 Task: Add an event with the title Second Interview with IrvinI, date ''2024/03/03'', time 9:40 AM to 11:40 AMand add a description: Problem-Solving Activities aims to develop the problem-solving capabilities of your team members, enhance collaboration, and foster a culture of innovation within your organization. By immersing themselves in these activities, participants will gain valuable insights, strengthen their problem-solving skills, and develop a shared sense of purpose and accomplishment.Select event color  Flamingo . Add location for the event as: 123 Santorini Beaches, Santorini, Greece, logged in from the account softage.10@softage.netand send the event invitation to softage.8@softage.net and softage.9@softage.net. Set a reminder for the event Every weekday(Monday to Friday)
Action: Mouse moved to (88, 128)
Screenshot: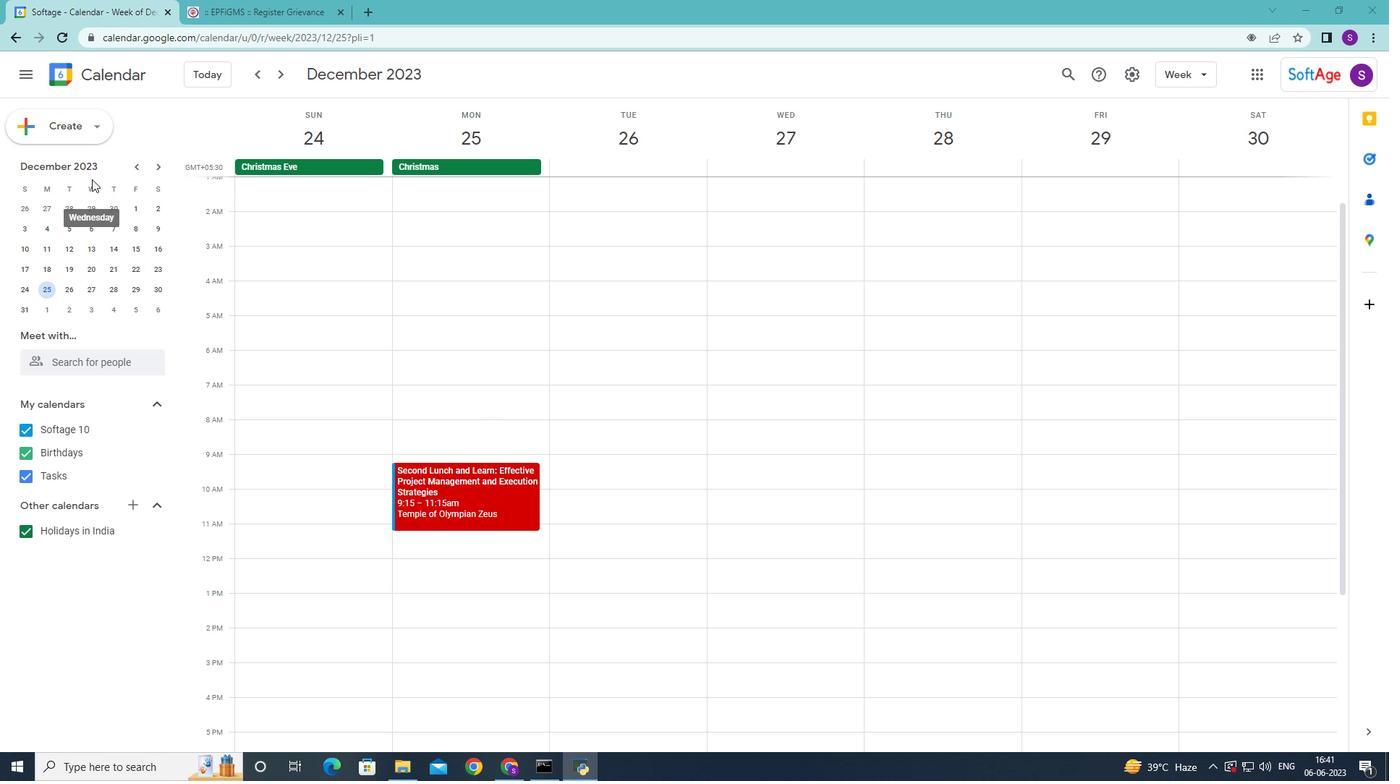 
Action: Mouse pressed left at (88, 128)
Screenshot: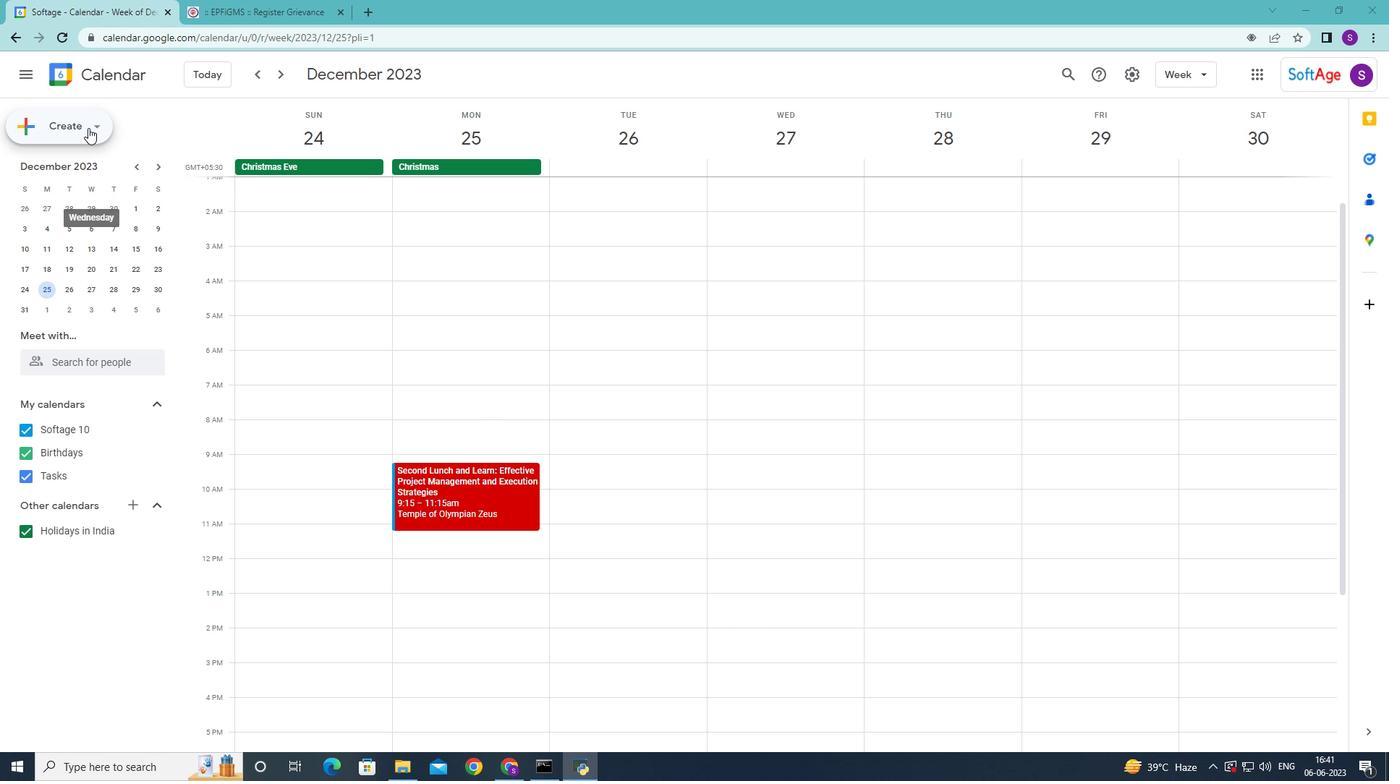 
Action: Mouse moved to (84, 171)
Screenshot: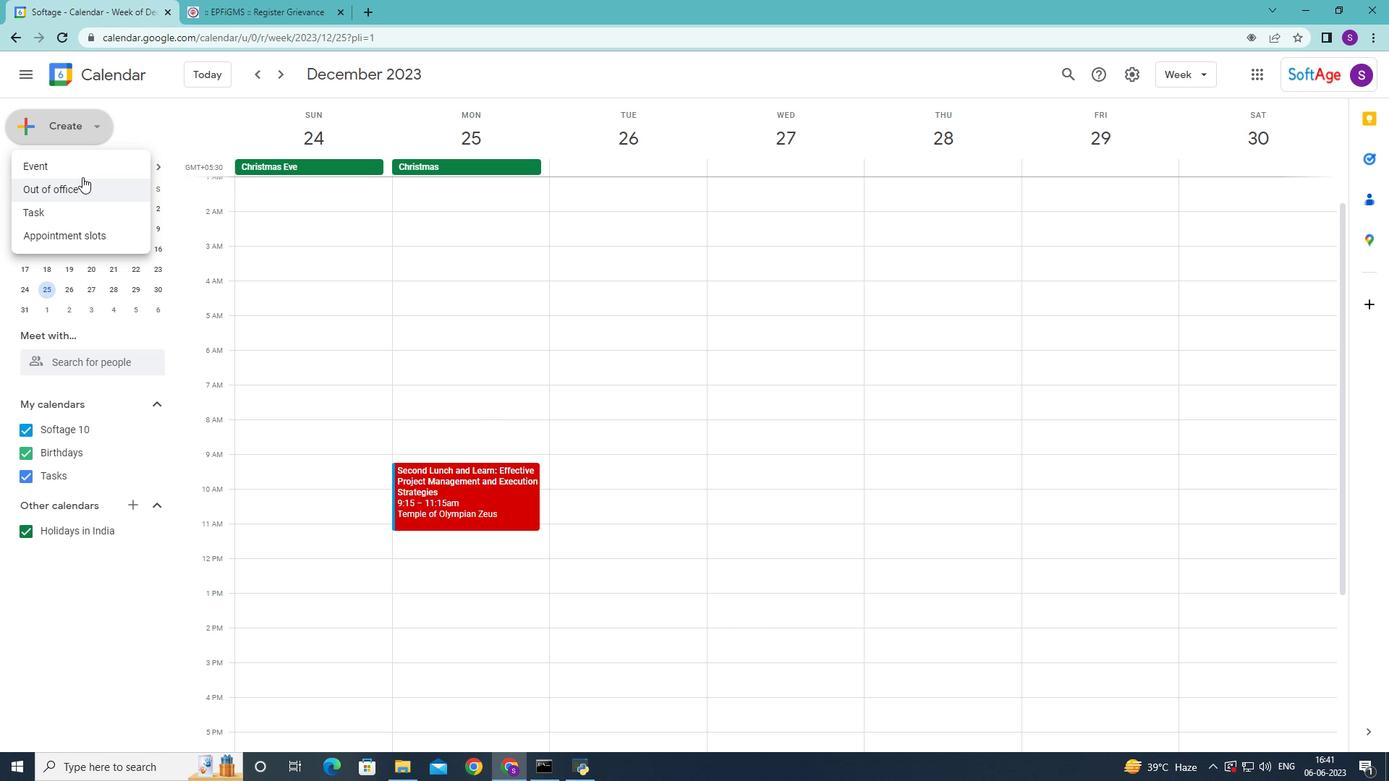 
Action: Mouse pressed left at (84, 171)
Screenshot: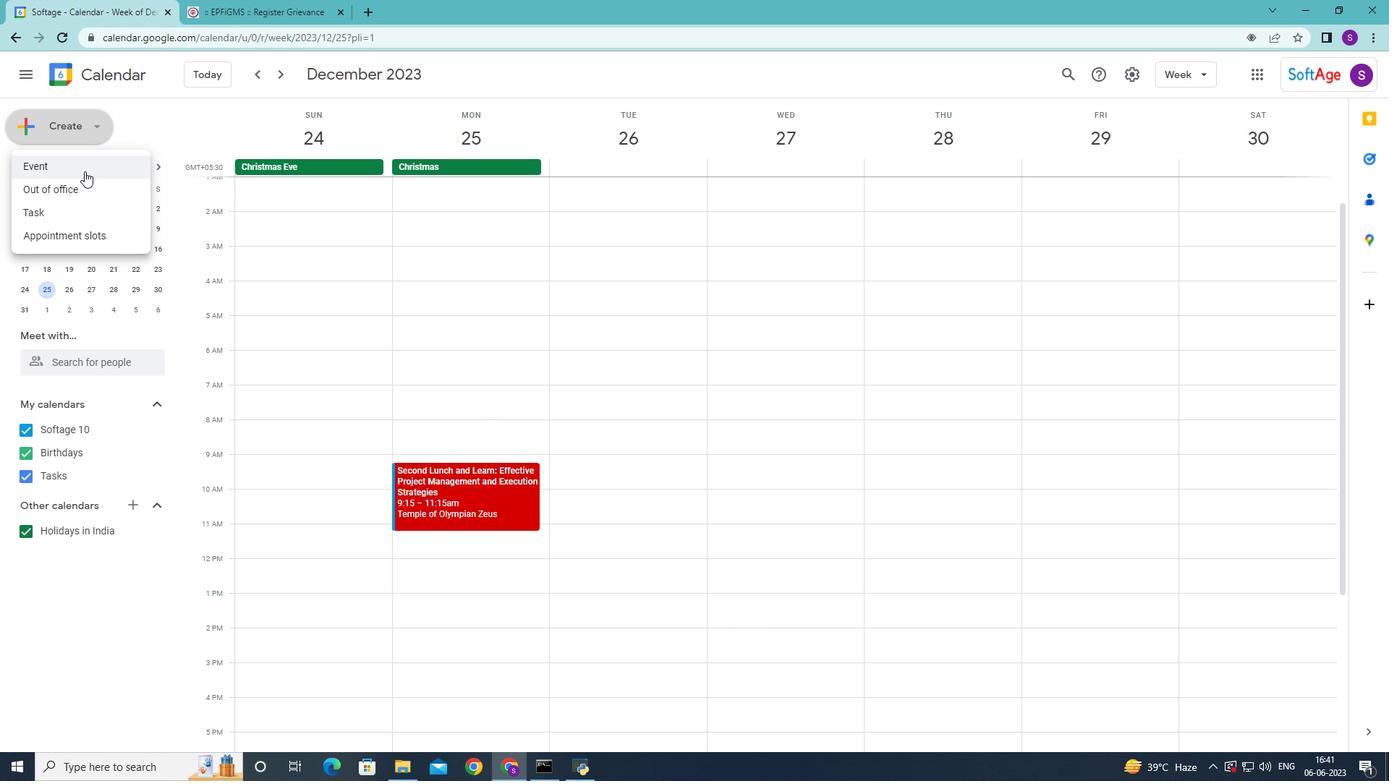 
Action: Mouse moved to (229, 401)
Screenshot: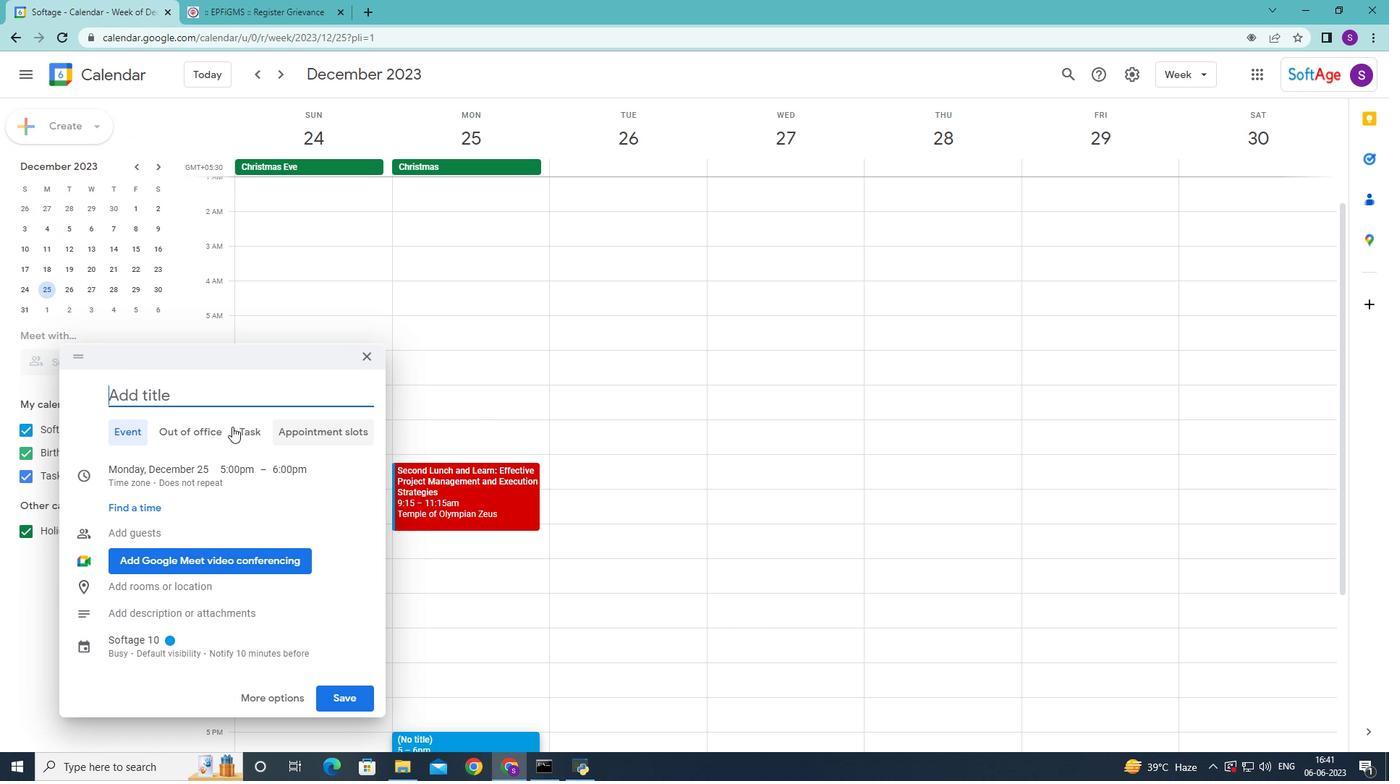 
Action: Mouse pressed left at (229, 401)
Screenshot: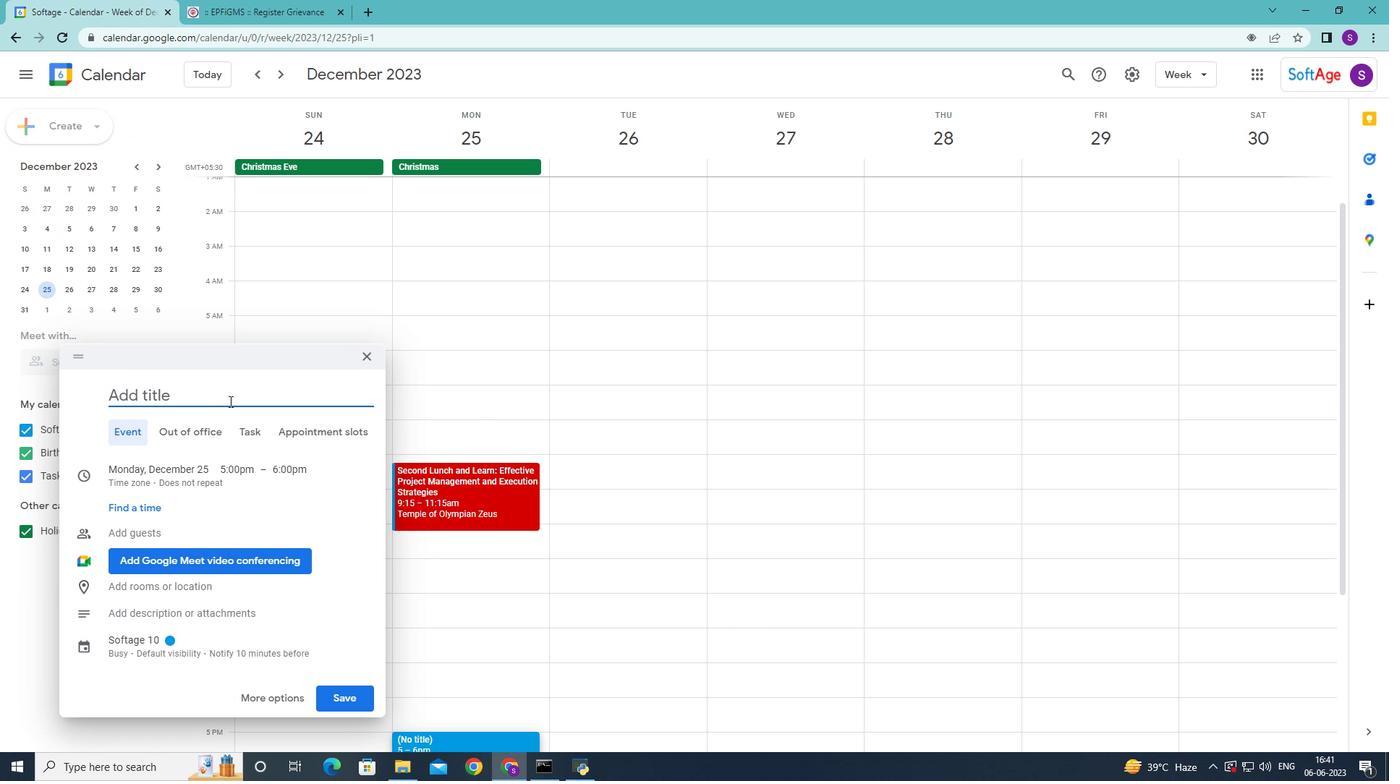 
Action: Mouse moved to (229, 401)
Screenshot: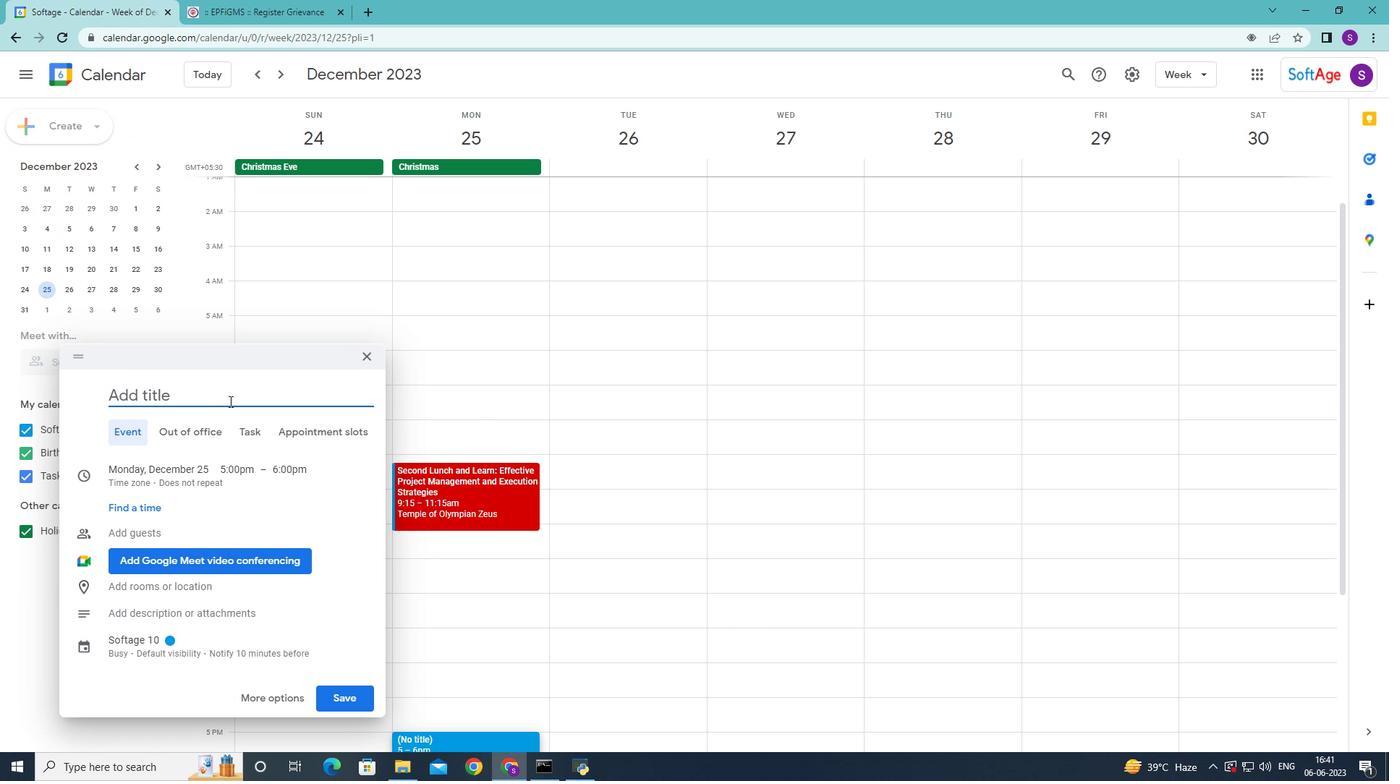 
Action: Key pressed <Key.shift>Second<Key.space><Key.shift>Interview<Key.space>with<Key.space><Key.shift><Key.shift><Key.shift>Irvini
Screenshot: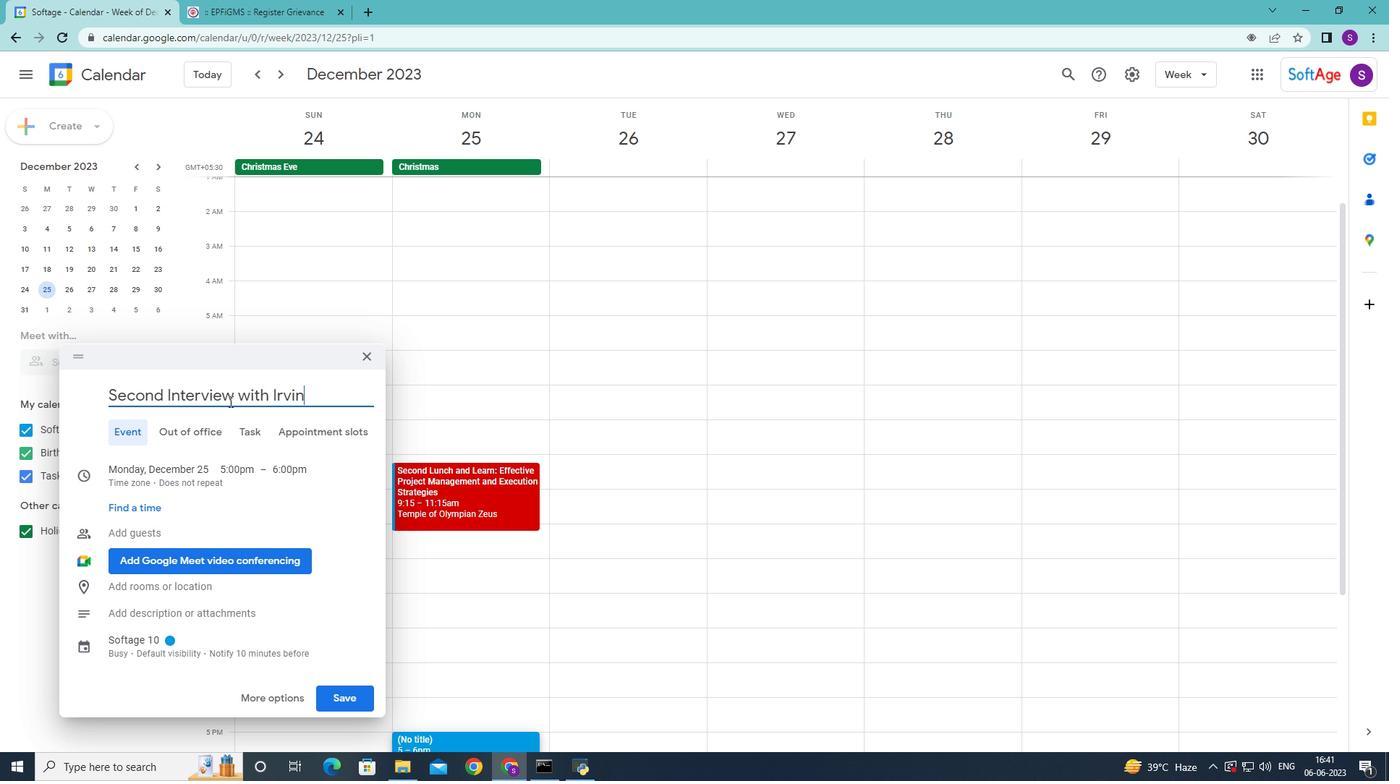 
Action: Mouse moved to (191, 471)
Screenshot: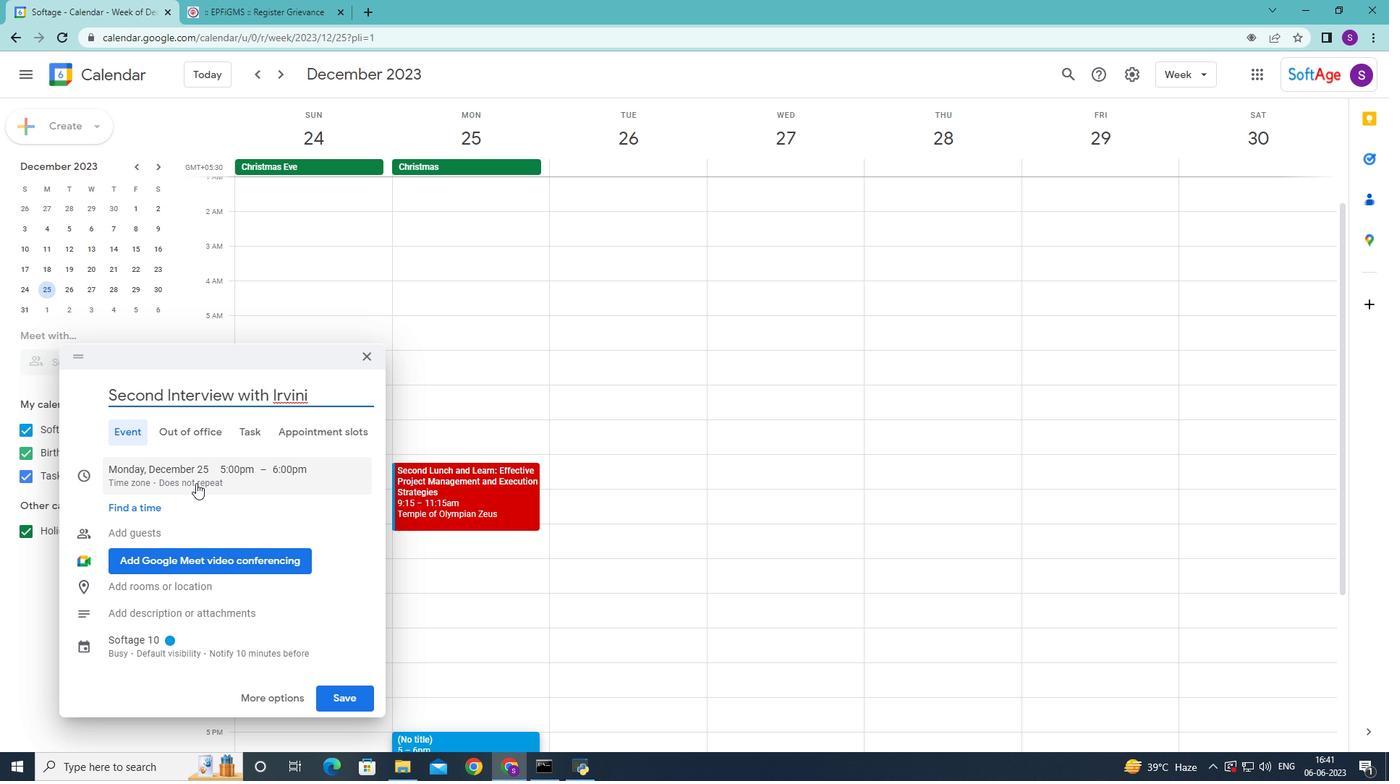 
Action: Mouse pressed left at (191, 471)
Screenshot: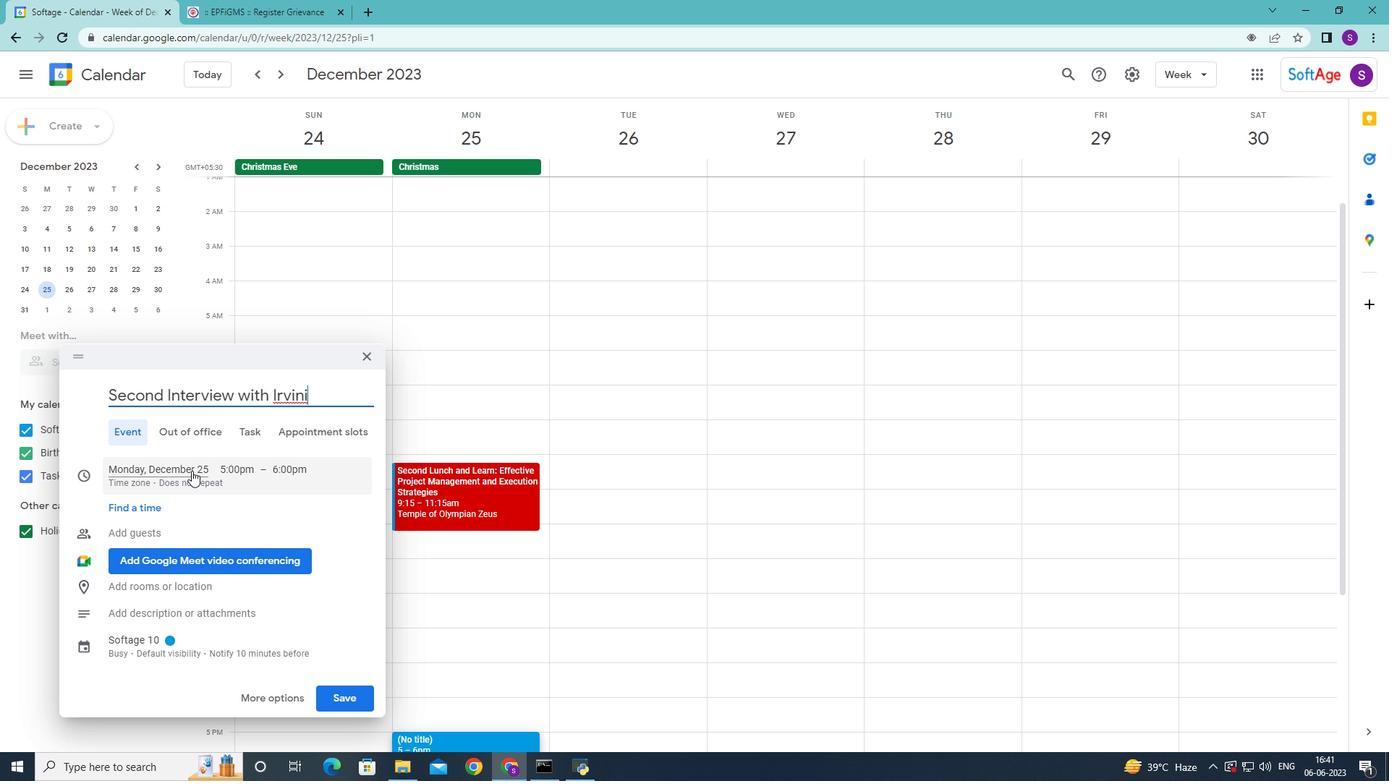 
Action: Mouse moved to (286, 462)
Screenshot: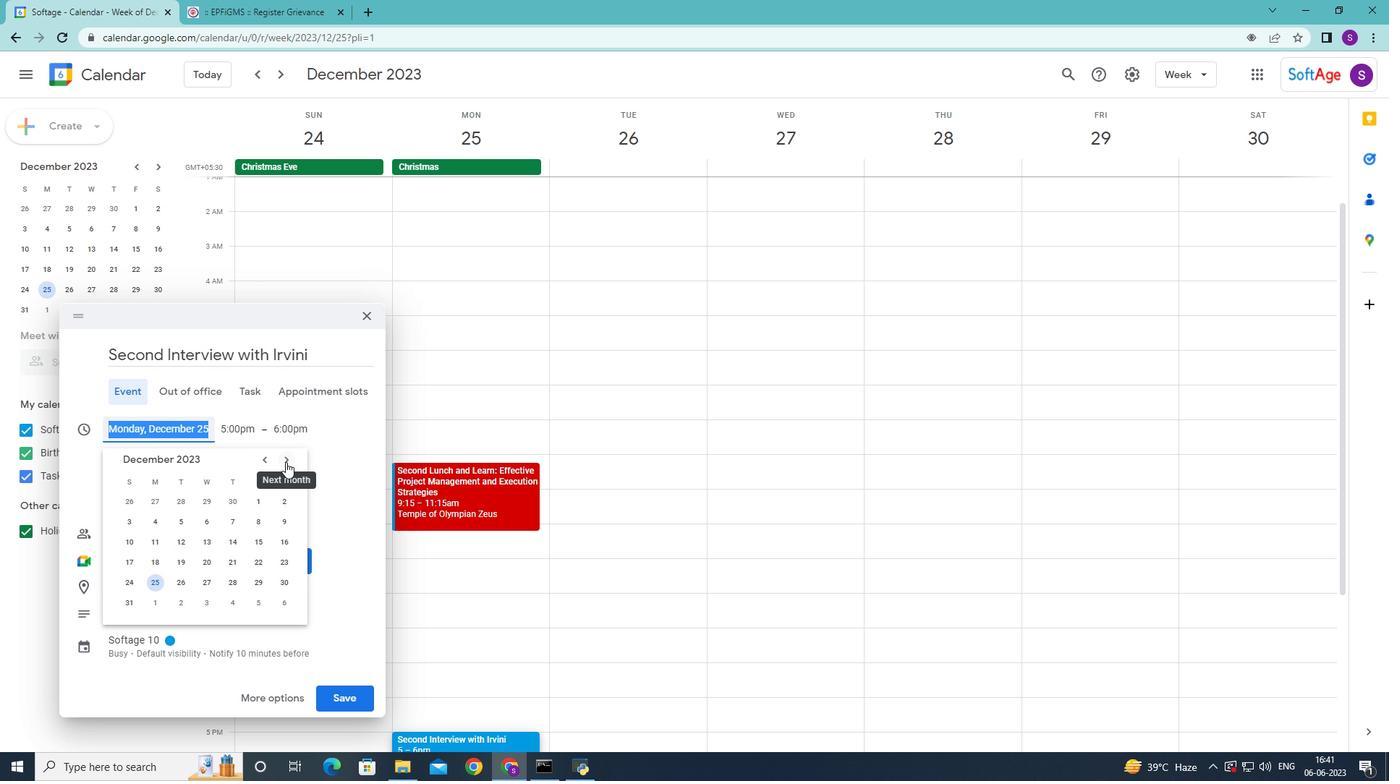 
Action: Mouse pressed left at (286, 462)
Screenshot: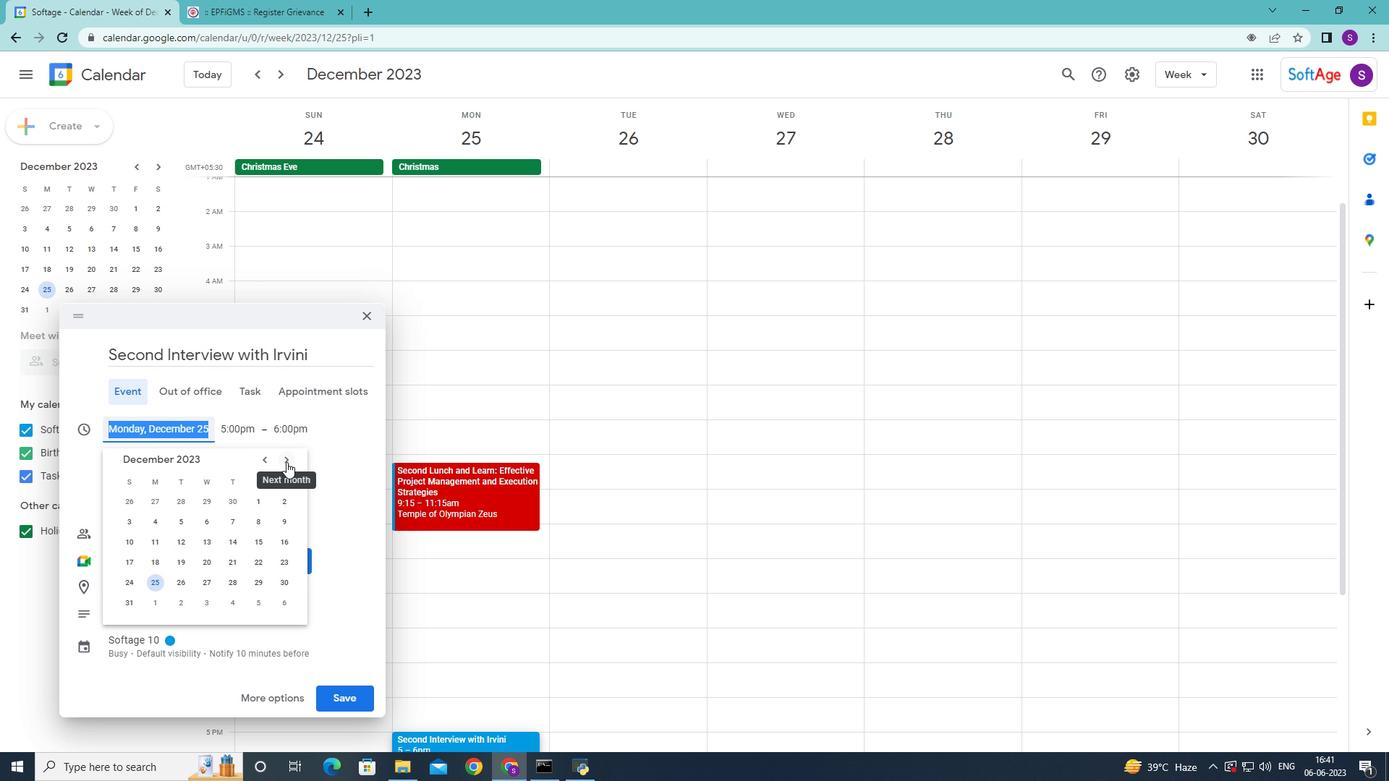 
Action: Mouse pressed left at (286, 462)
Screenshot: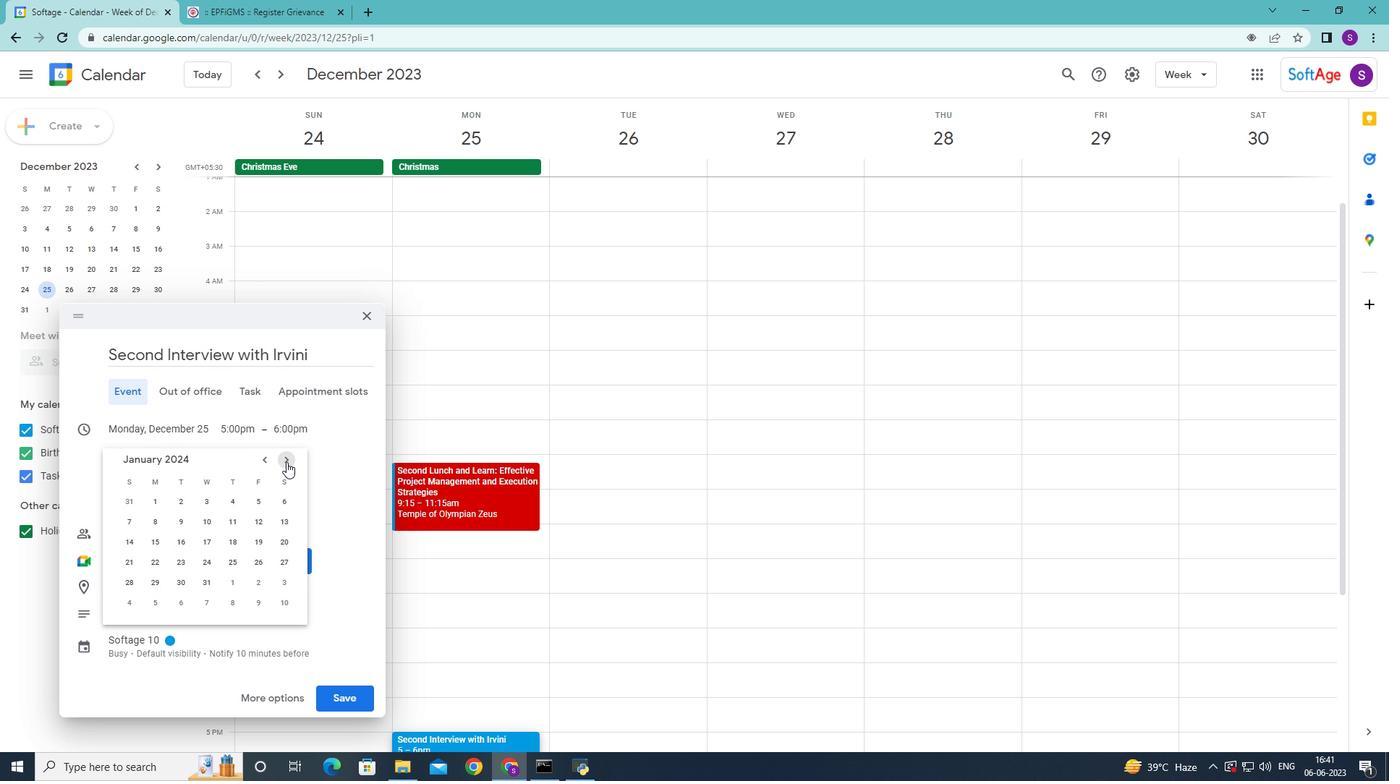 
Action: Mouse pressed left at (286, 462)
Screenshot: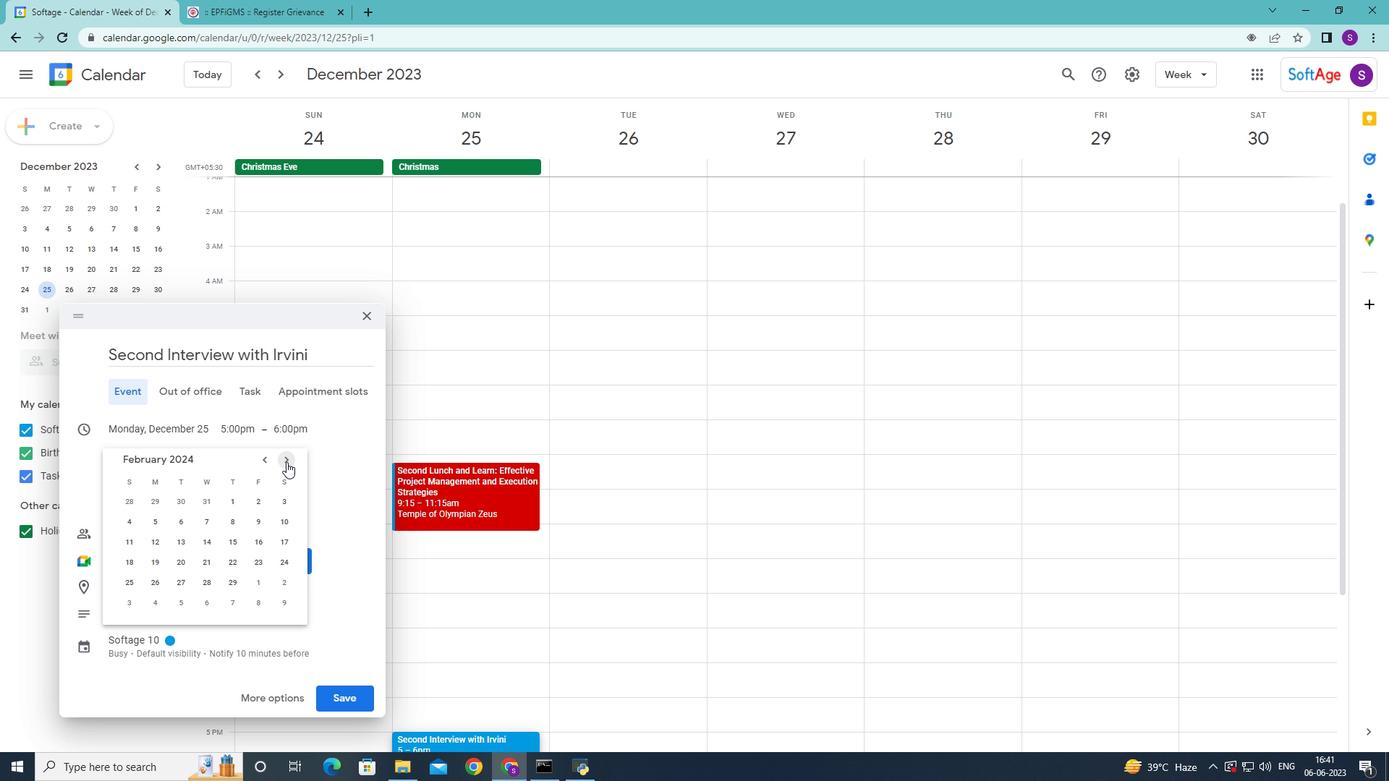 
Action: Mouse moved to (125, 528)
Screenshot: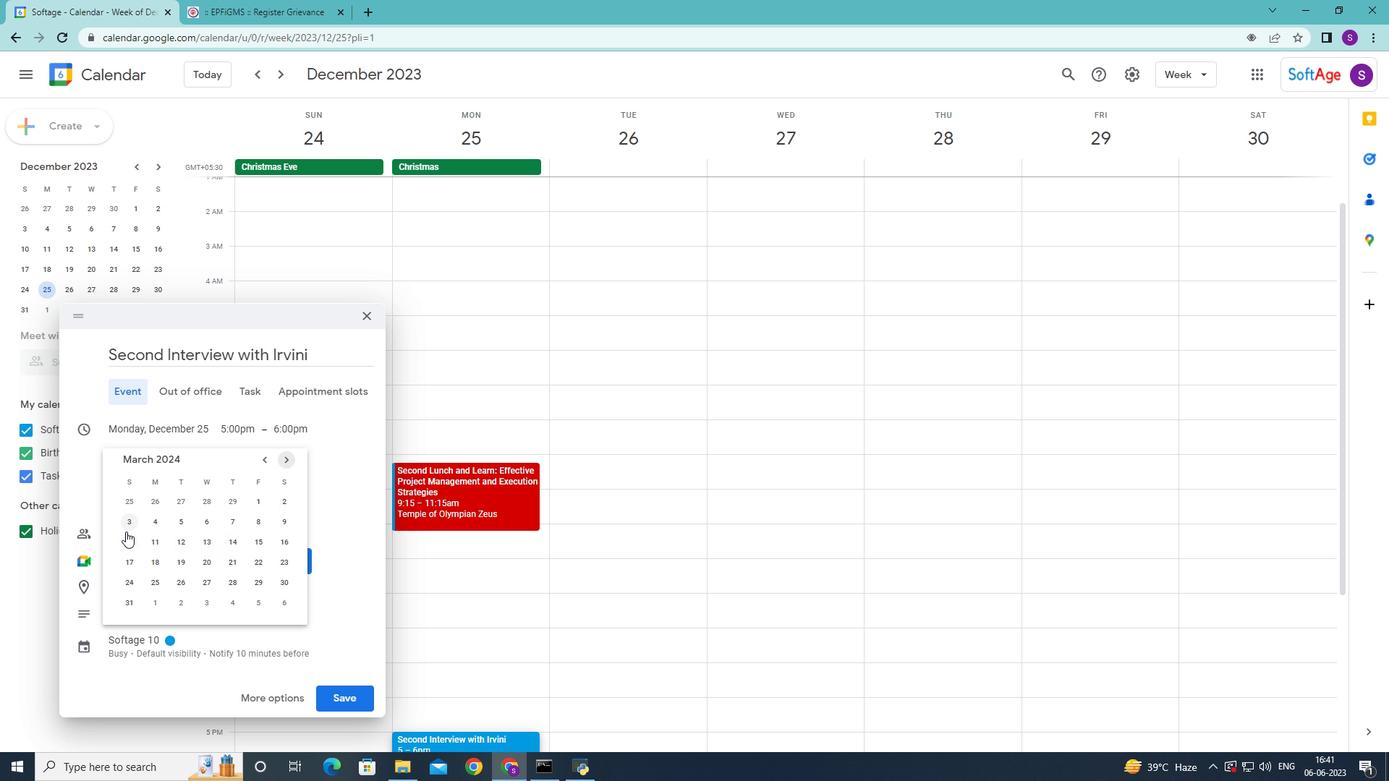 
Action: Mouse pressed left at (125, 528)
Screenshot: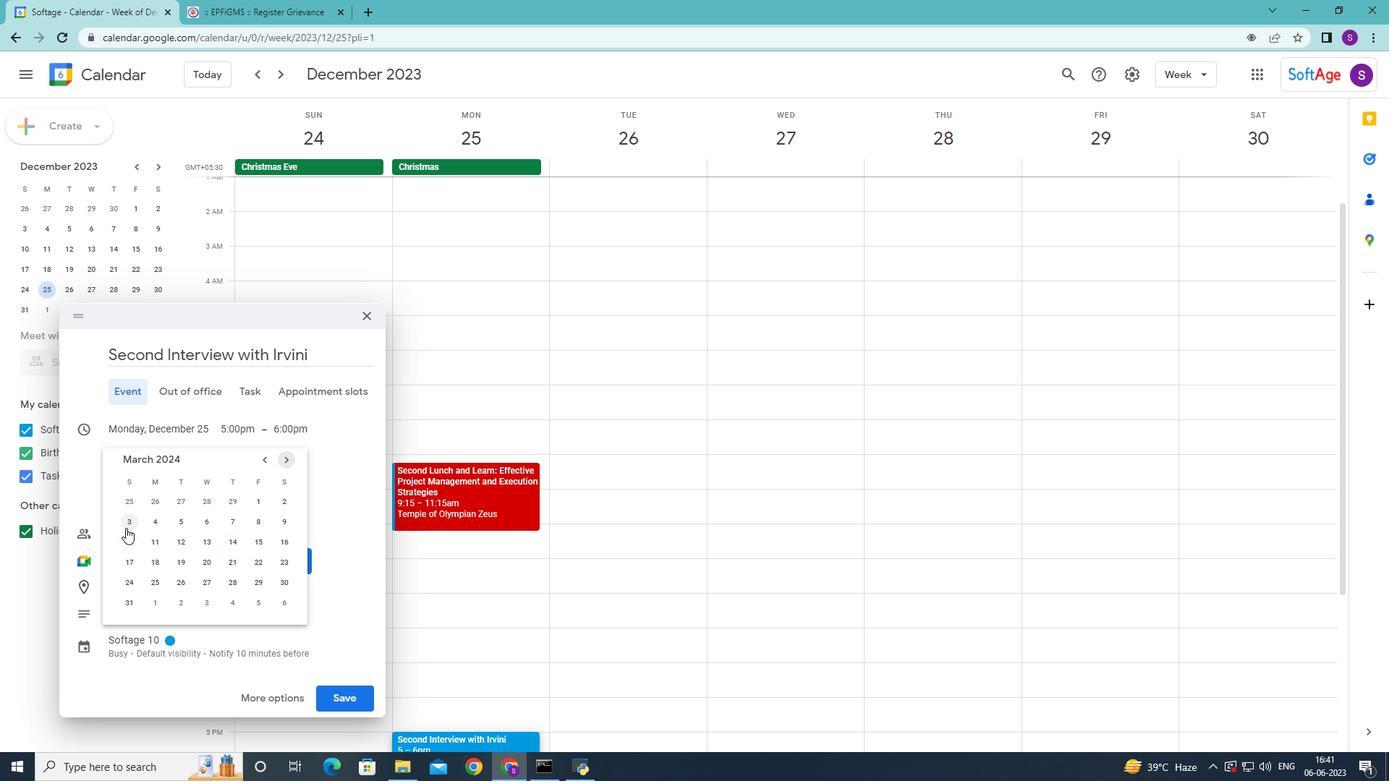 
Action: Mouse moved to (569, 434)
Screenshot: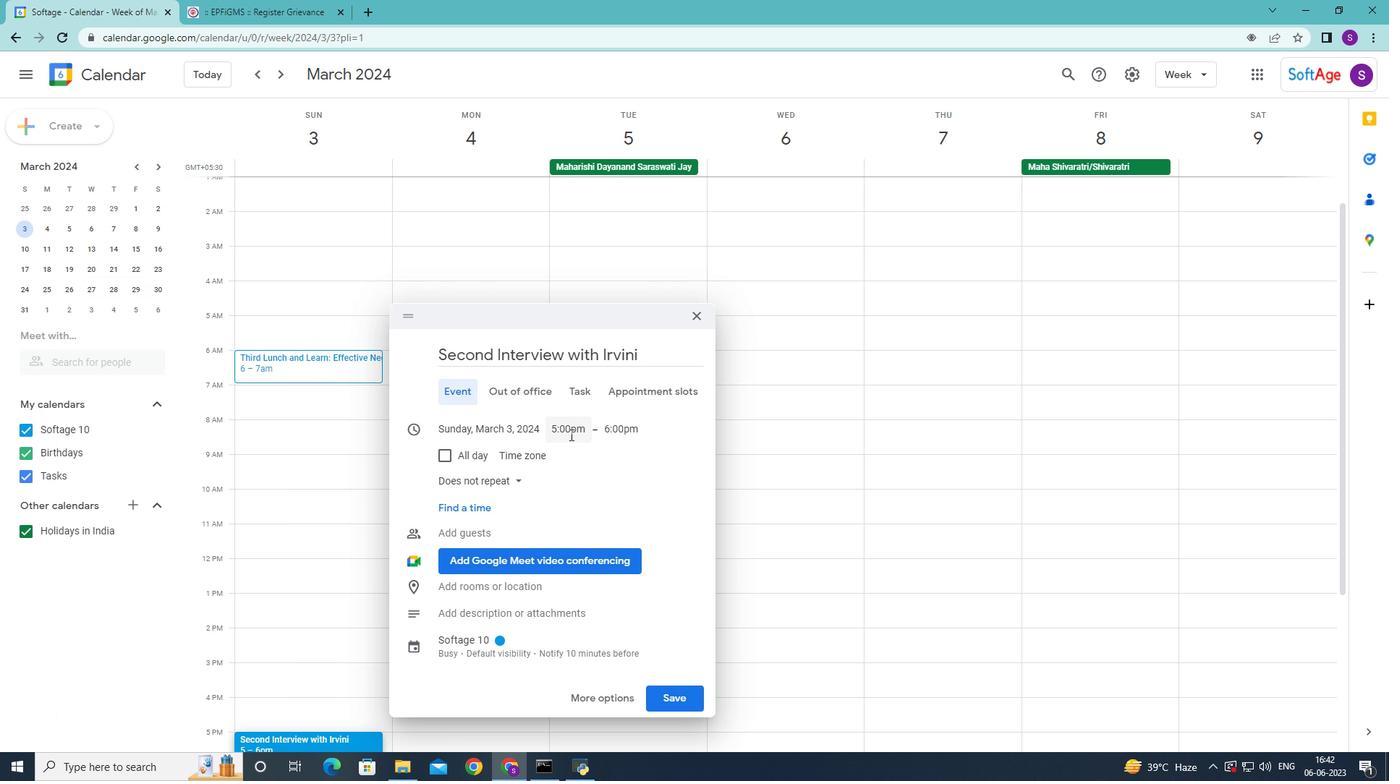 
Action: Mouse pressed left at (569, 434)
Screenshot: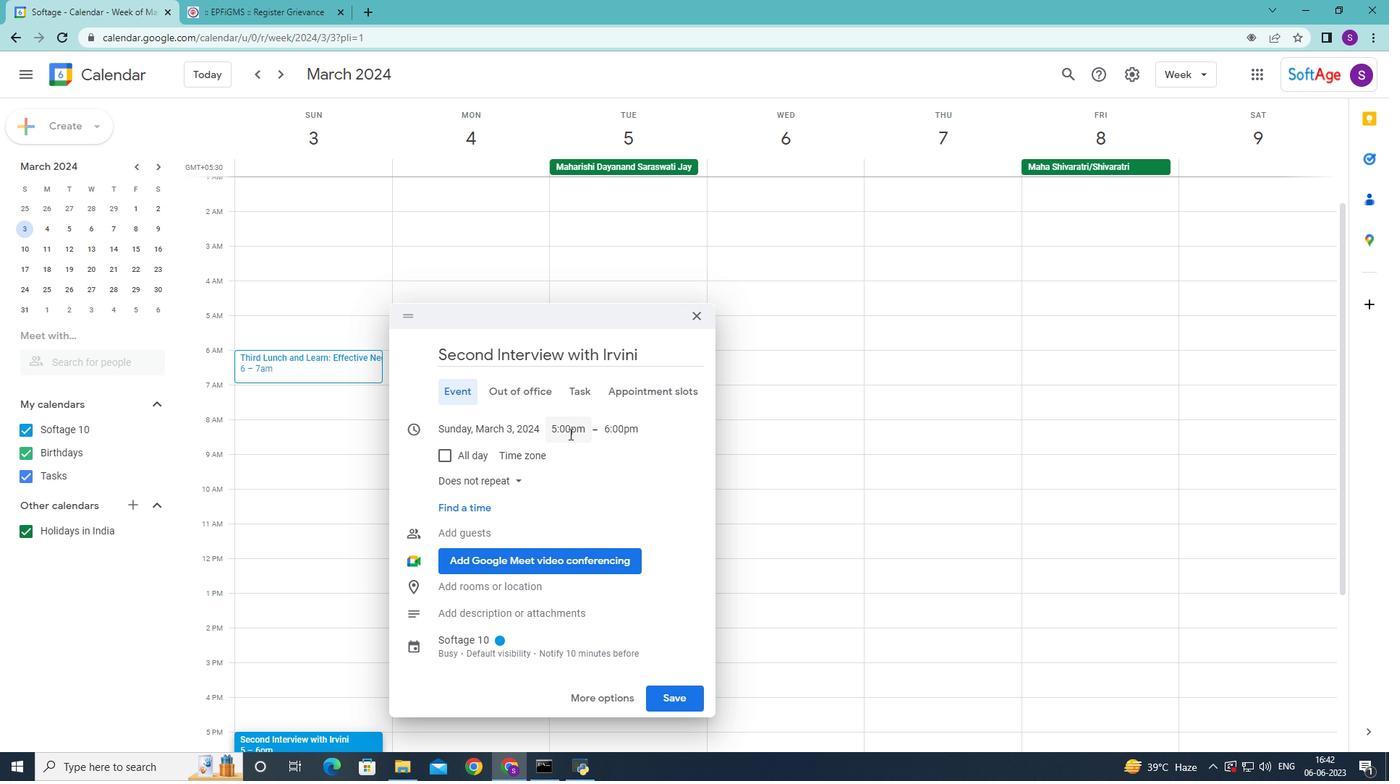 
Action: Mouse moved to (600, 537)
Screenshot: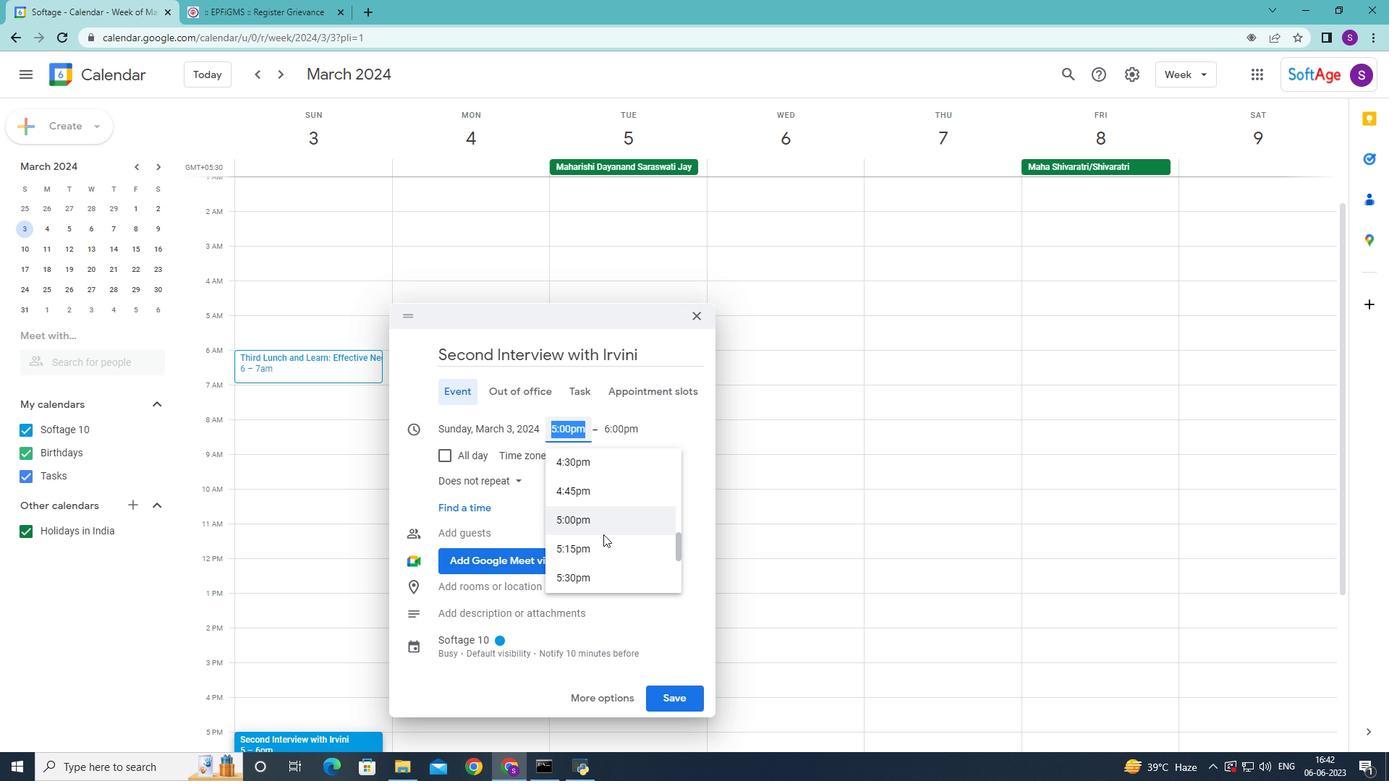 
Action: Mouse scrolled (600, 537) with delta (0, 0)
Screenshot: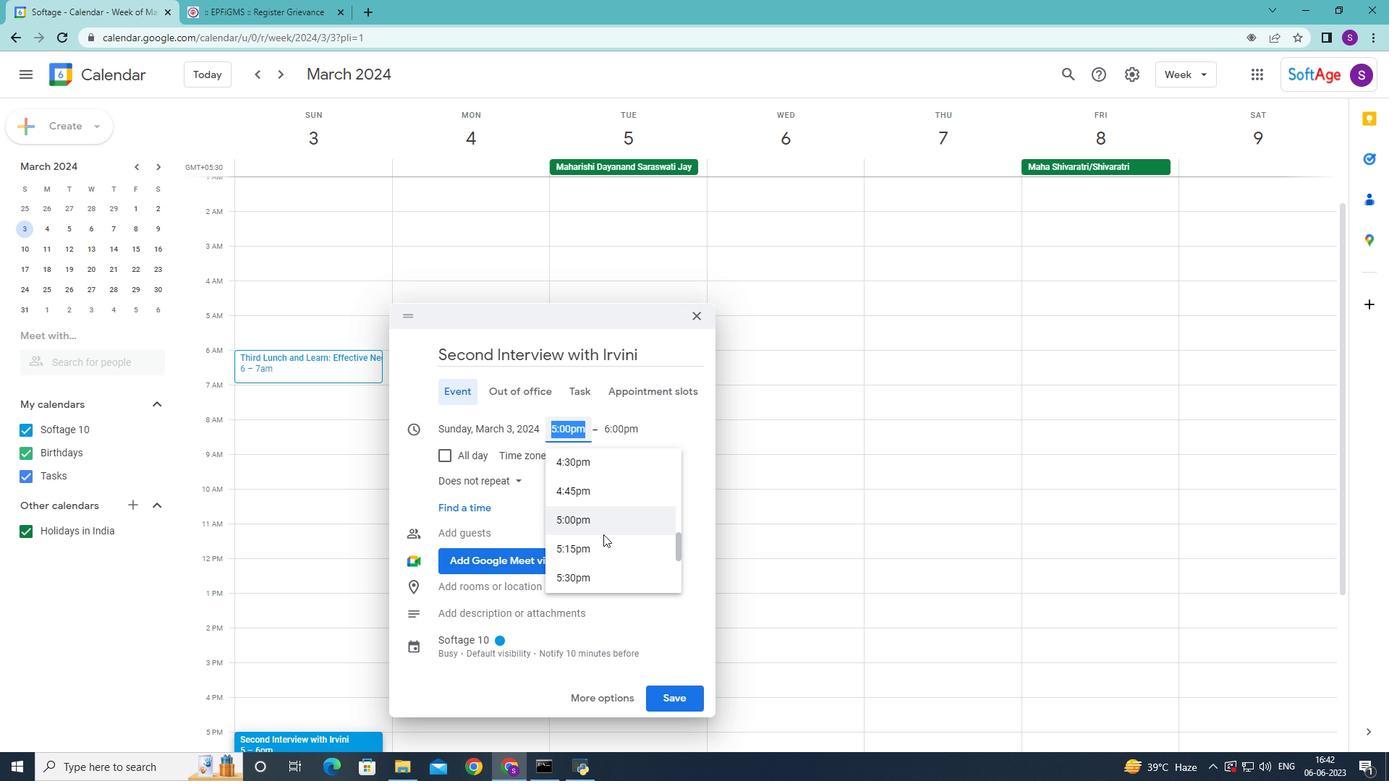 
Action: Mouse scrolled (600, 537) with delta (0, 0)
Screenshot: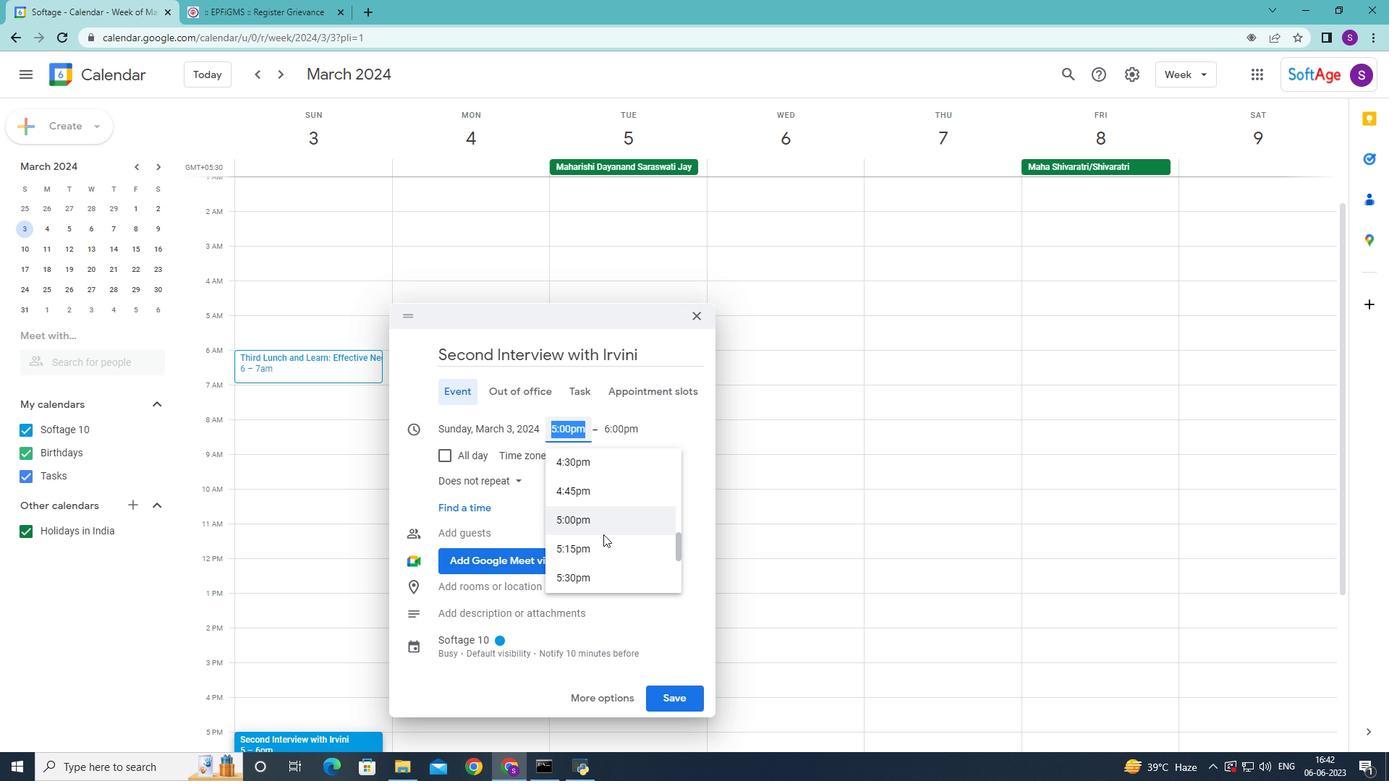 
Action: Mouse scrolled (600, 537) with delta (0, 0)
Screenshot: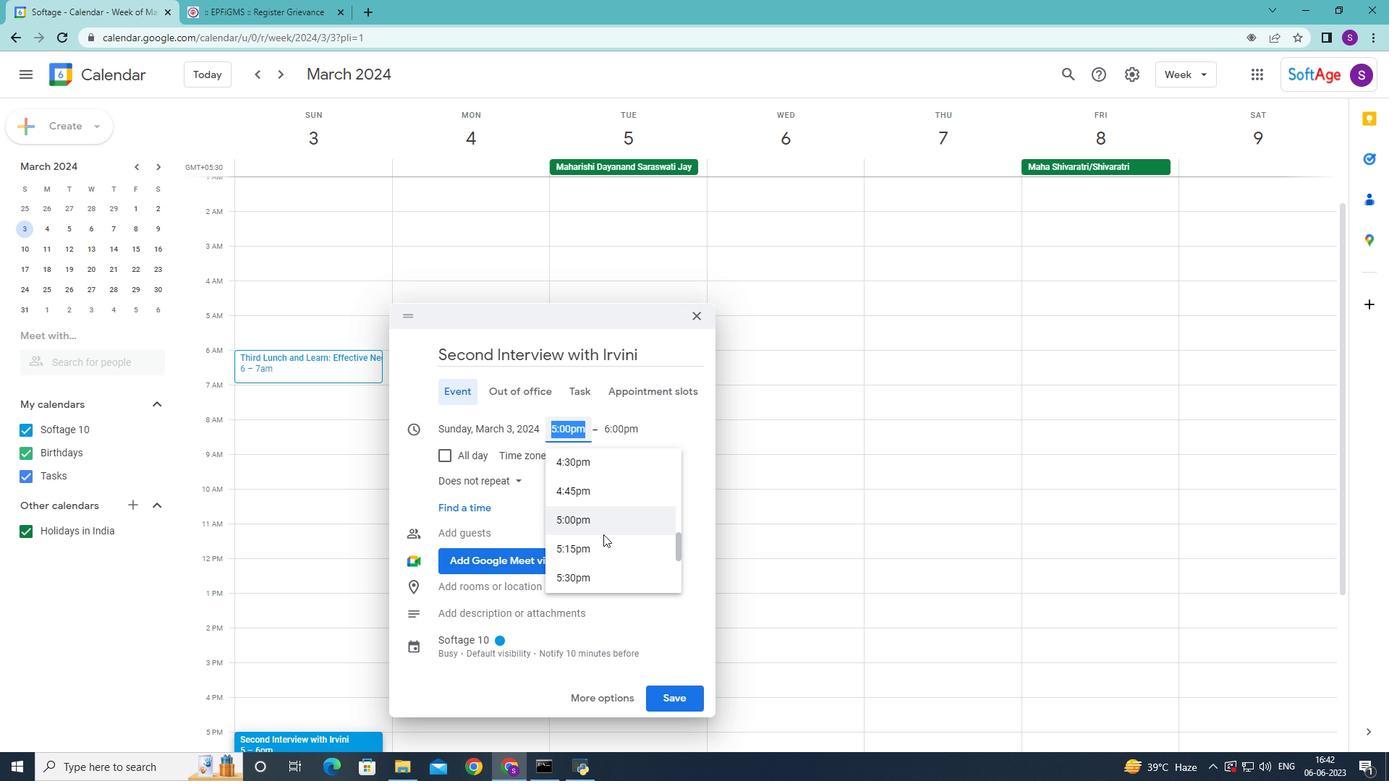 
Action: Mouse scrolled (600, 537) with delta (0, 0)
Screenshot: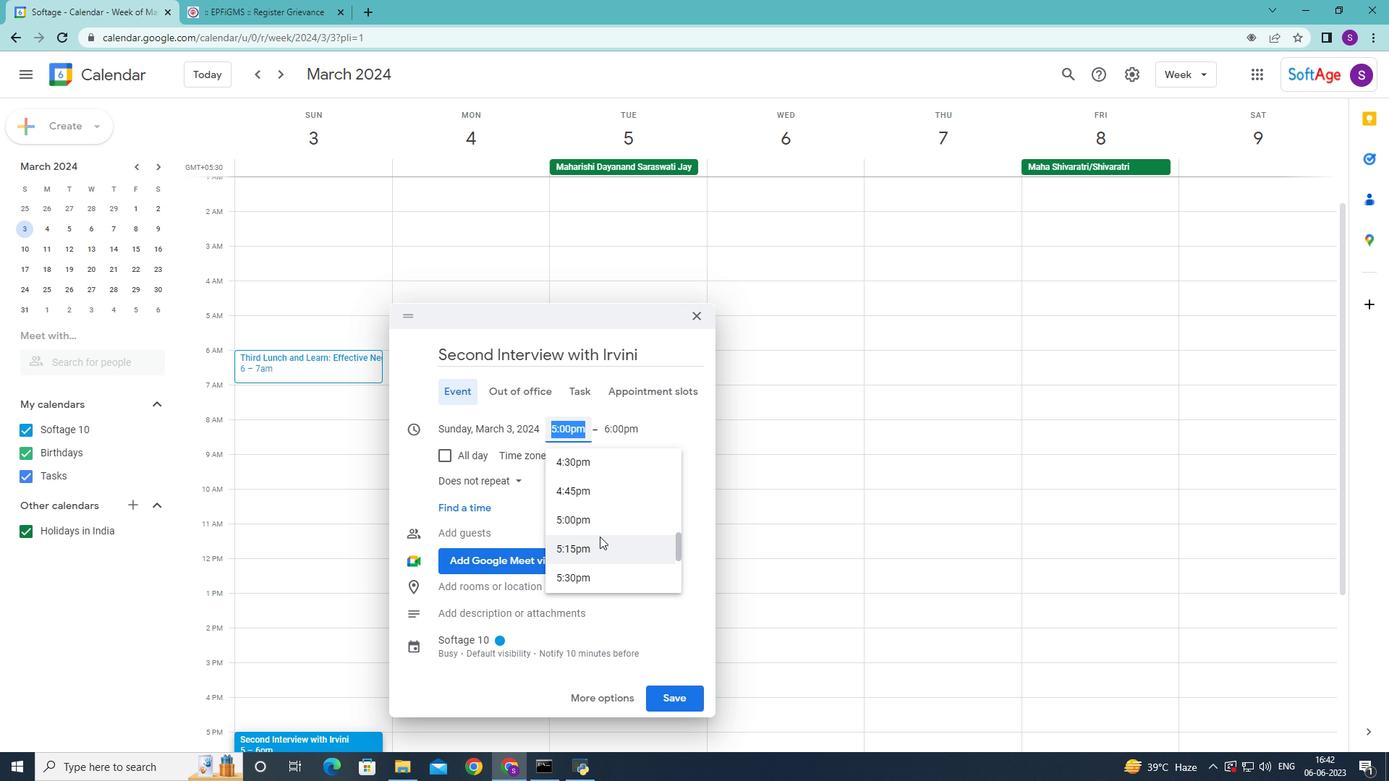 
Action: Mouse moved to (600, 537)
Screenshot: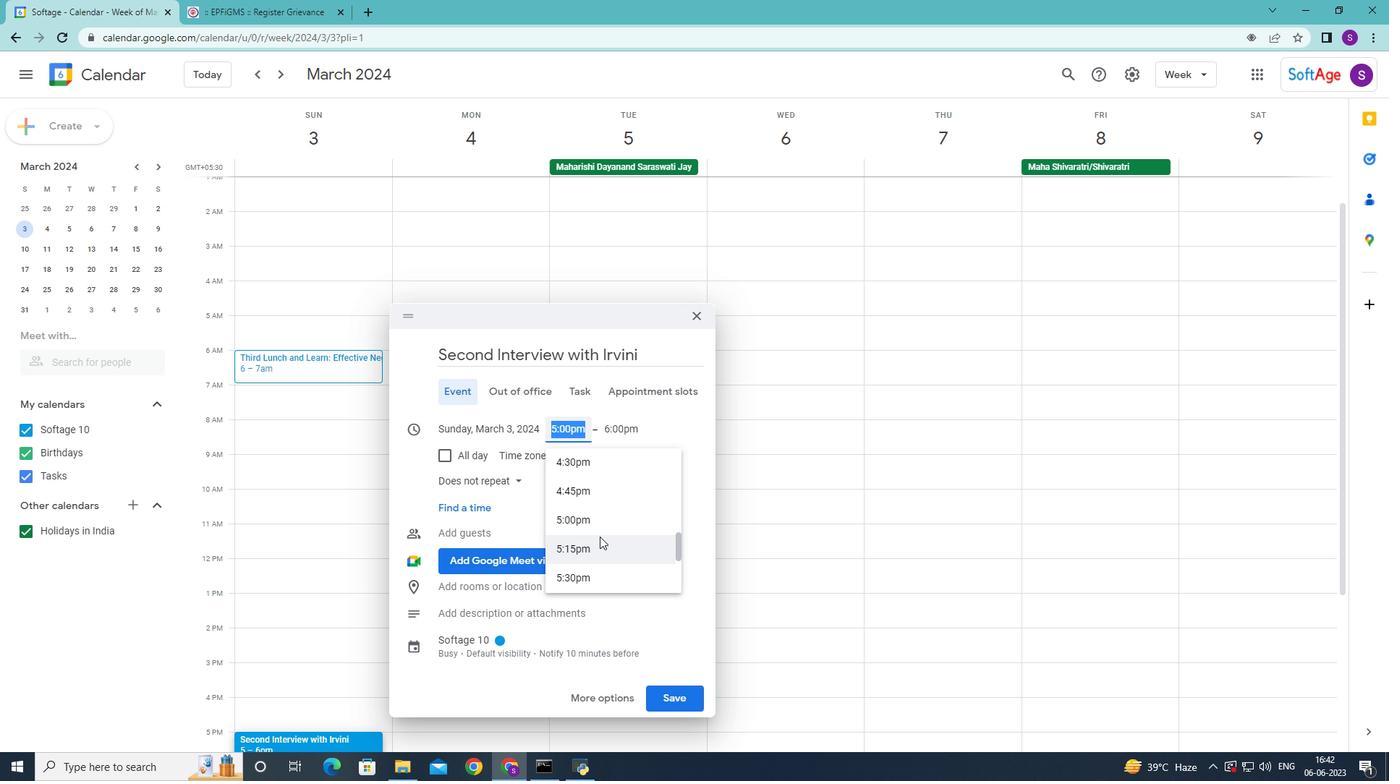 
Action: Mouse scrolled (600, 537) with delta (0, 0)
Screenshot: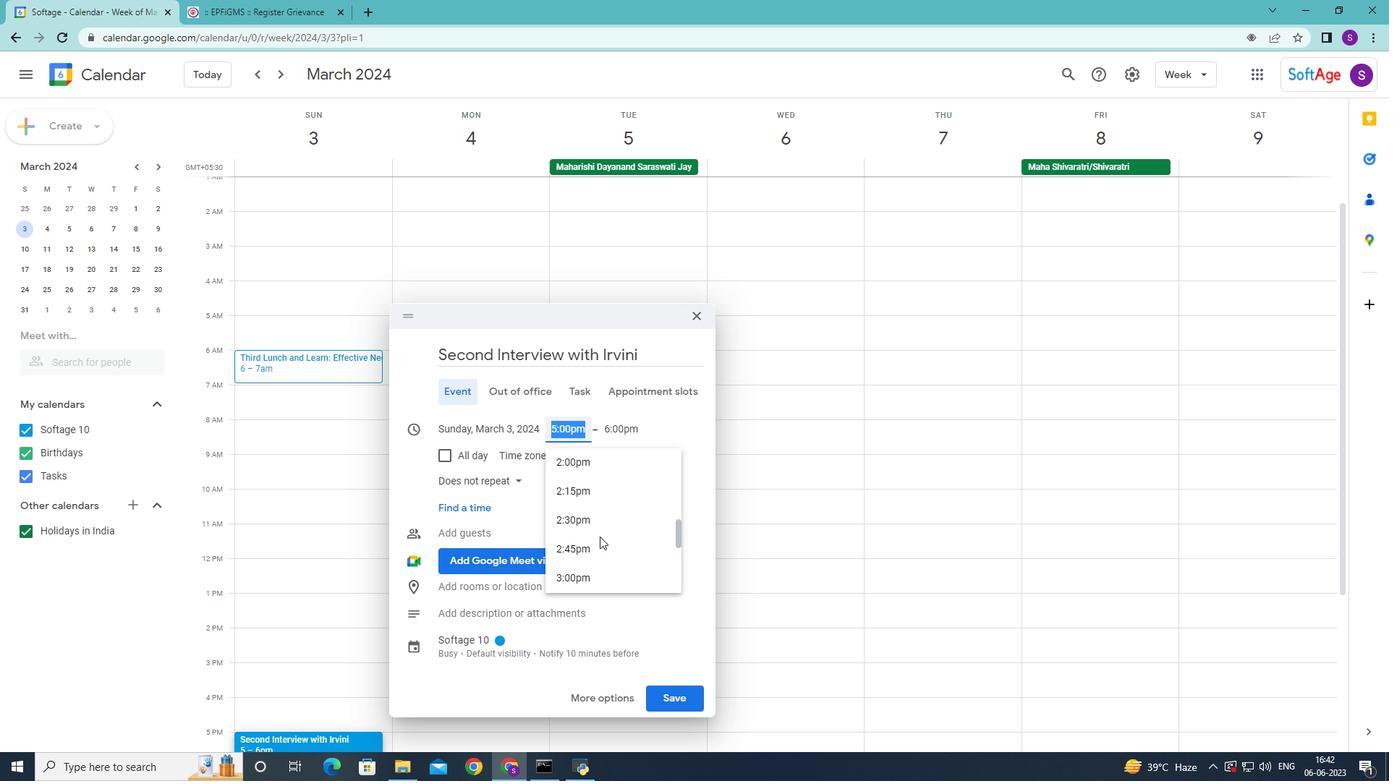 
Action: Mouse scrolled (600, 537) with delta (0, 0)
Screenshot: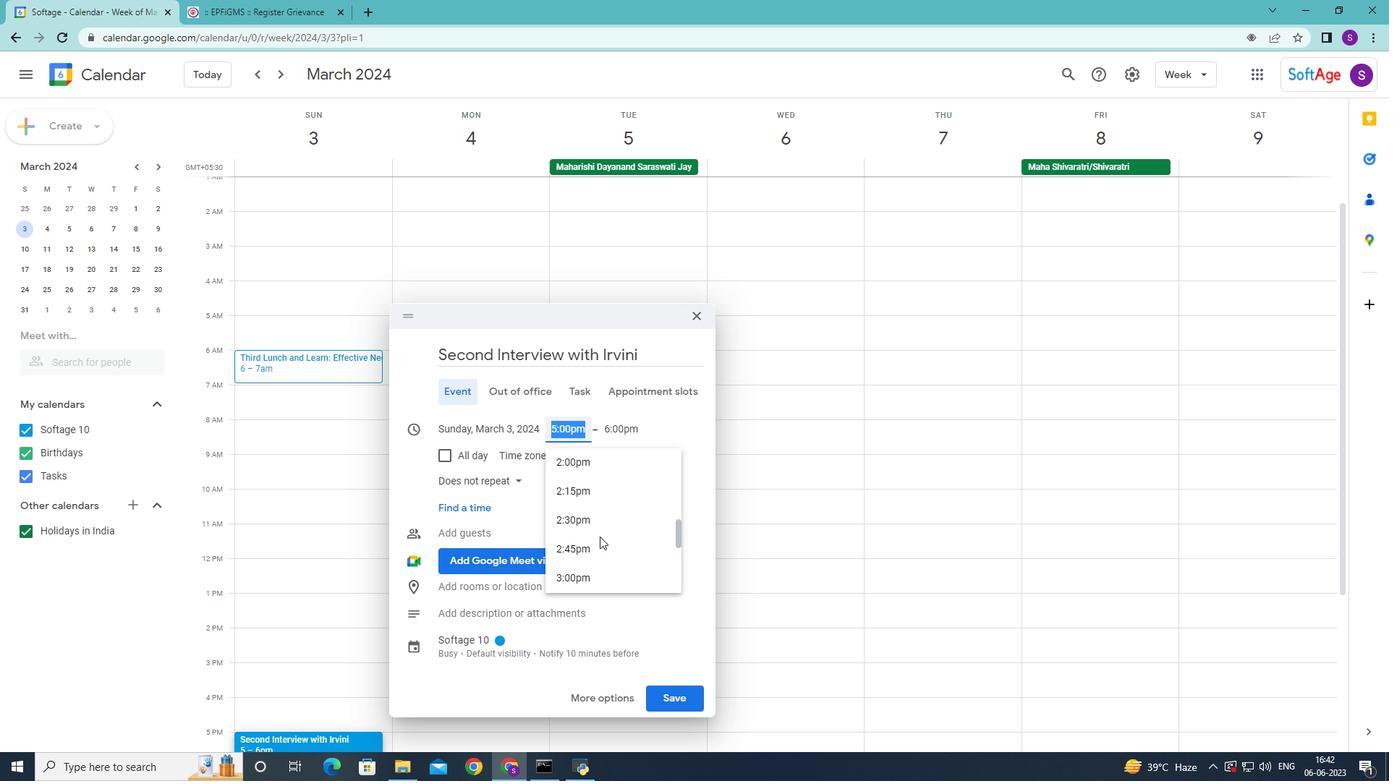 
Action: Mouse scrolled (600, 537) with delta (0, 0)
Screenshot: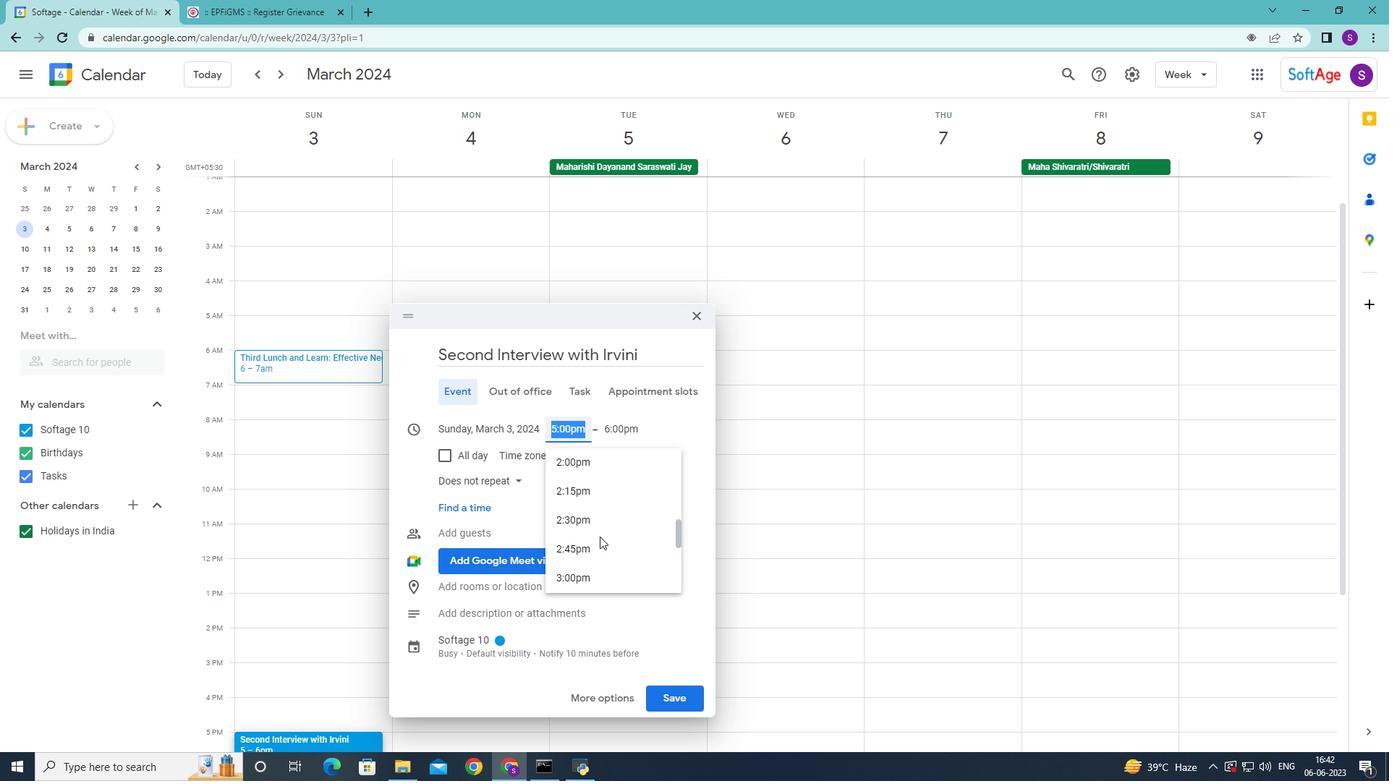 
Action: Mouse scrolled (600, 537) with delta (0, 0)
Screenshot: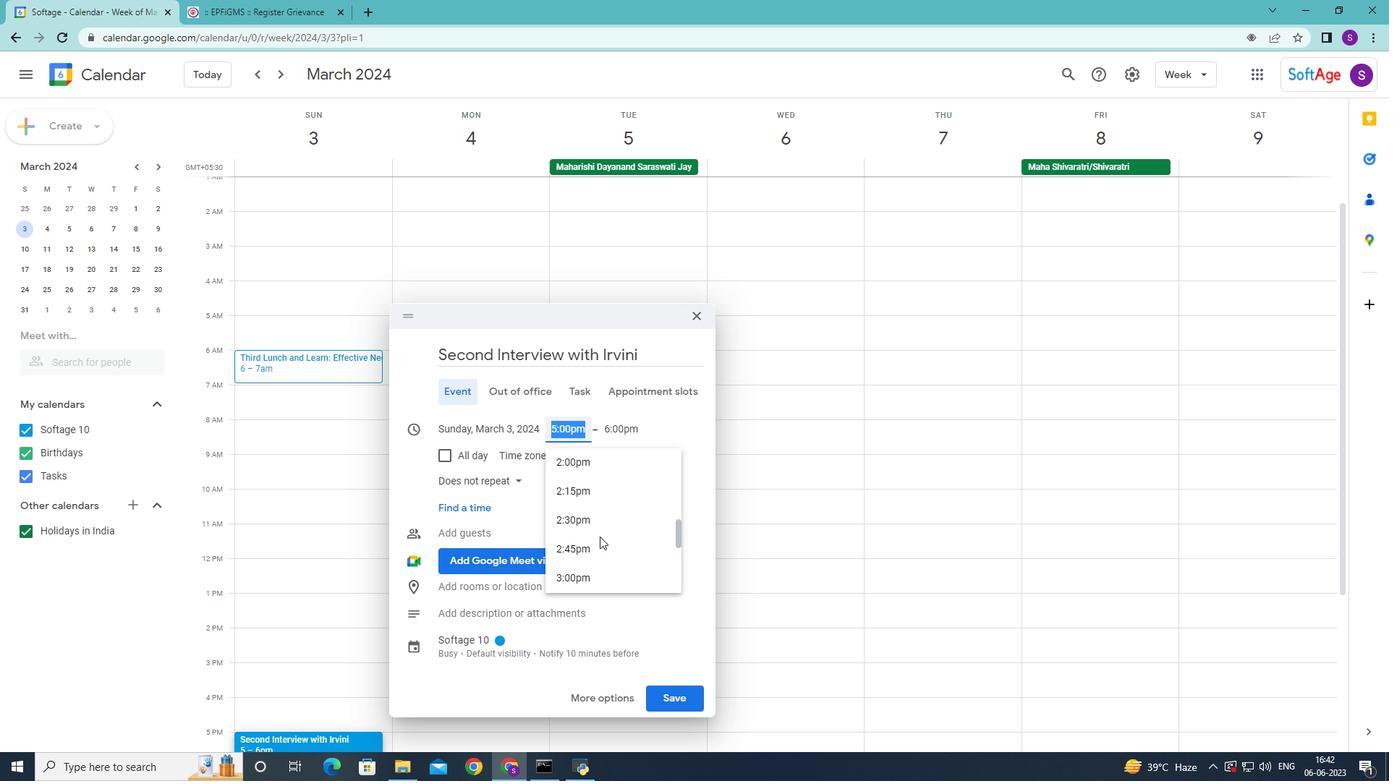 
Action: Mouse scrolled (600, 537) with delta (0, 0)
Screenshot: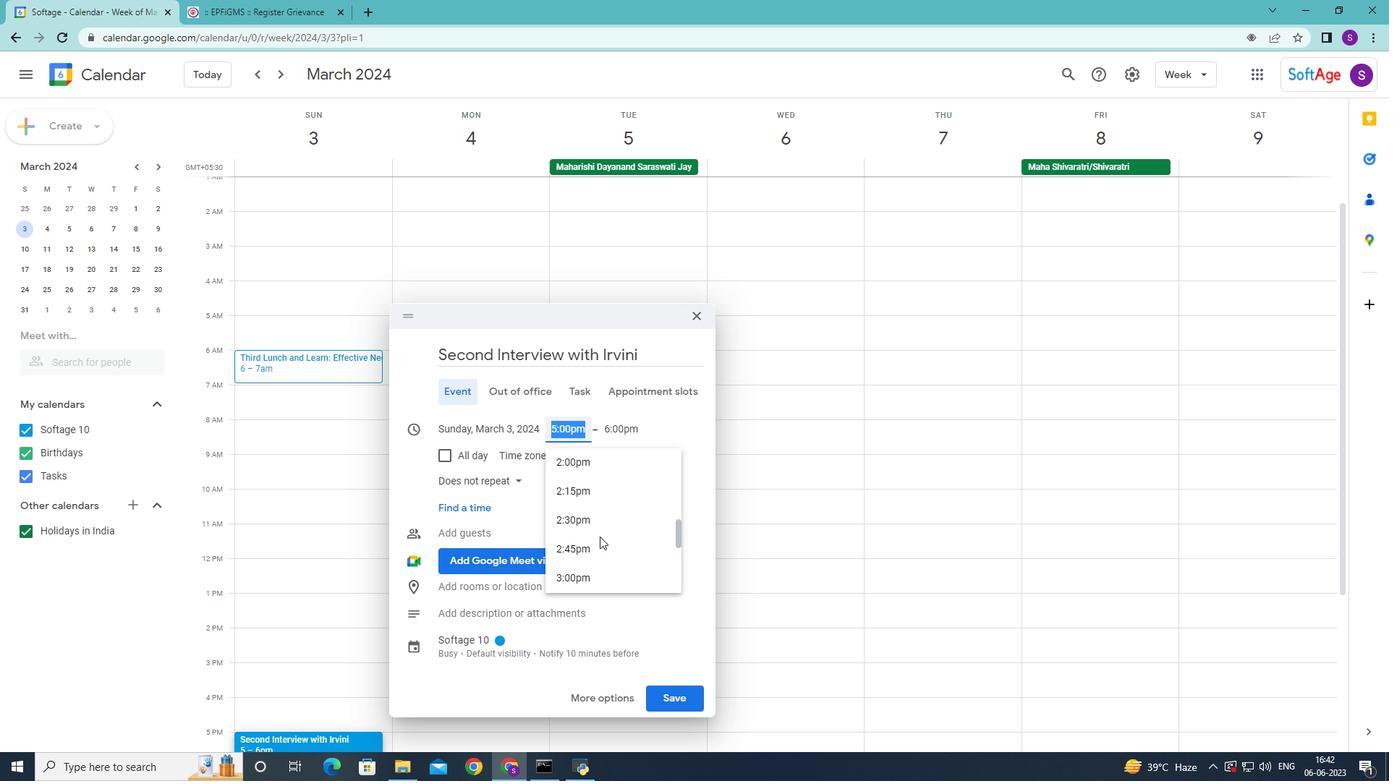 
Action: Mouse moved to (600, 537)
Screenshot: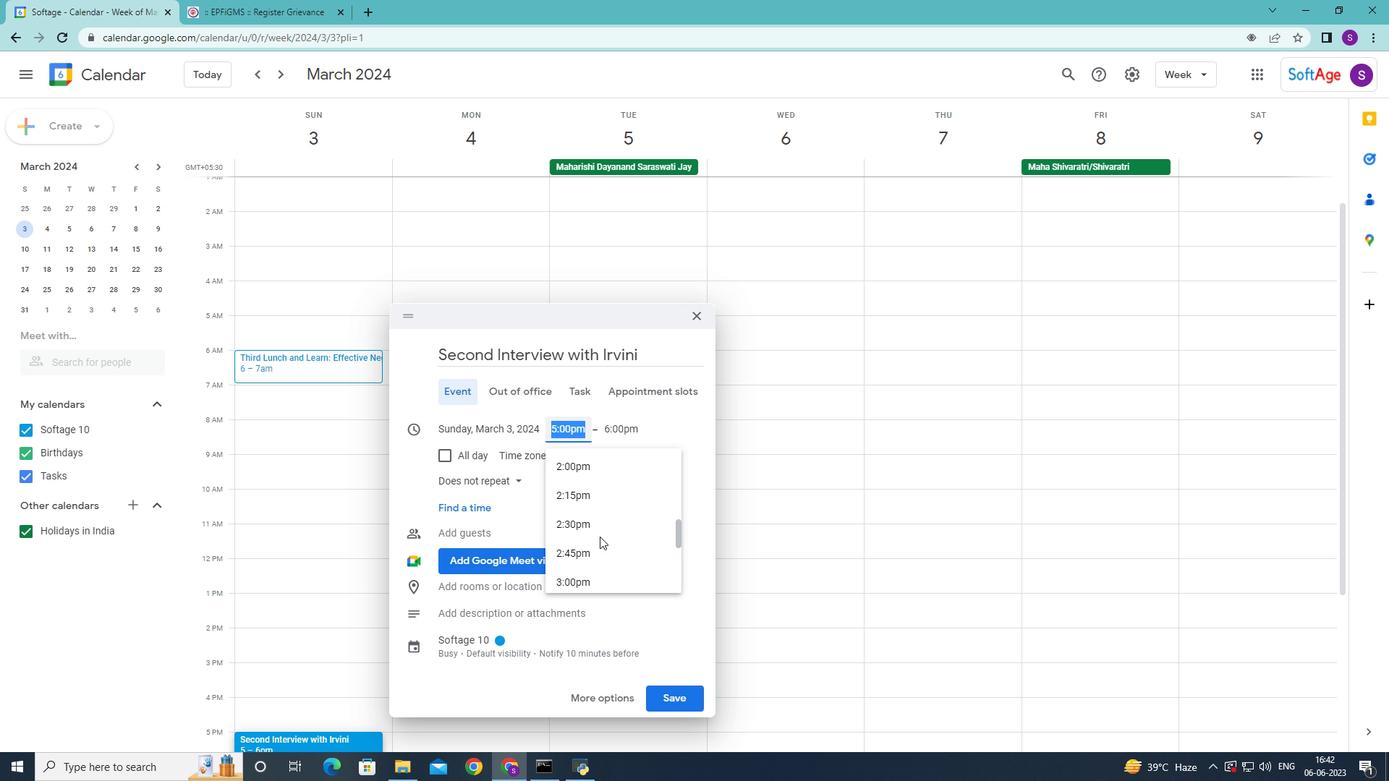 
Action: Mouse scrolled (600, 537) with delta (0, 0)
Screenshot: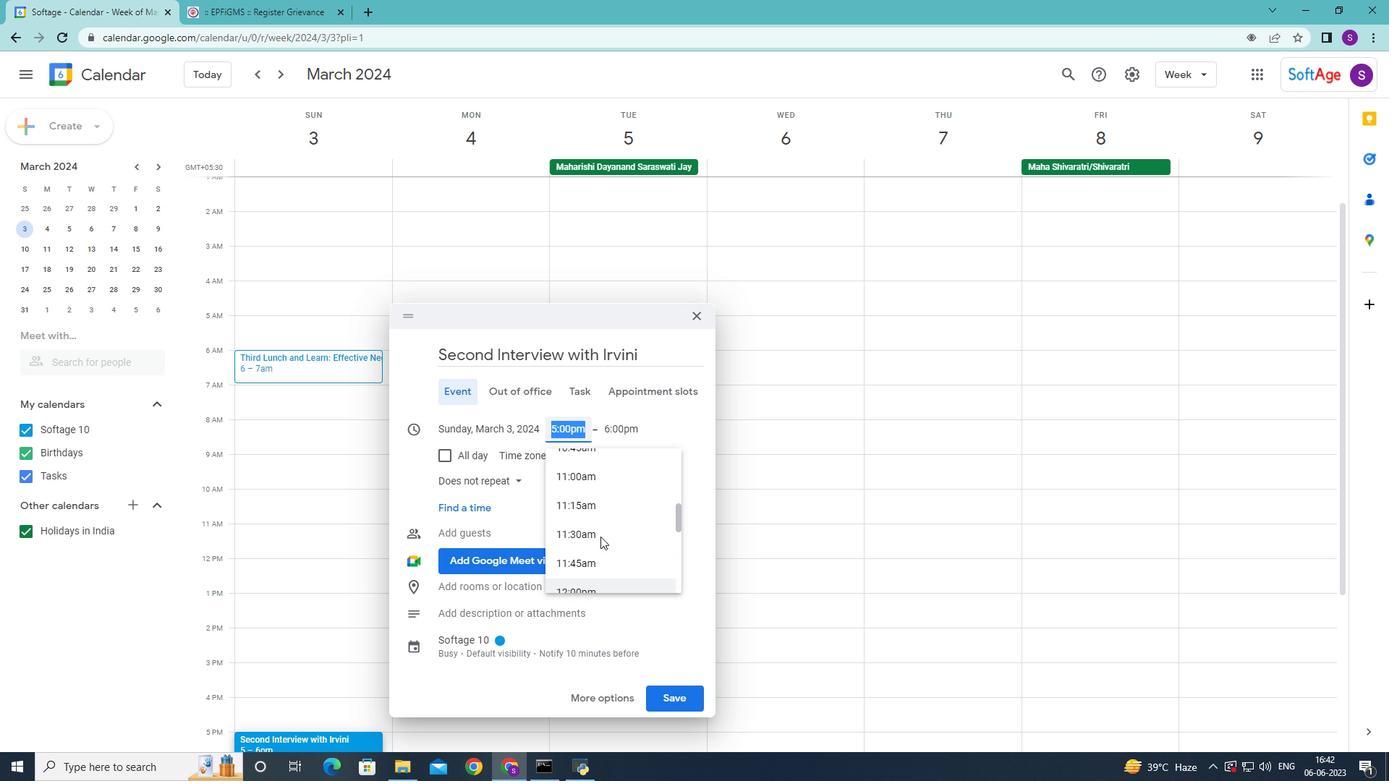 
Action: Mouse scrolled (600, 537) with delta (0, 0)
Screenshot: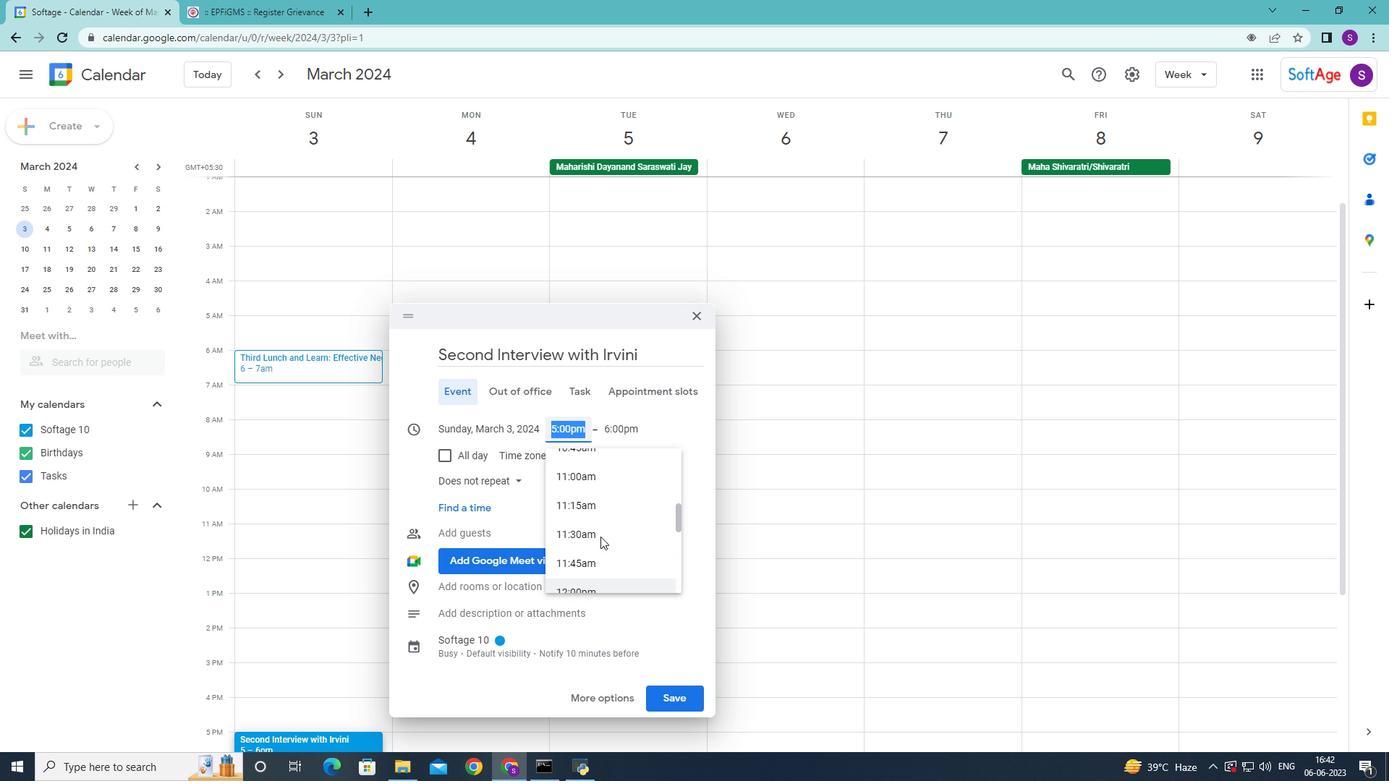 
Action: Mouse scrolled (600, 537) with delta (0, 0)
Screenshot: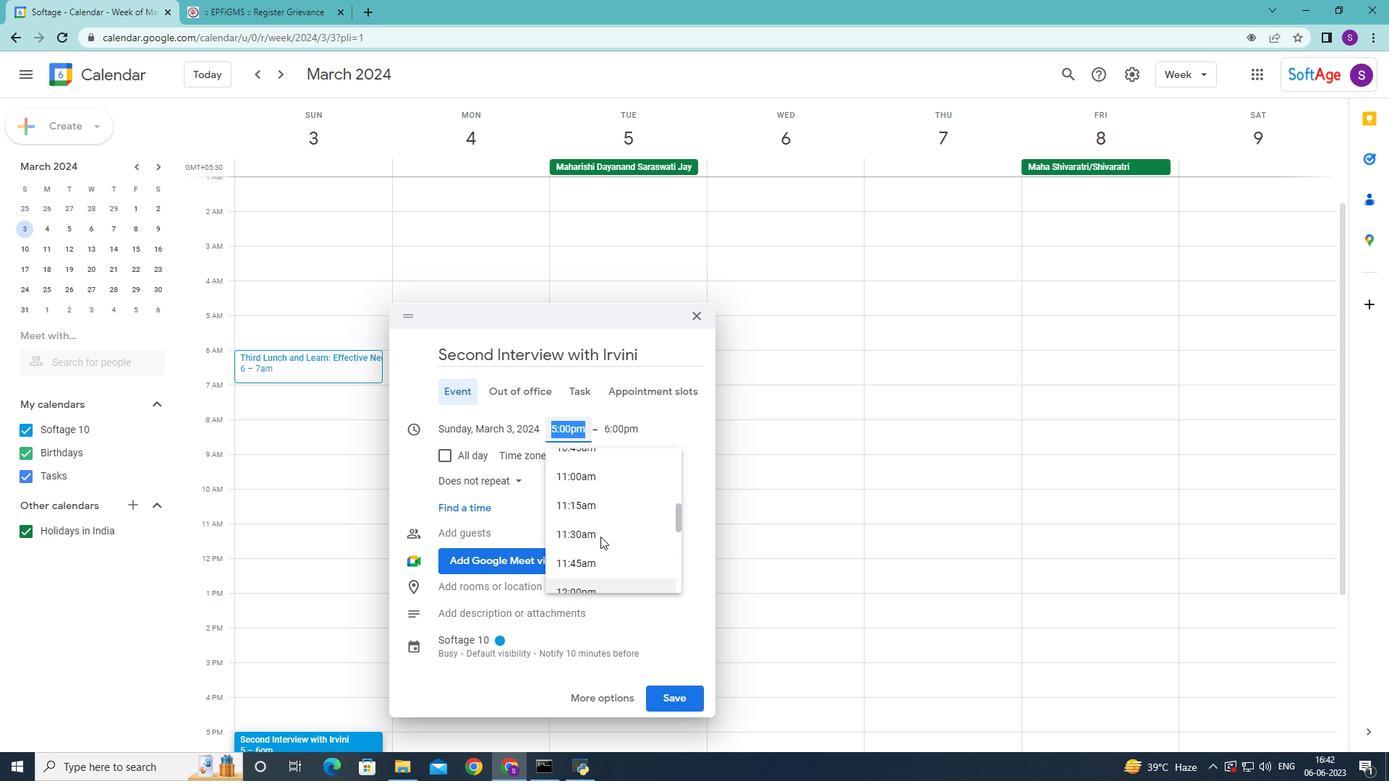 
Action: Mouse moved to (601, 537)
Screenshot: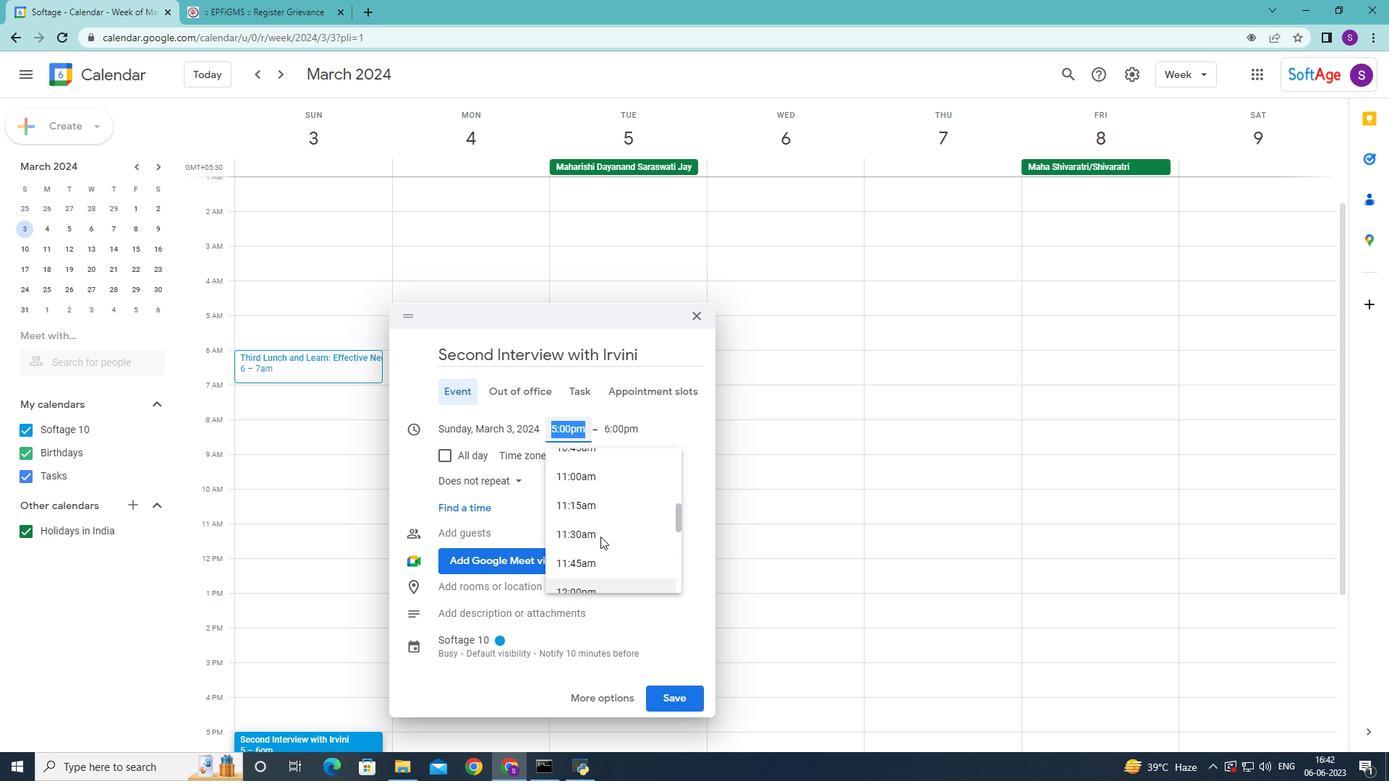 
Action: Mouse scrolled (600, 537) with delta (0, 0)
Screenshot: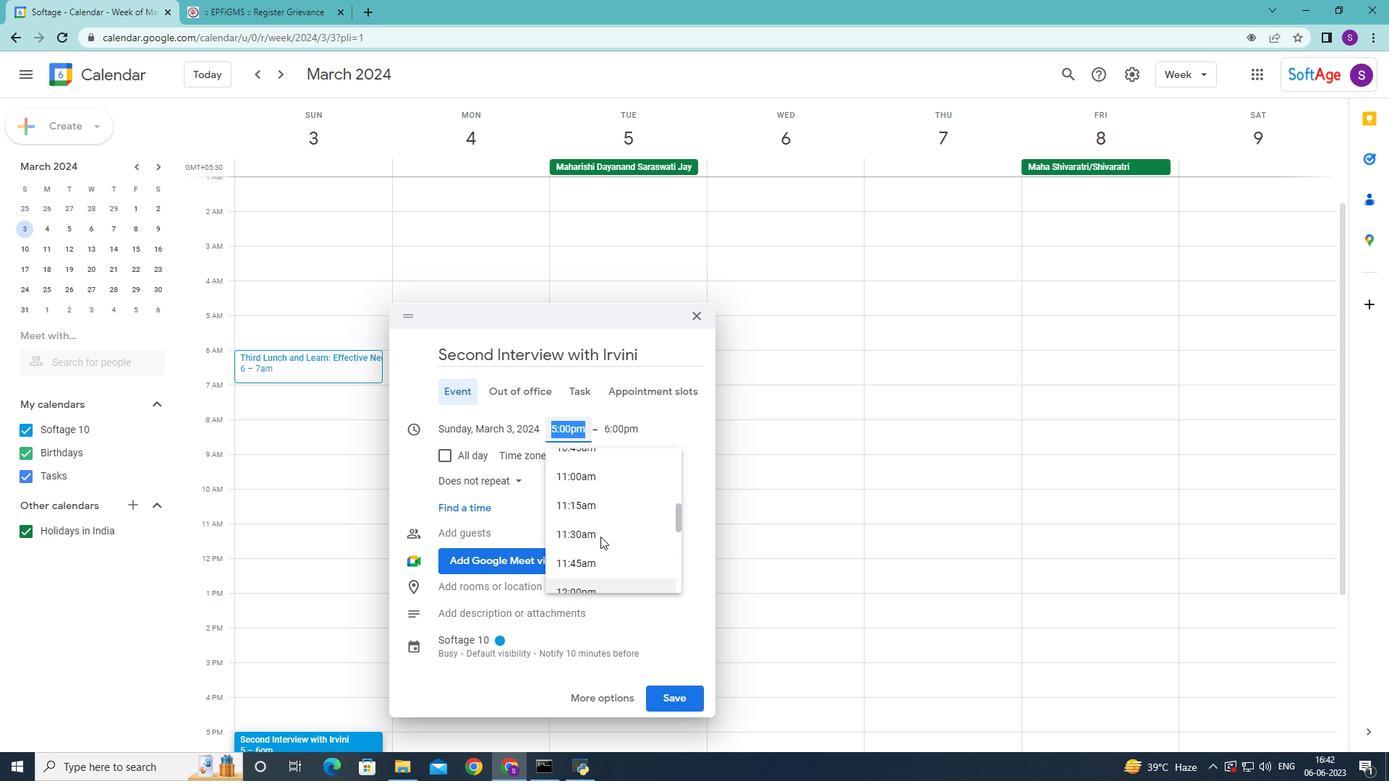 
Action: Mouse scrolled (601, 537) with delta (0, 0)
Screenshot: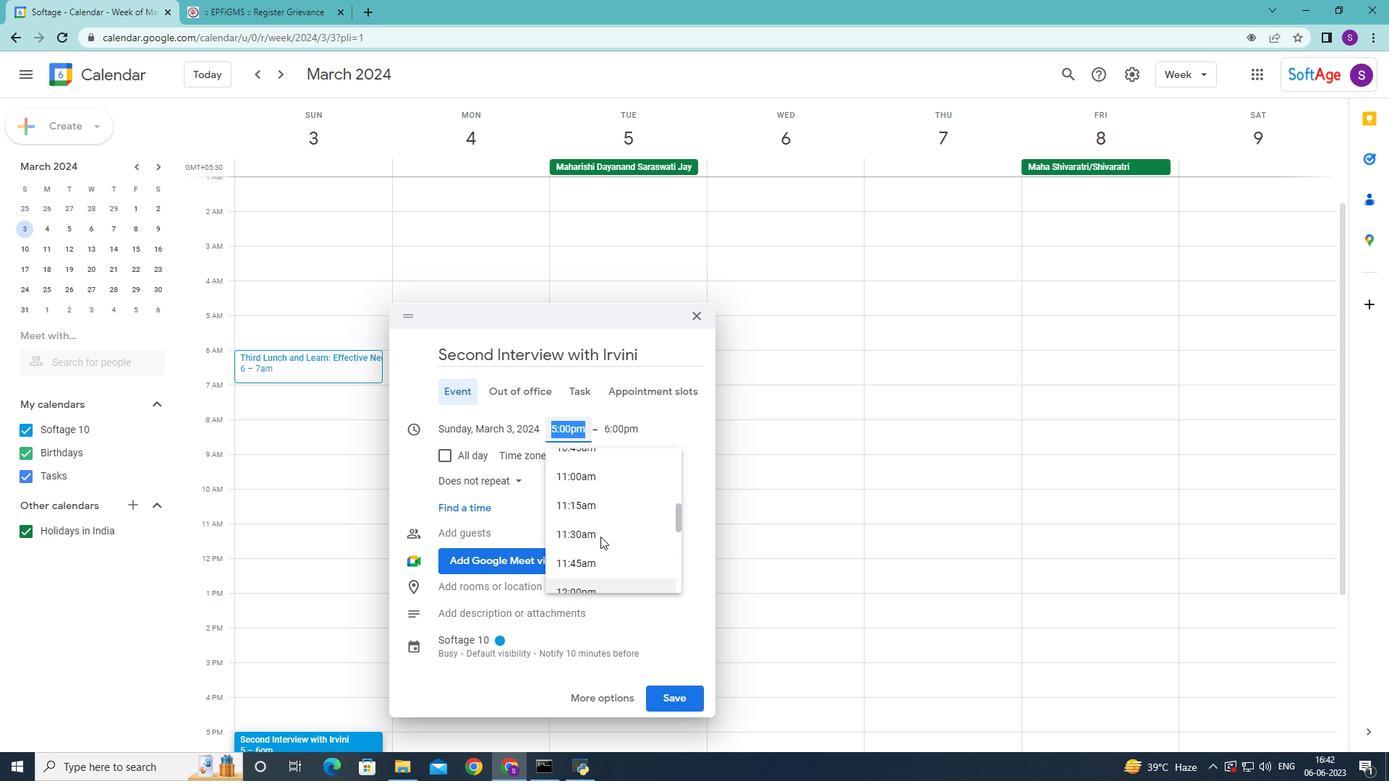 
Action: Mouse scrolled (601, 537) with delta (0, 0)
Screenshot: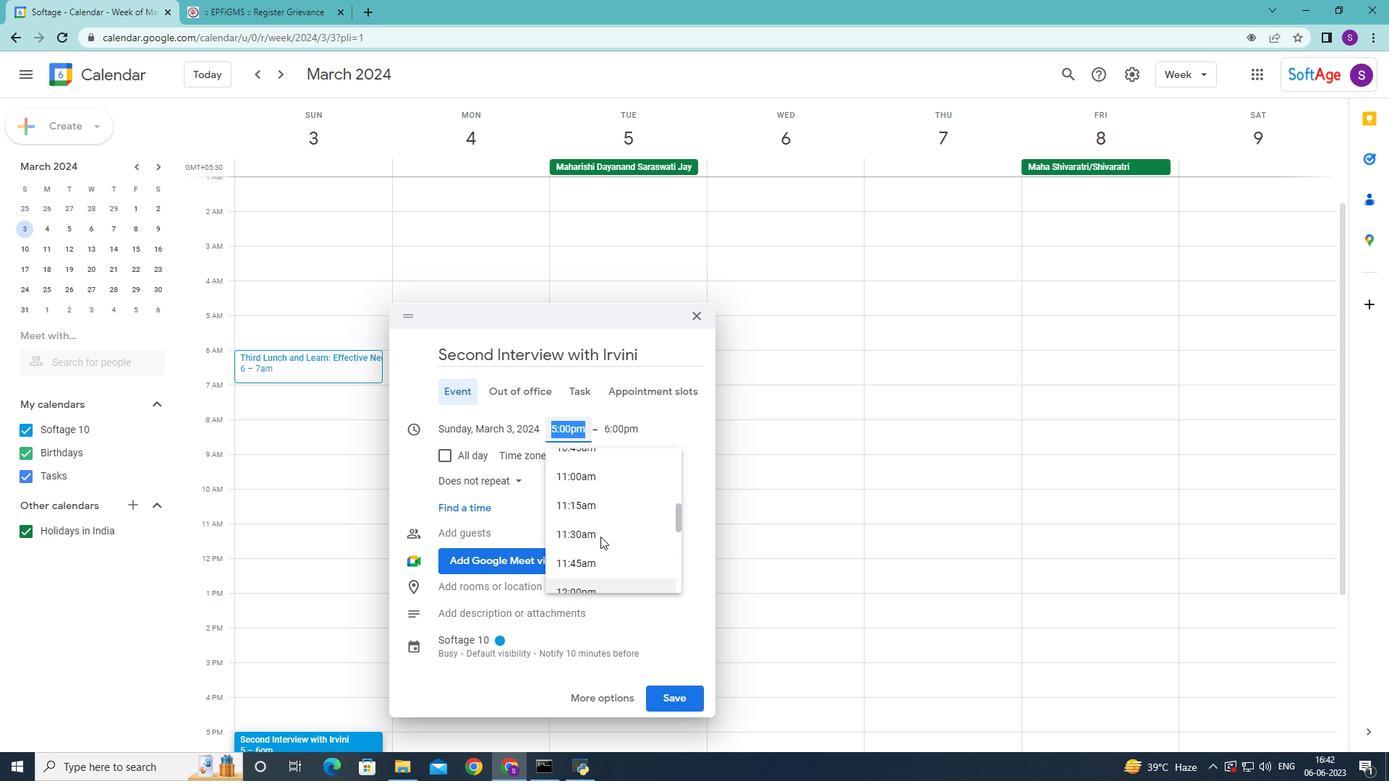 
Action: Mouse moved to (603, 537)
Screenshot: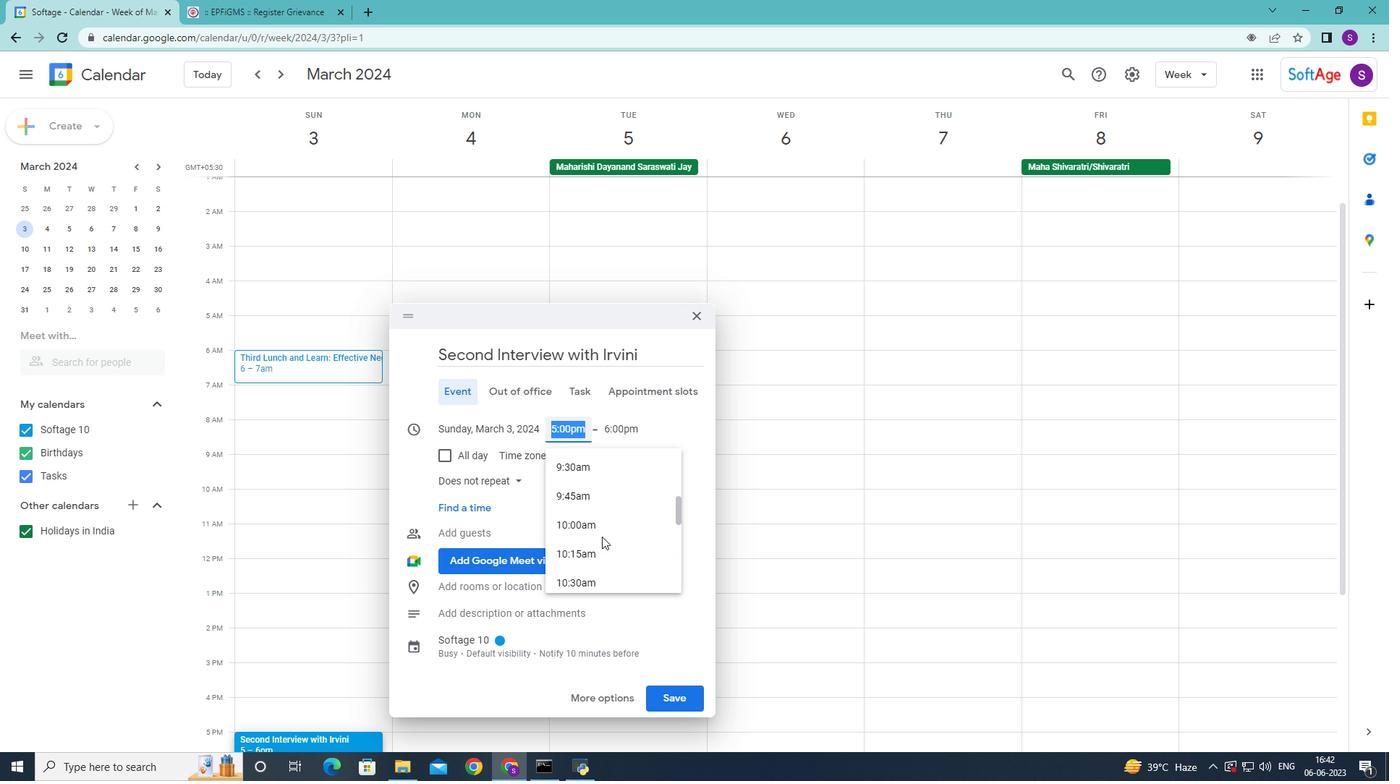 
Action: Mouse scrolled (603, 537) with delta (0, 0)
Screenshot: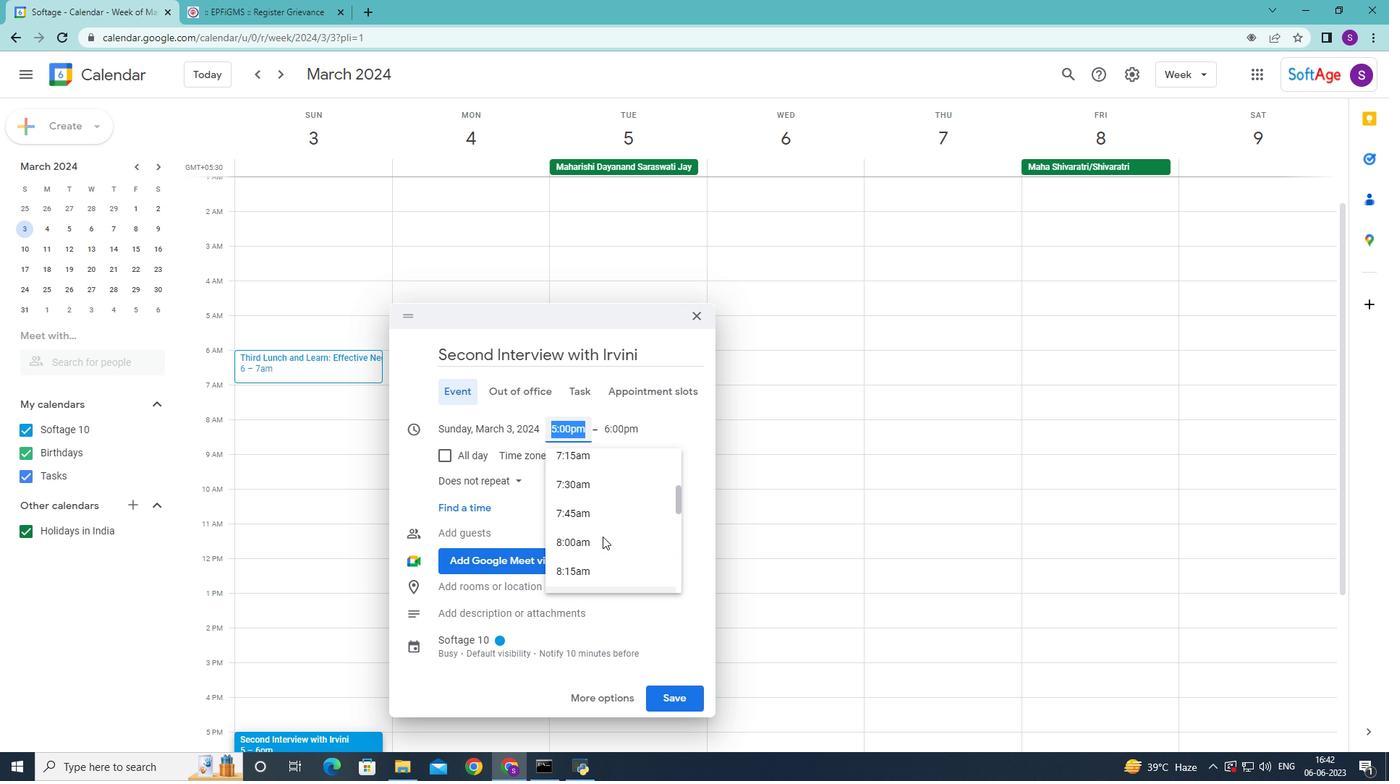 
Action: Mouse moved to (604, 536)
Screenshot: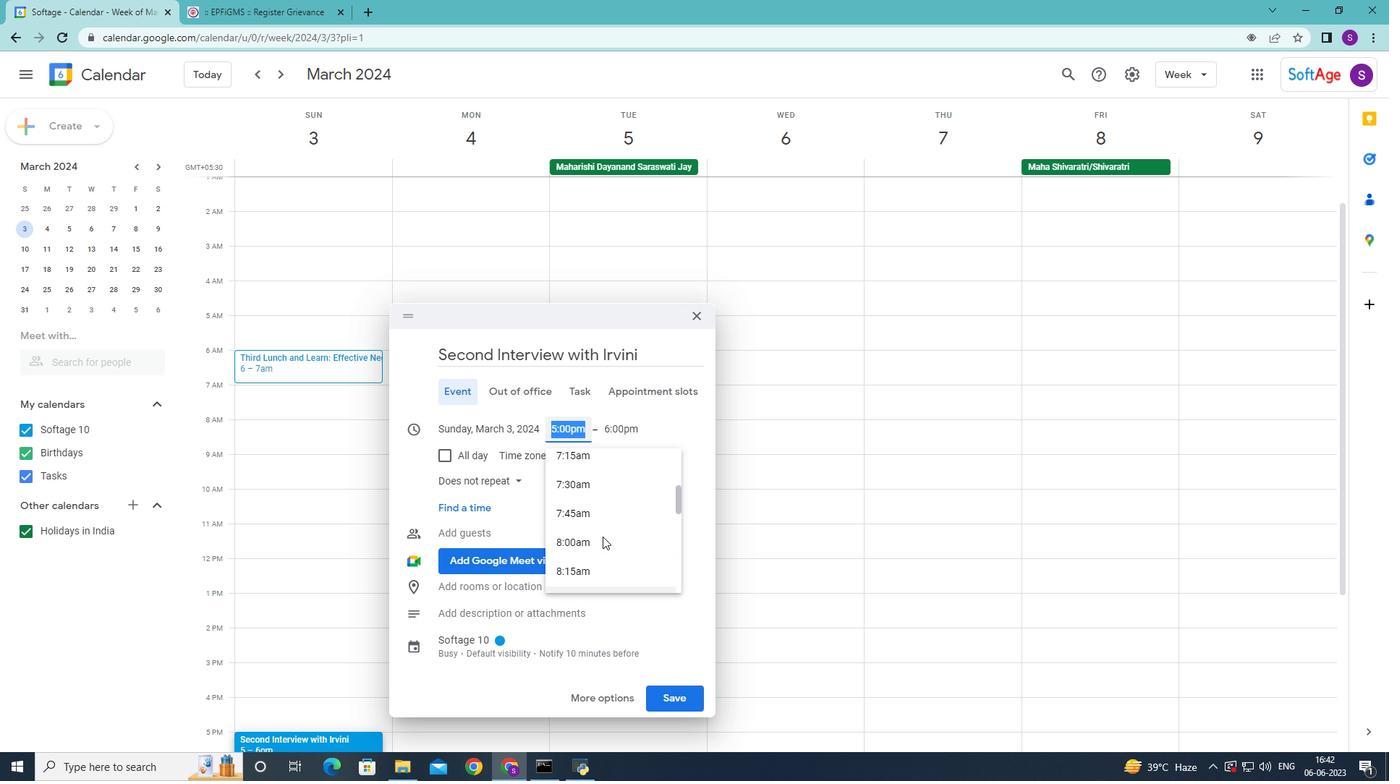 
Action: Mouse scrolled (604, 537) with delta (0, 0)
Screenshot: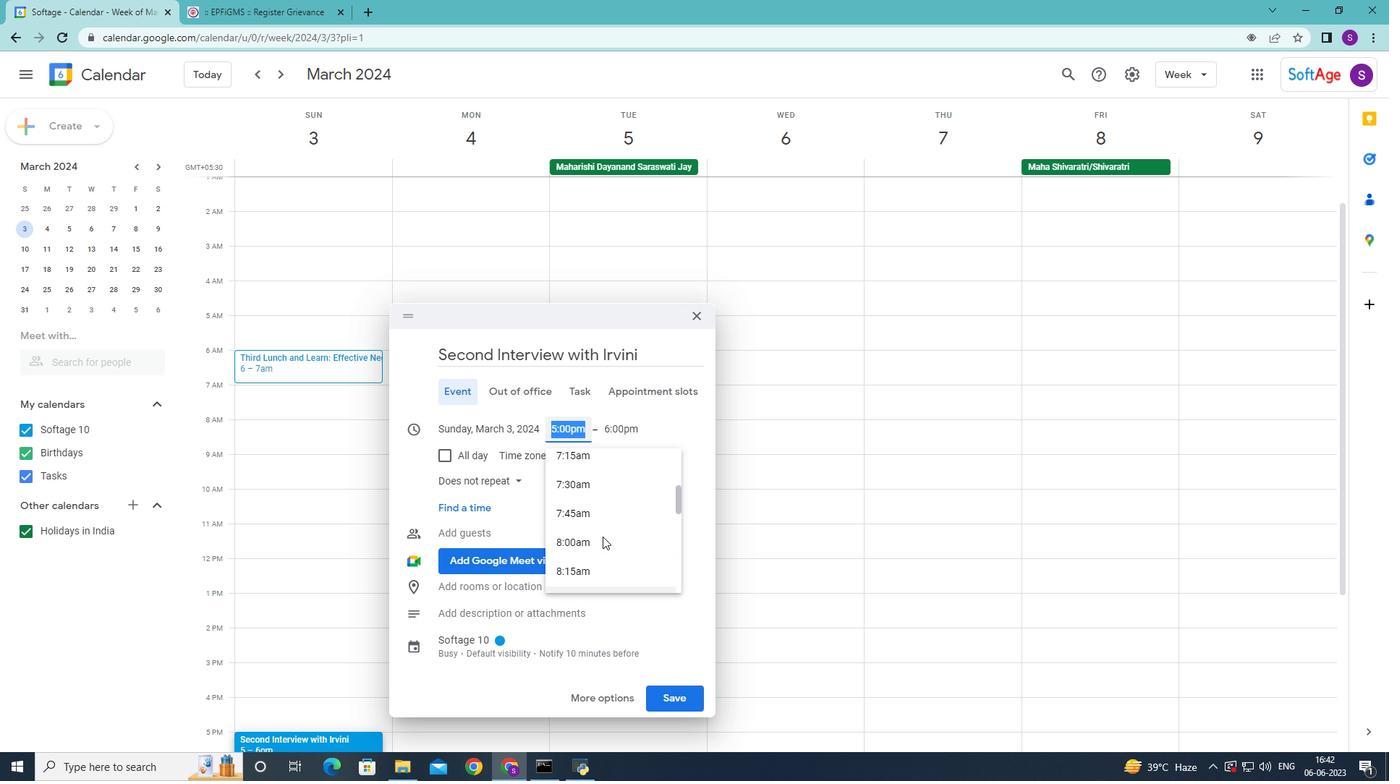 
Action: Mouse scrolled (604, 537) with delta (0, 0)
Screenshot: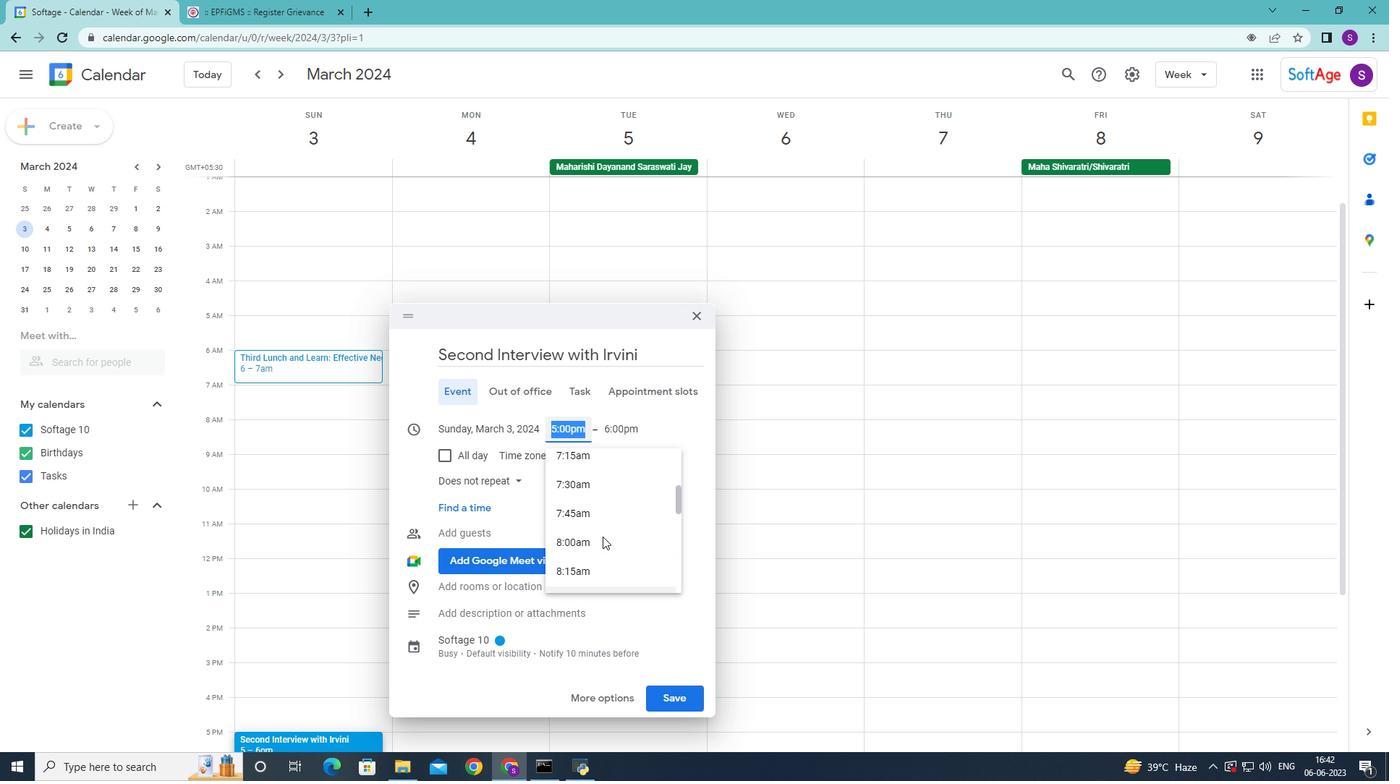 
Action: Mouse scrolled (604, 537) with delta (0, 0)
Screenshot: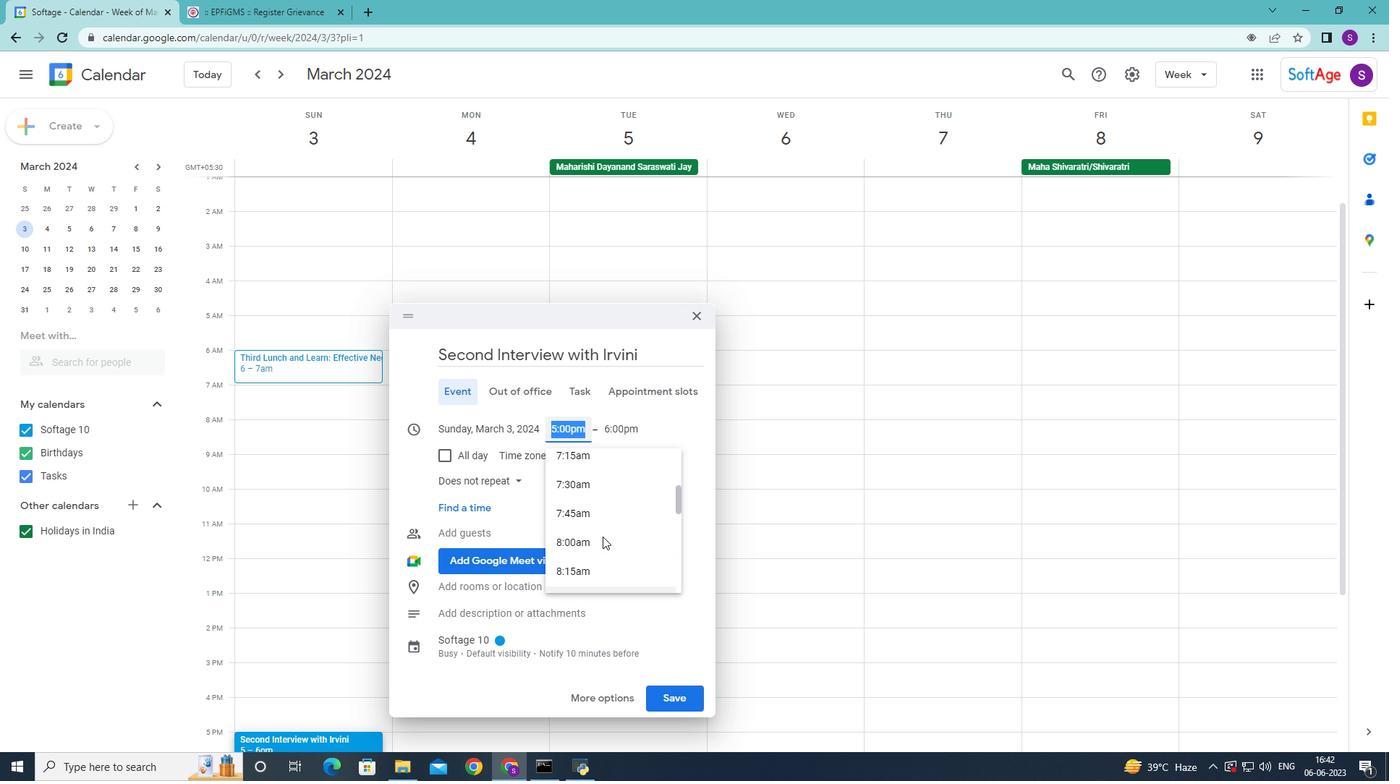 
Action: Mouse scrolled (604, 537) with delta (0, 0)
Screenshot: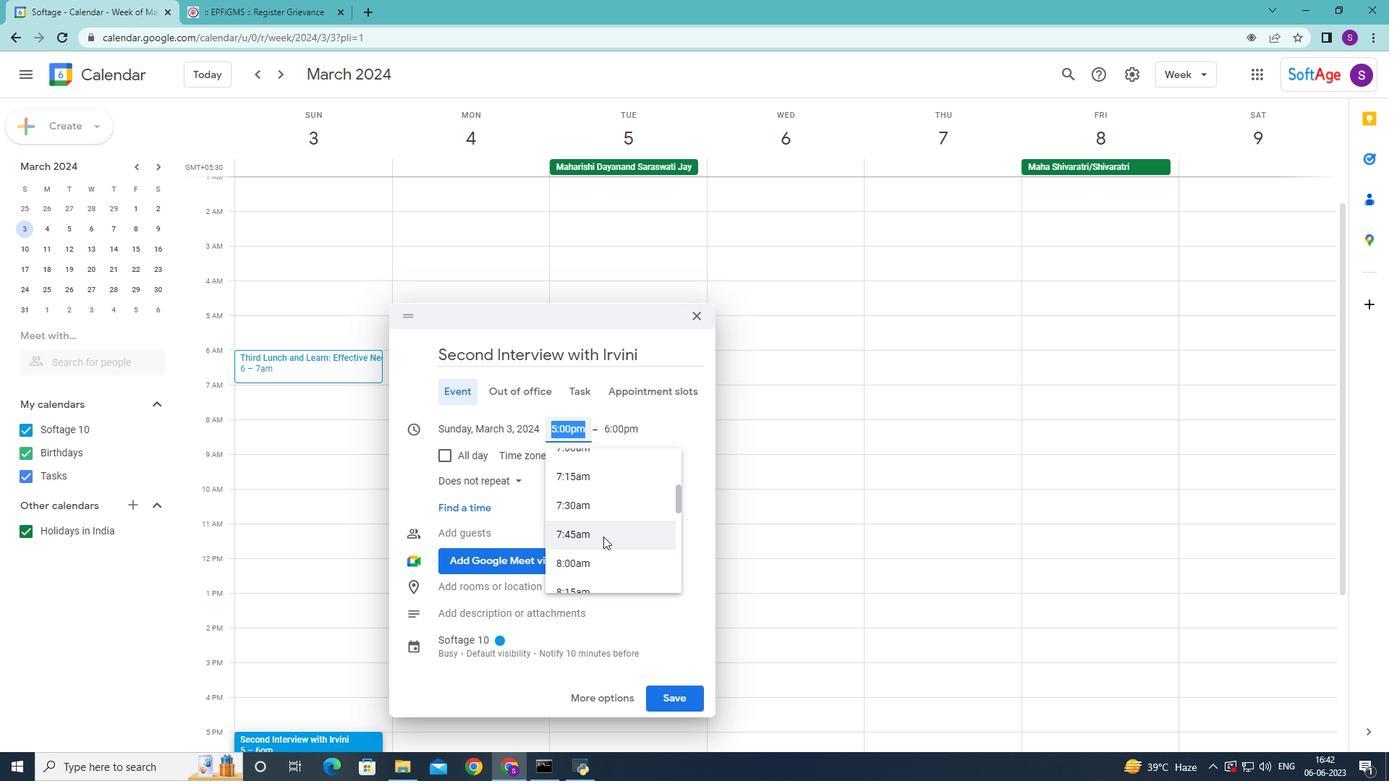 
Action: Mouse scrolled (604, 537) with delta (0, 0)
Screenshot: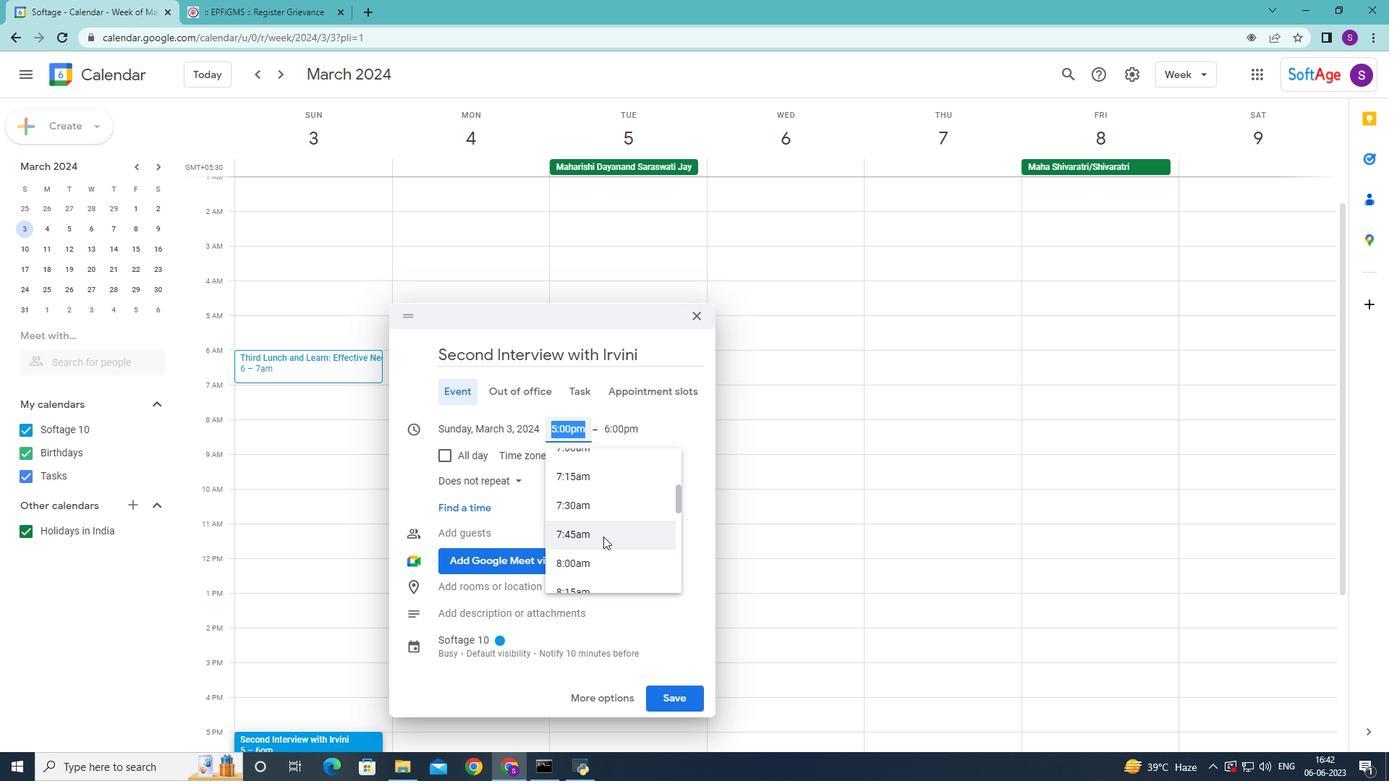 
Action: Mouse scrolled (604, 537) with delta (0, 0)
Screenshot: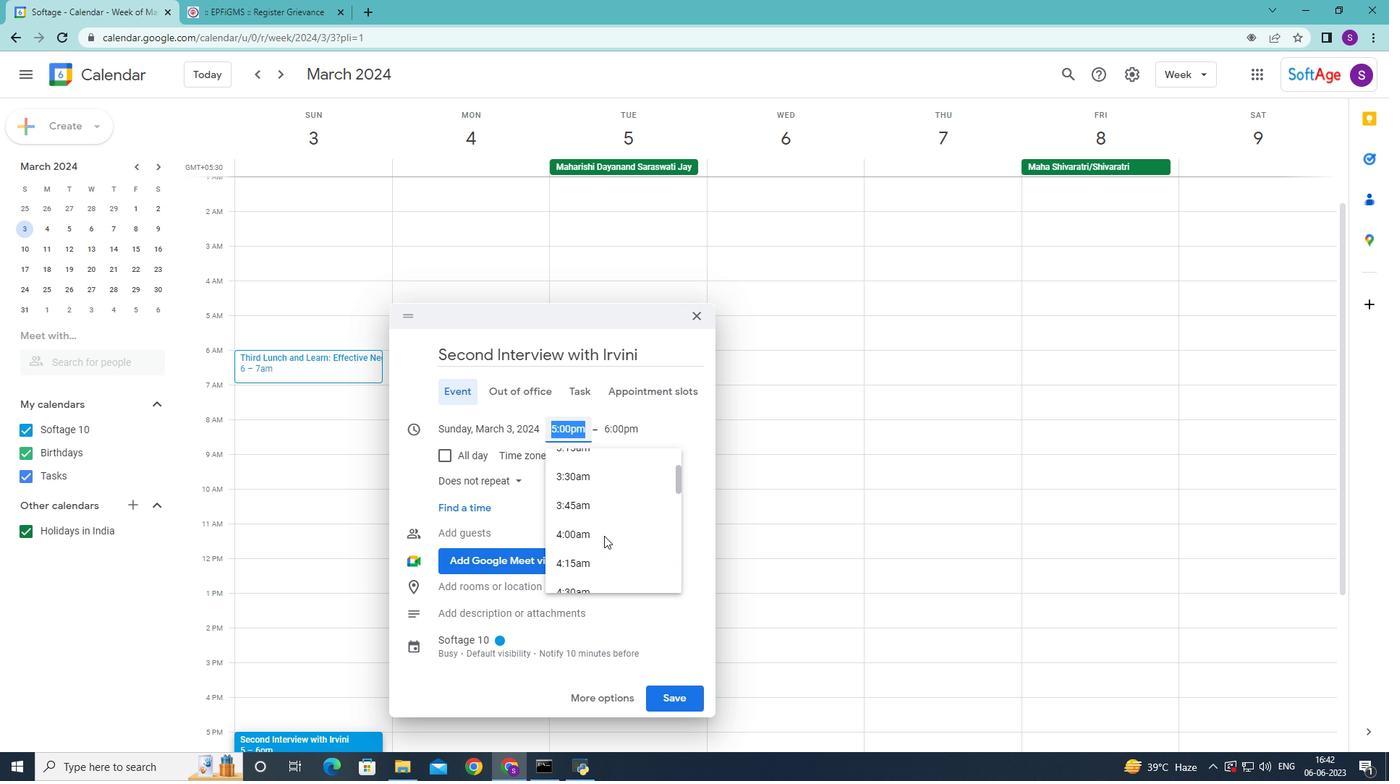 
Action: Mouse scrolled (604, 537) with delta (0, 0)
Screenshot: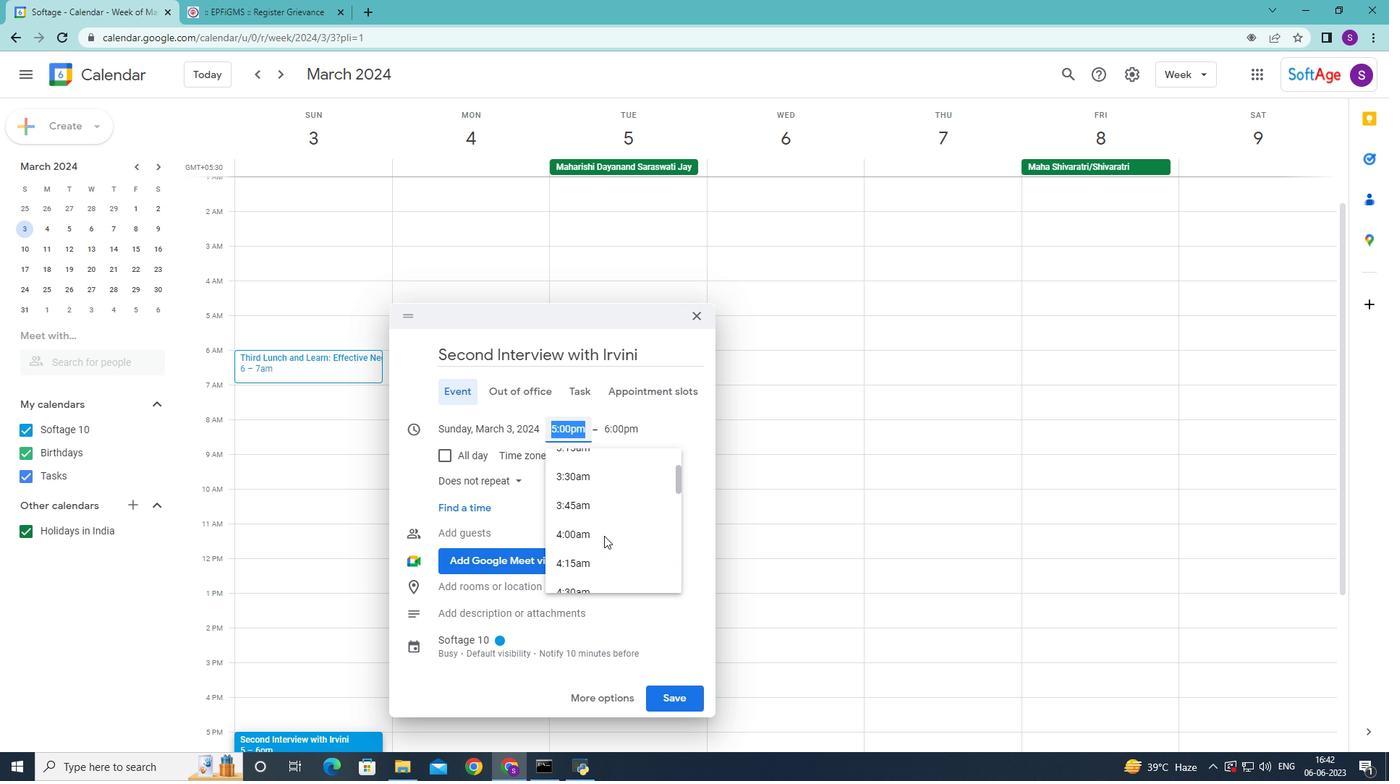 
Action: Mouse scrolled (604, 537) with delta (0, 0)
Screenshot: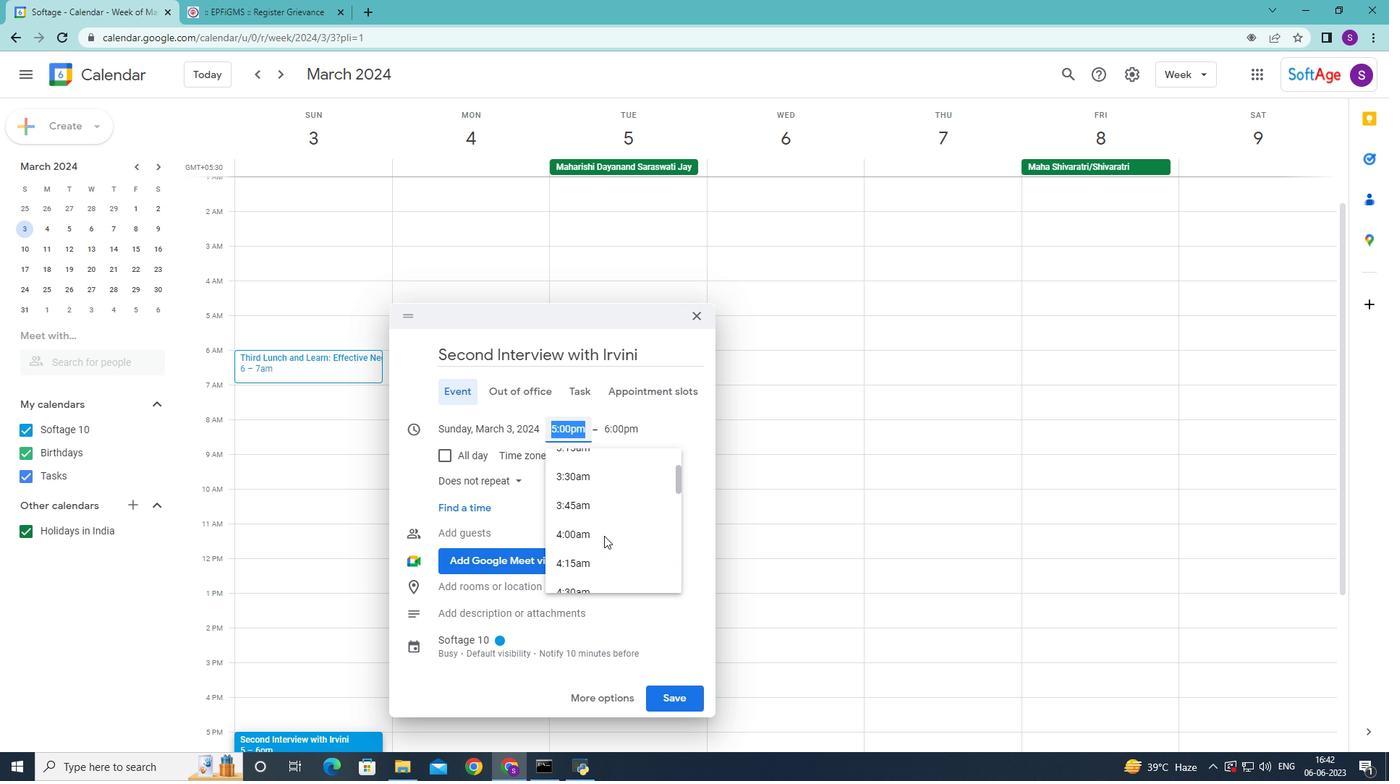 
Action: Mouse scrolled (604, 537) with delta (0, 0)
Screenshot: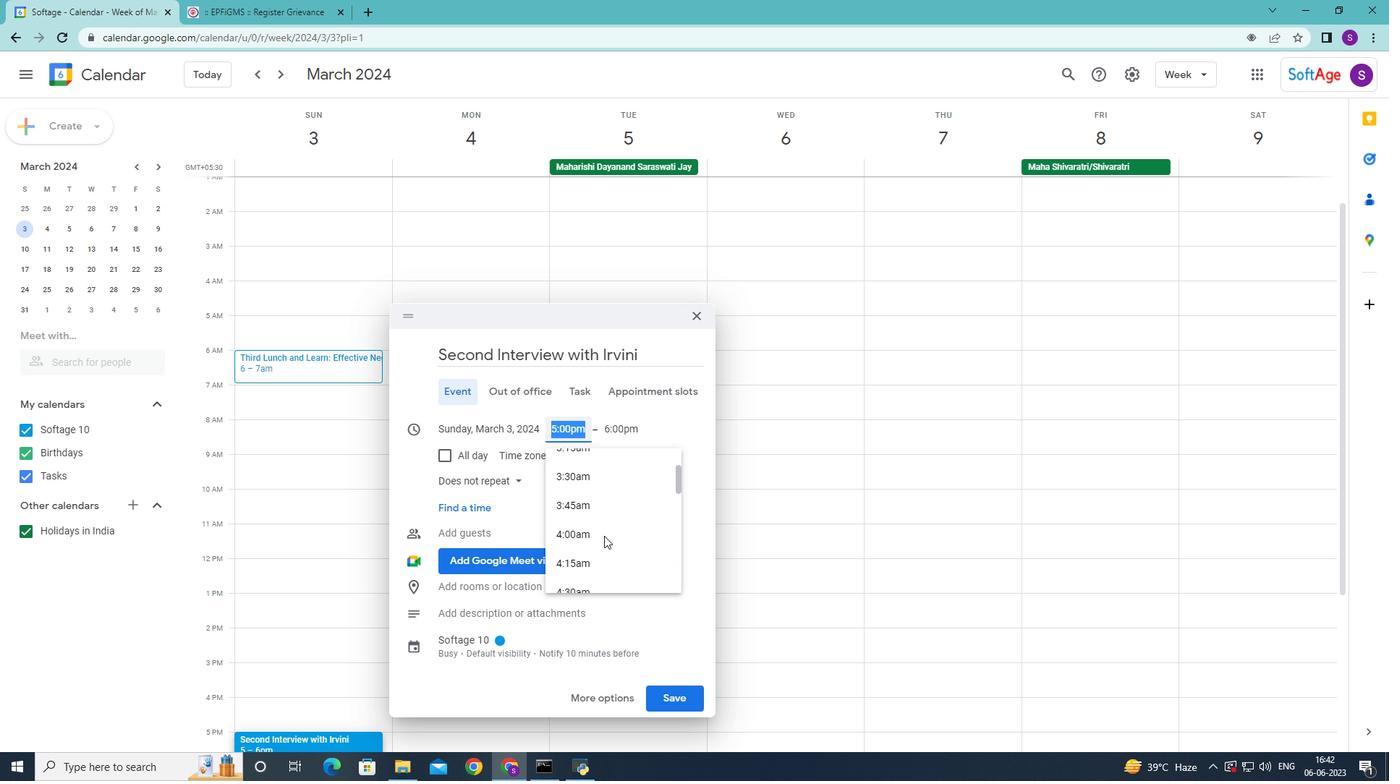 
Action: Mouse scrolled (604, 537) with delta (0, 0)
Screenshot: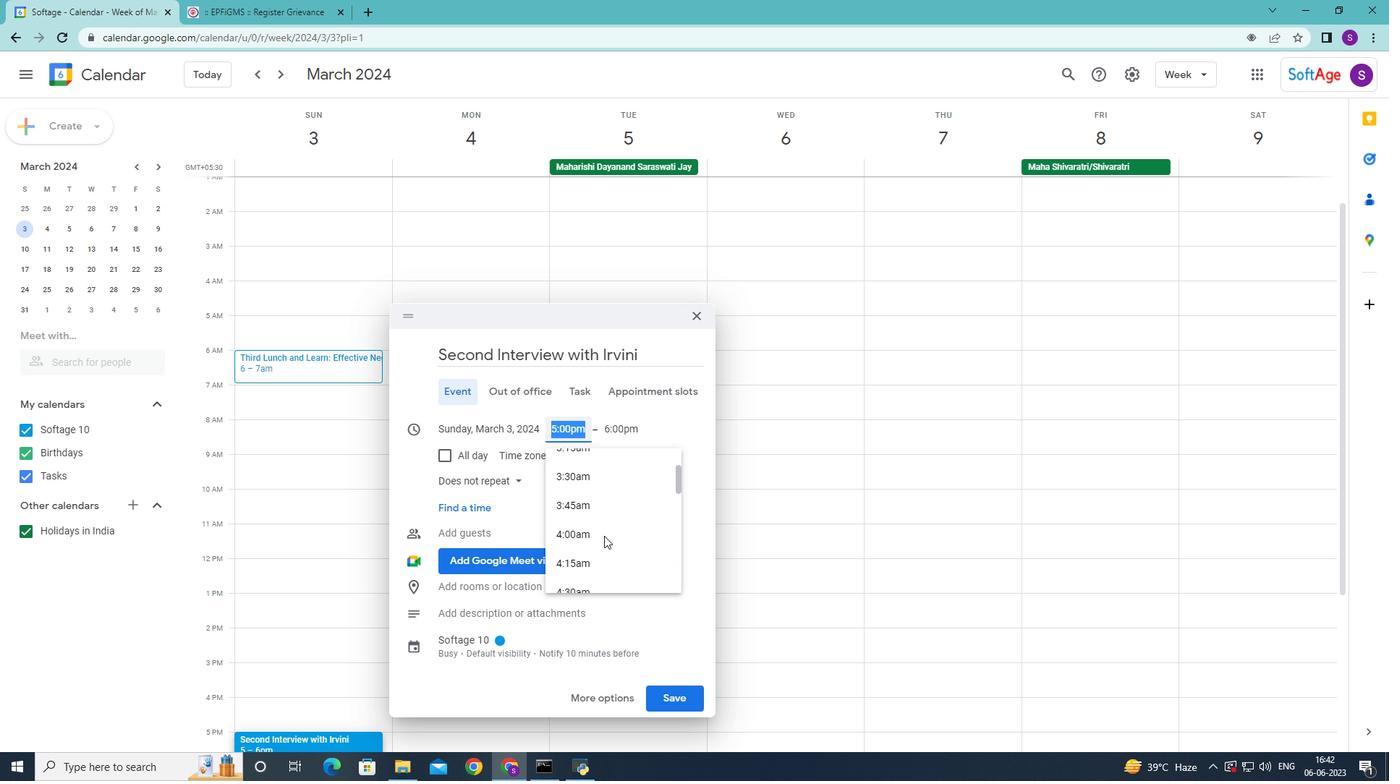 
Action: Mouse scrolled (604, 537) with delta (0, 0)
Screenshot: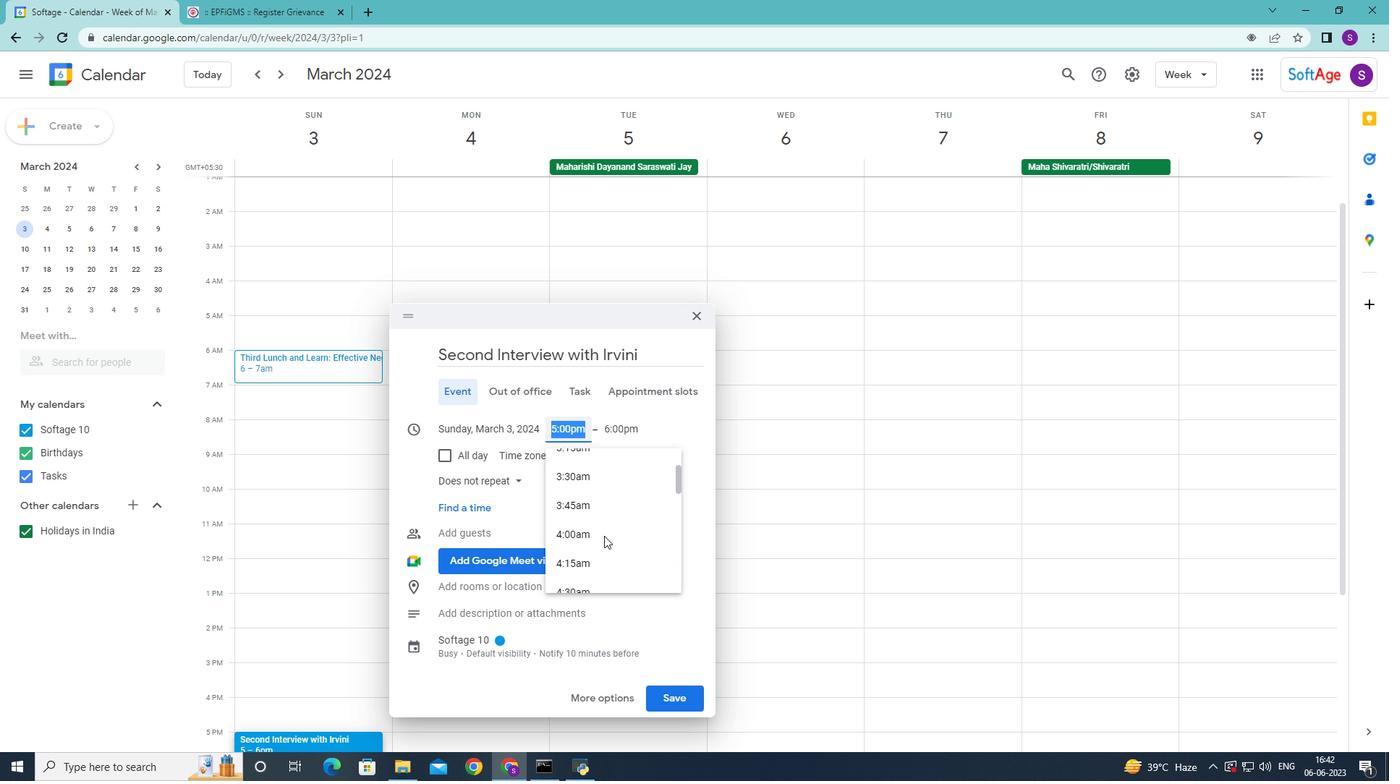 
Action: Mouse scrolled (604, 537) with delta (0, 0)
Screenshot: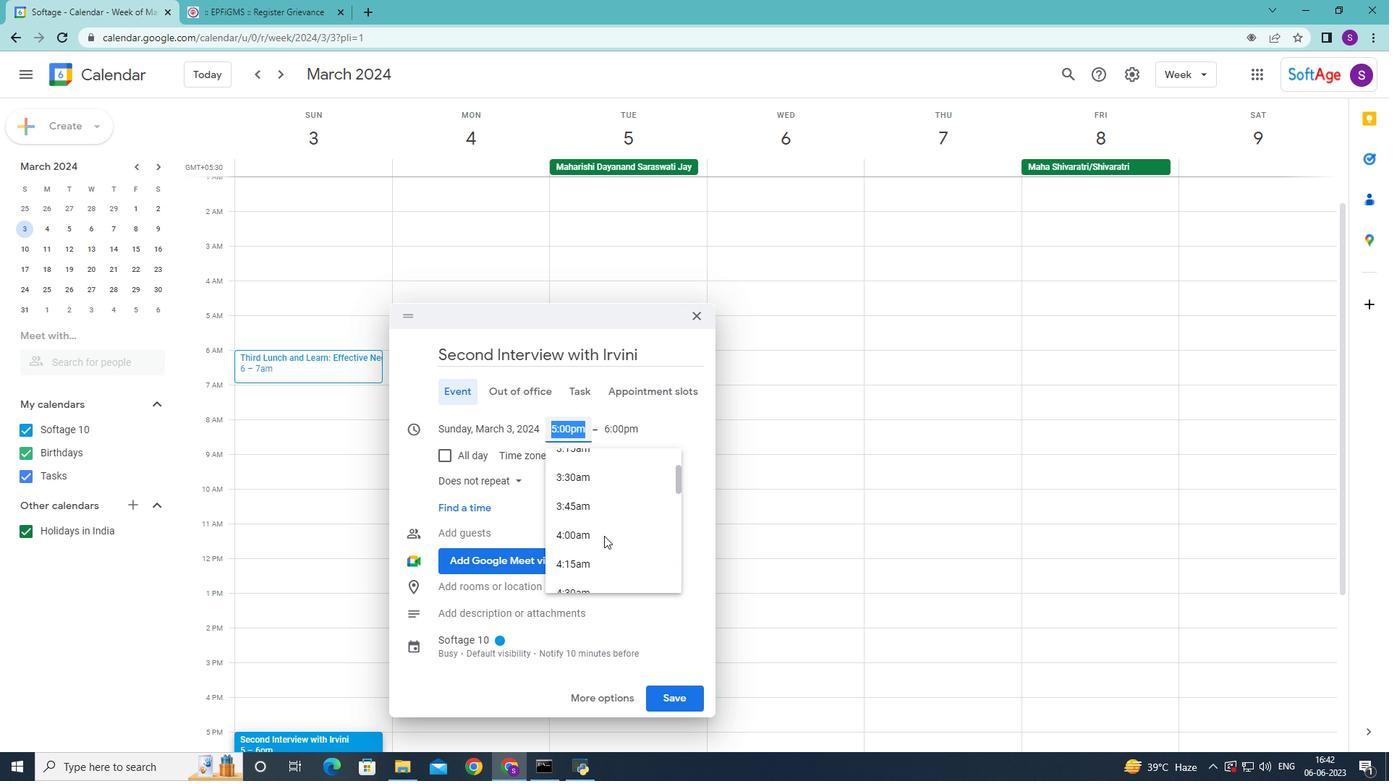 
Action: Mouse scrolled (604, 537) with delta (0, 0)
Screenshot: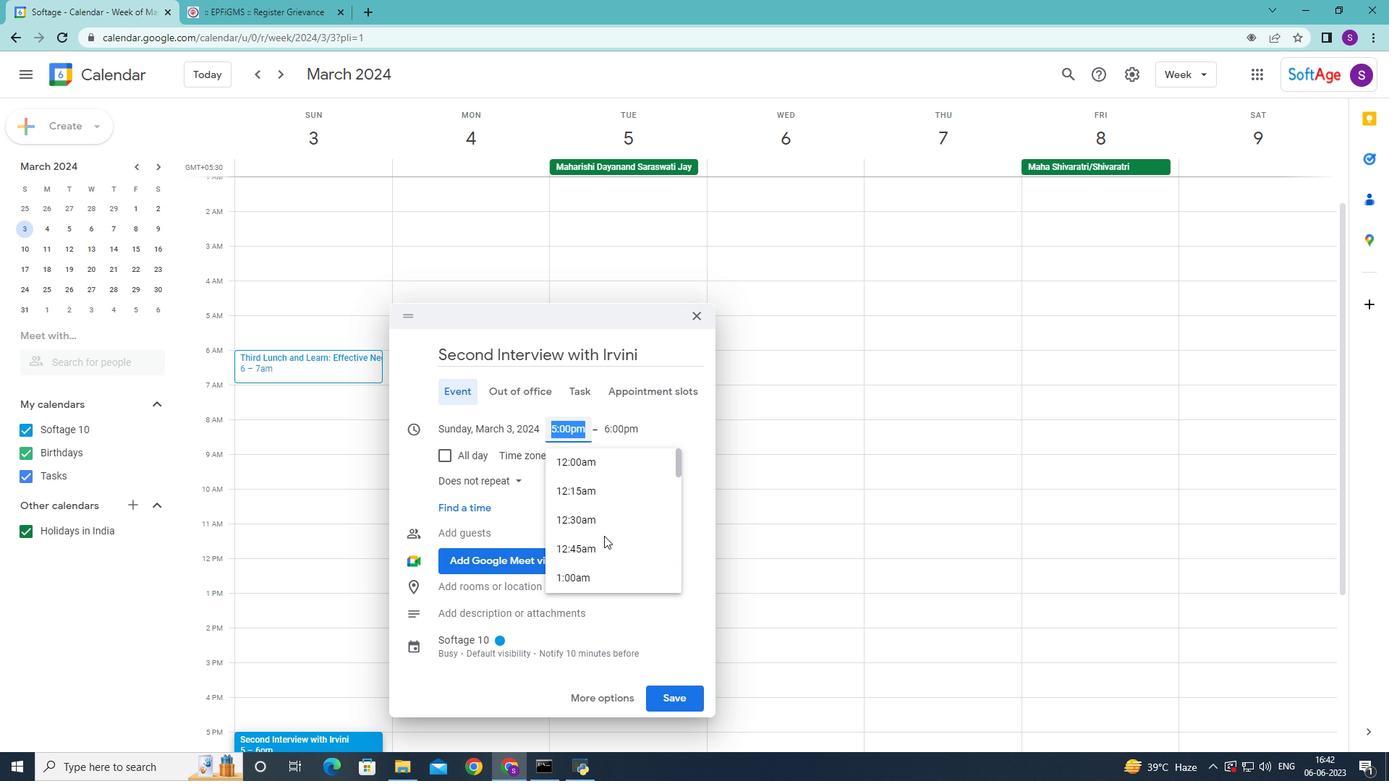 
Action: Mouse scrolled (604, 537) with delta (0, 0)
Screenshot: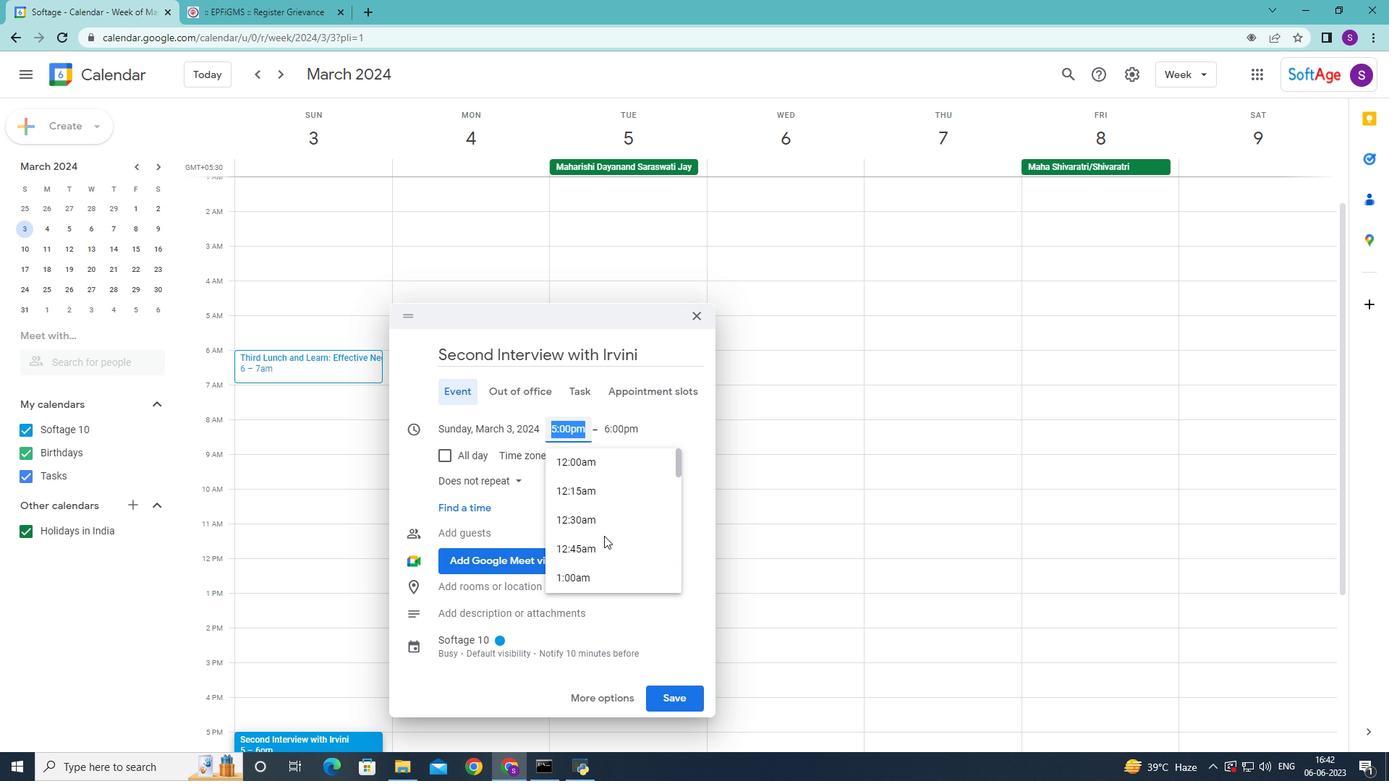 
Action: Mouse scrolled (604, 537) with delta (0, 0)
Screenshot: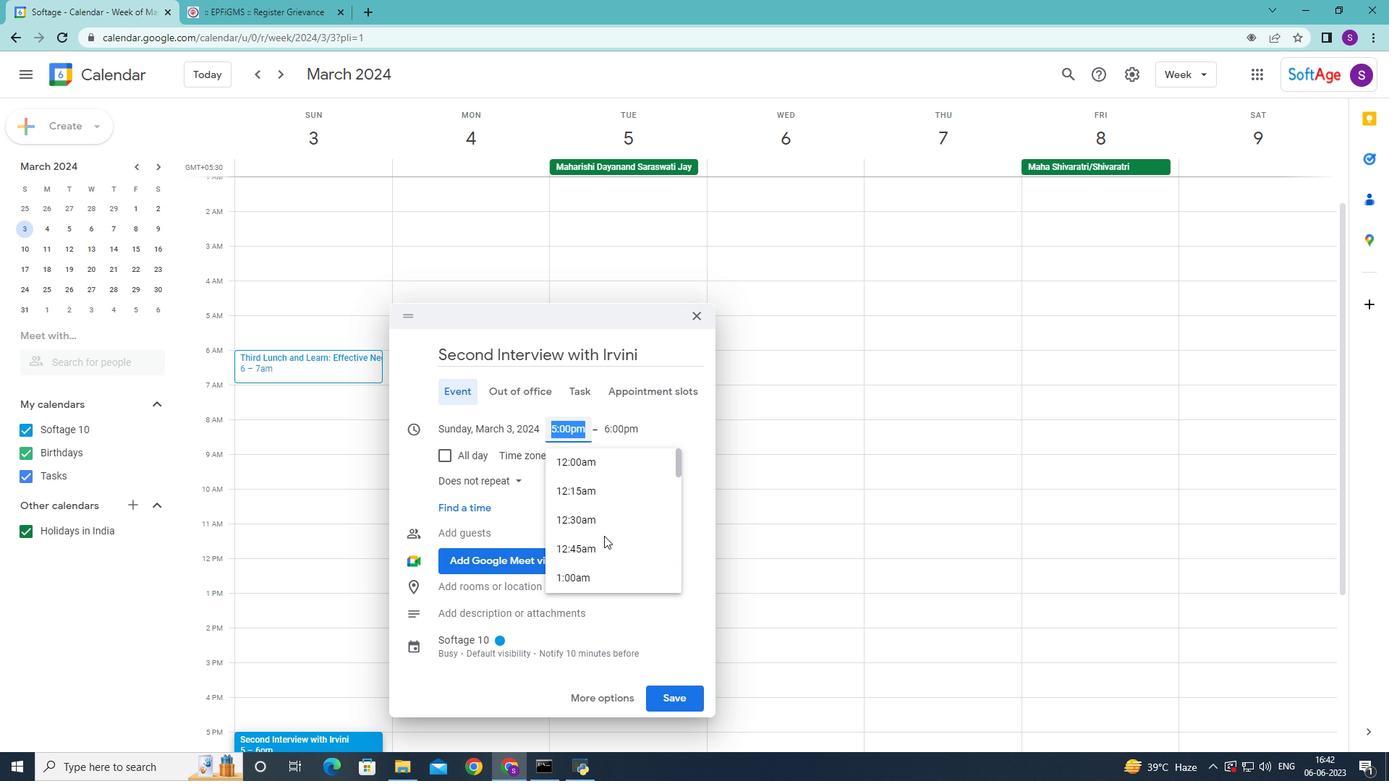 
Action: Mouse scrolled (604, 537) with delta (0, 0)
Screenshot: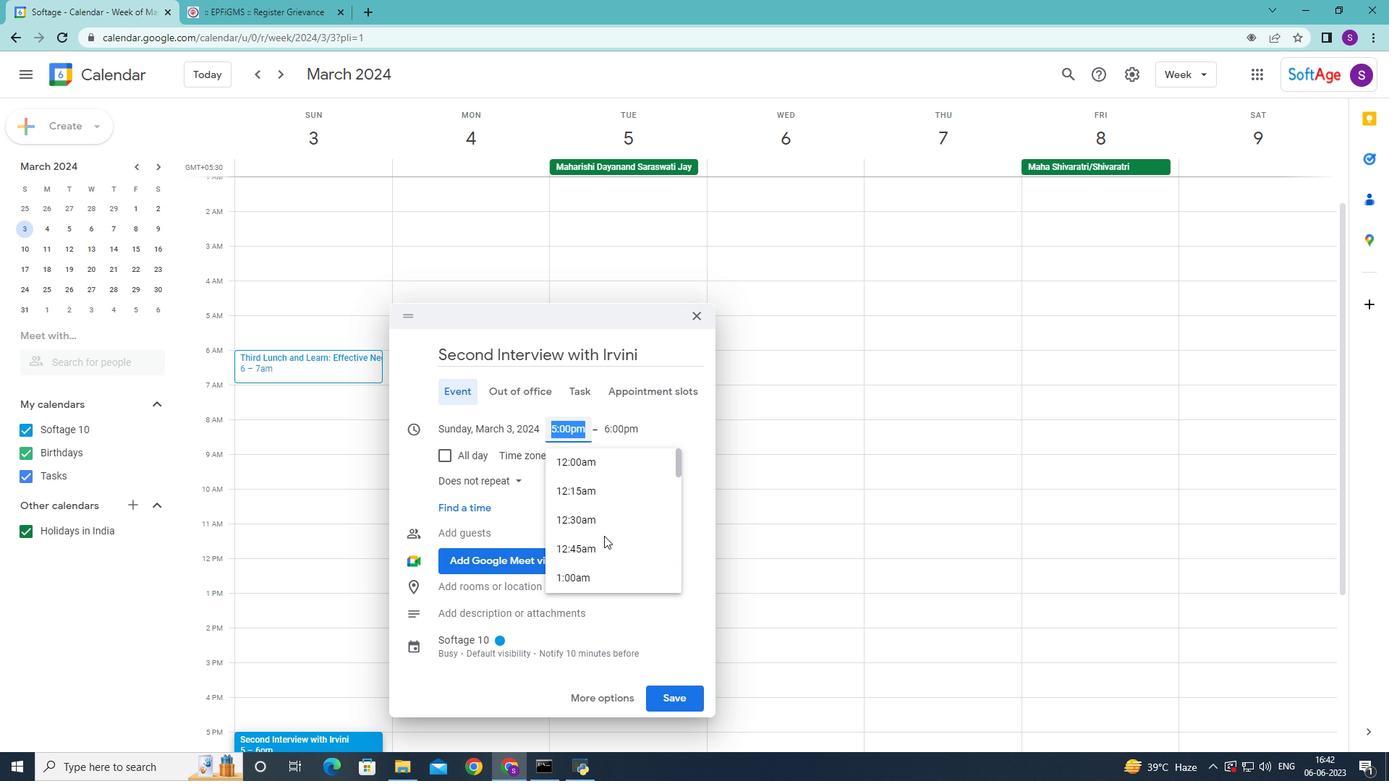 
Action: Mouse scrolled (604, 537) with delta (0, 0)
Screenshot: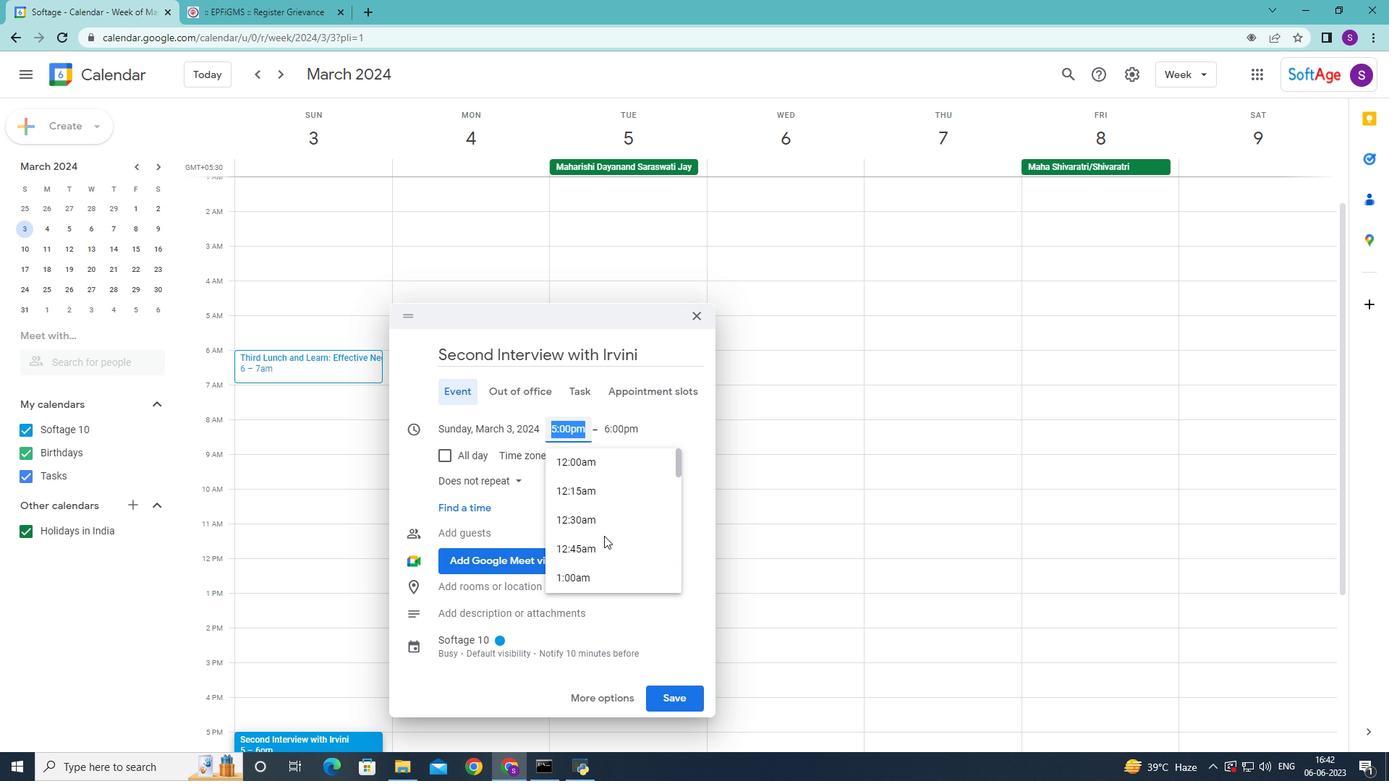 
Action: Mouse scrolled (604, 537) with delta (0, 0)
Screenshot: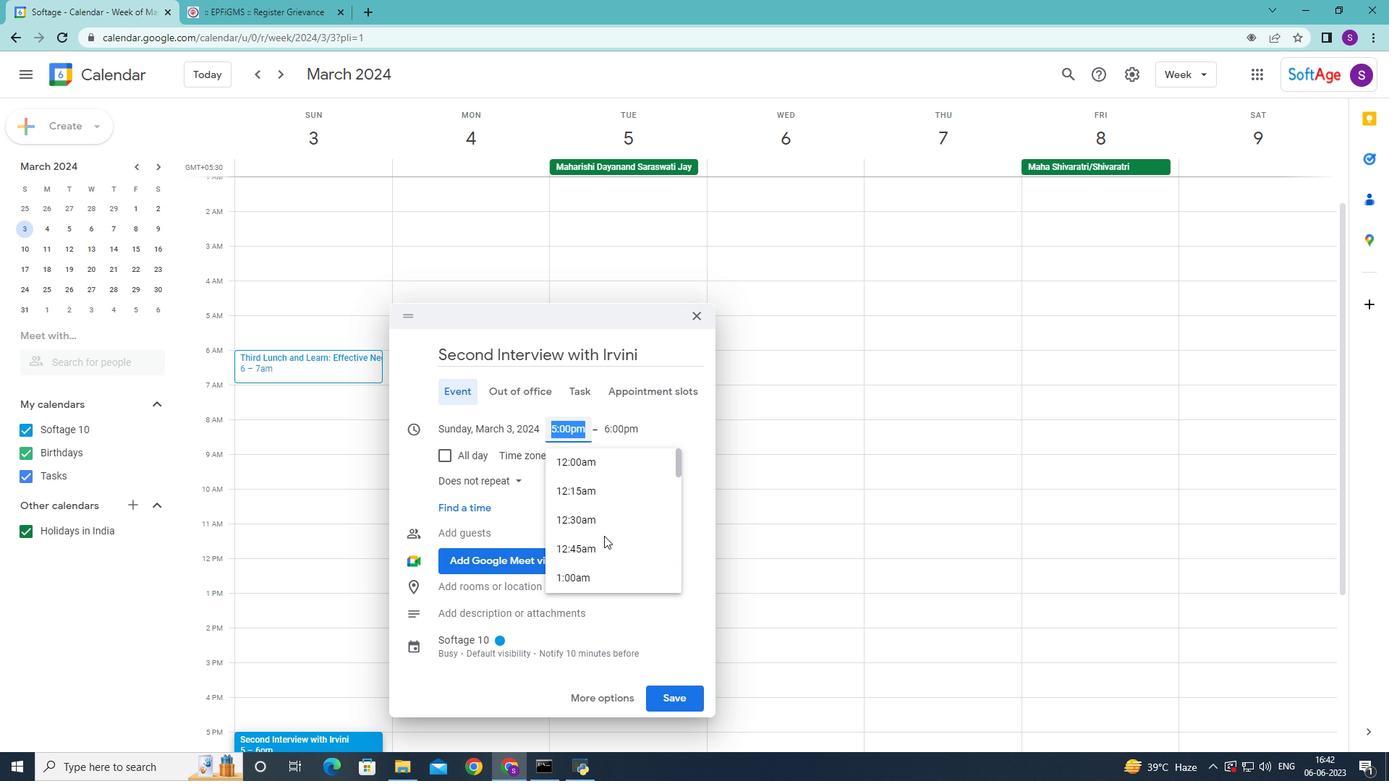 
Action: Mouse scrolled (604, 537) with delta (0, 0)
Screenshot: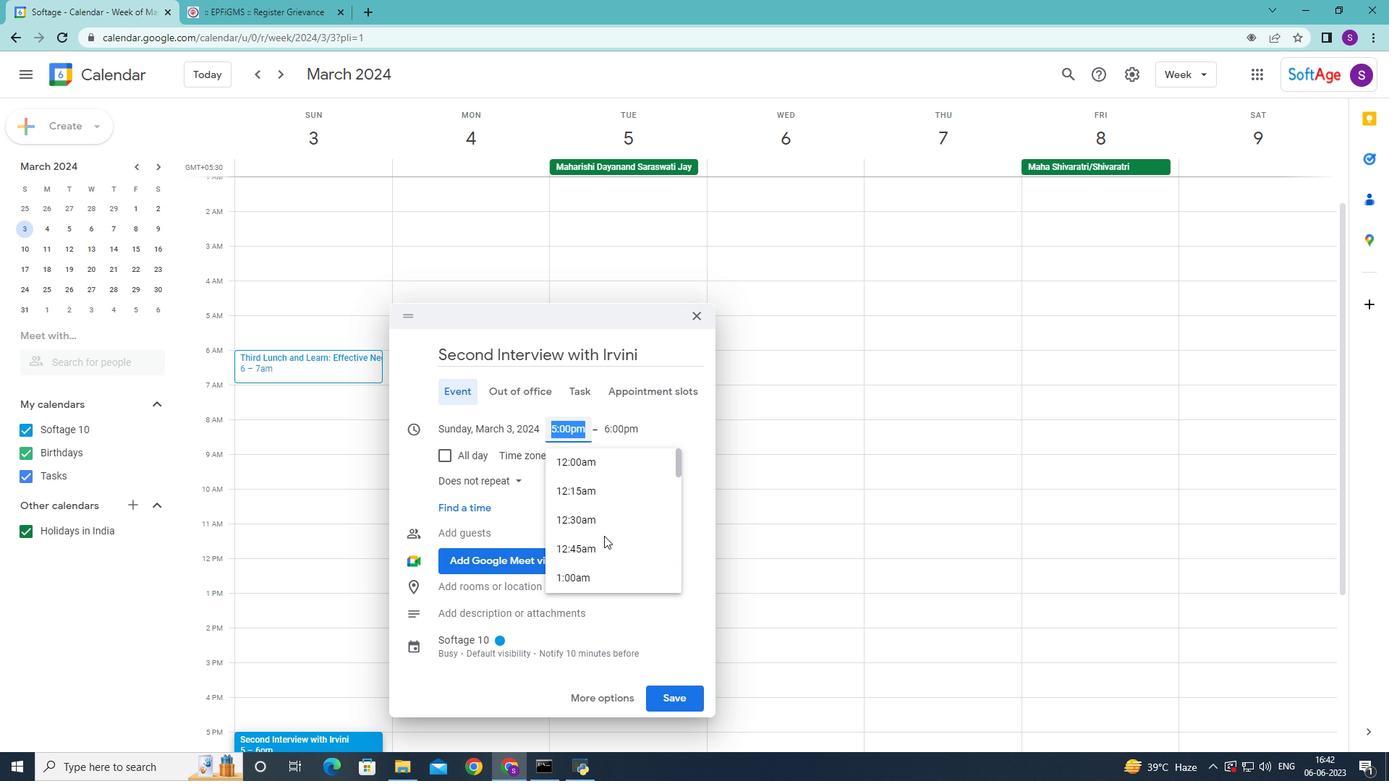 
Action: Mouse scrolled (604, 537) with delta (0, 0)
Screenshot: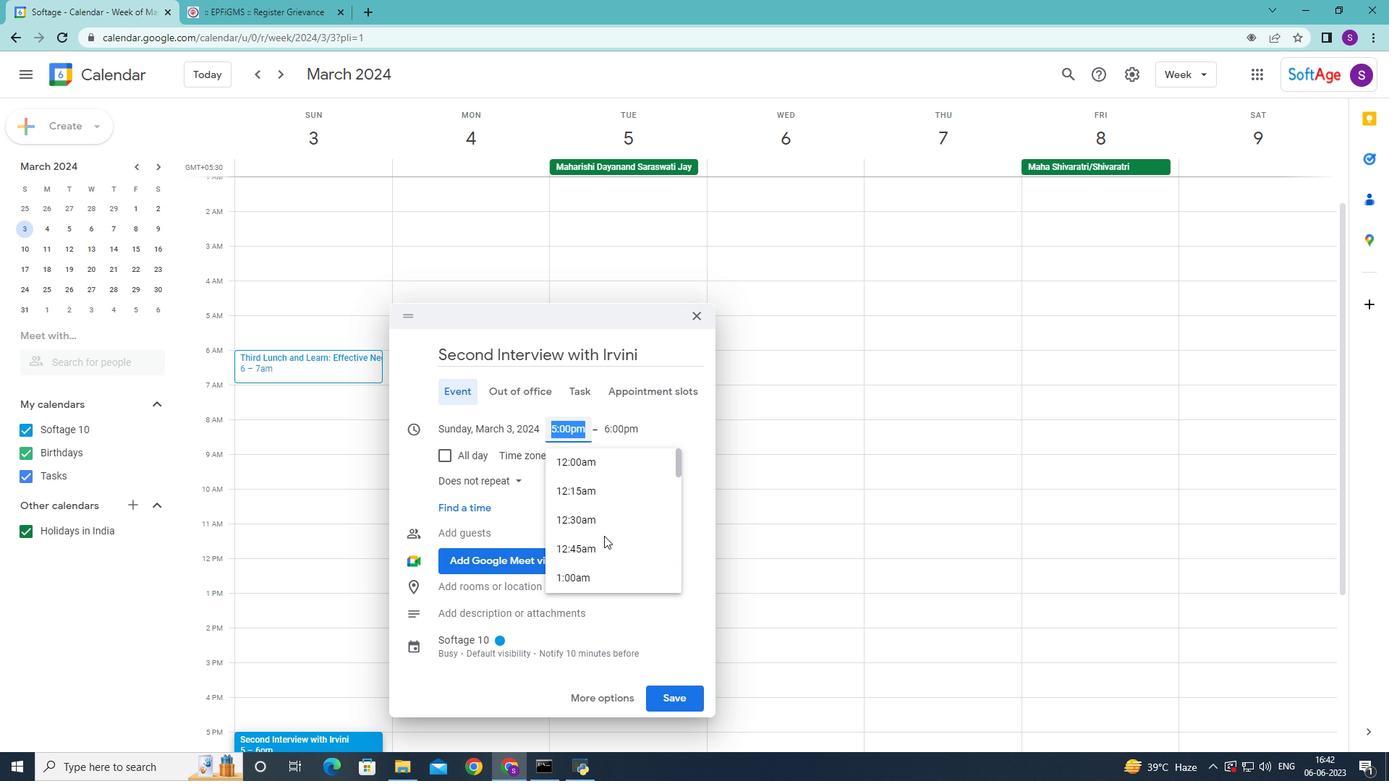 
Action: Mouse scrolled (604, 537) with delta (0, 0)
Screenshot: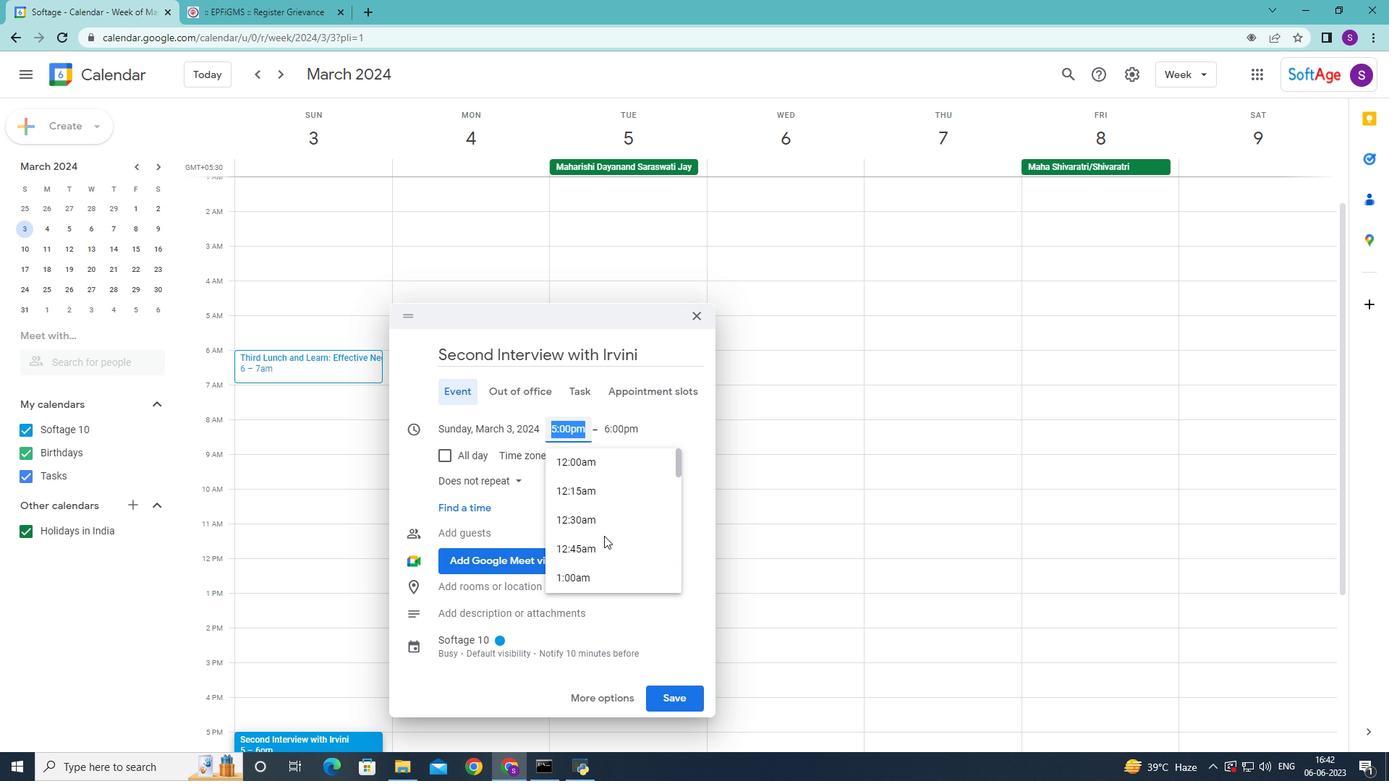 
Action: Mouse scrolled (604, 537) with delta (0, 0)
Screenshot: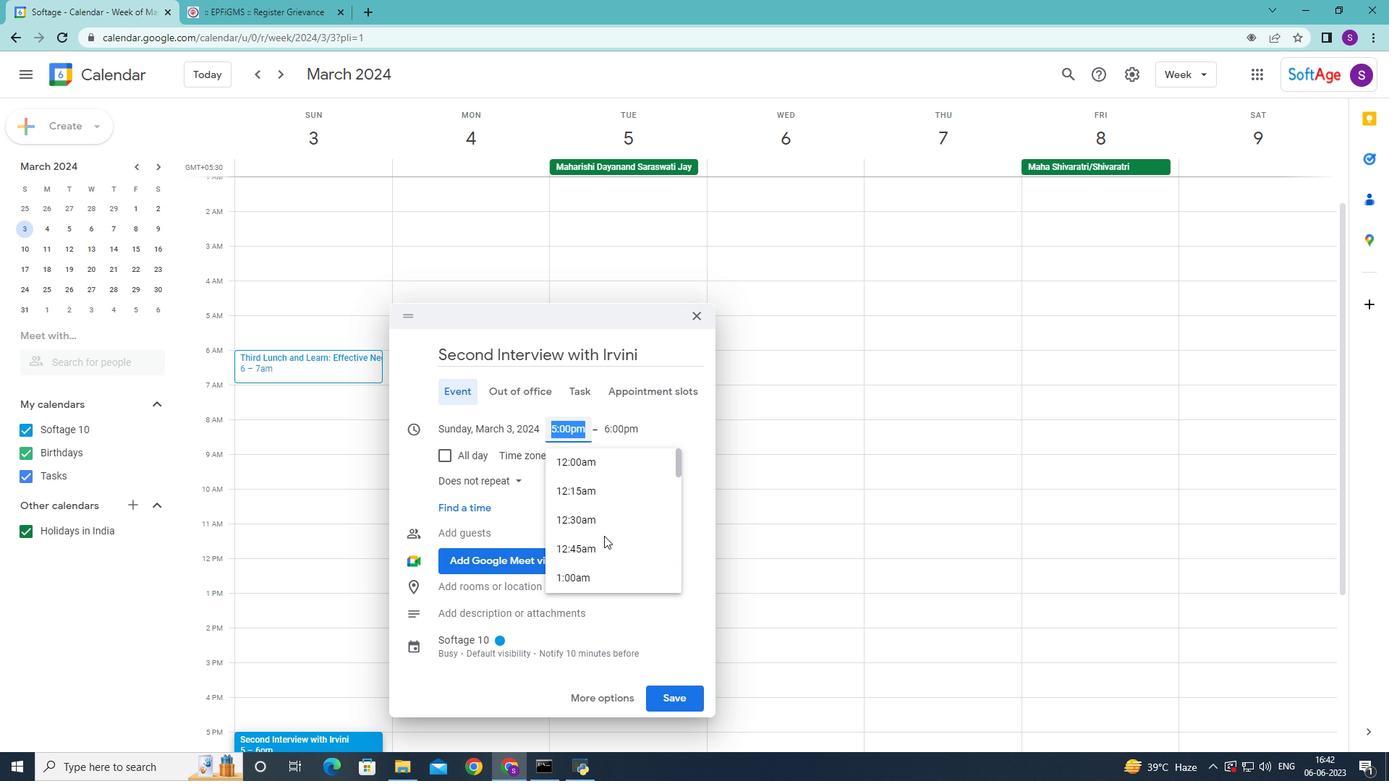 
Action: Mouse scrolled (604, 537) with delta (0, 0)
Screenshot: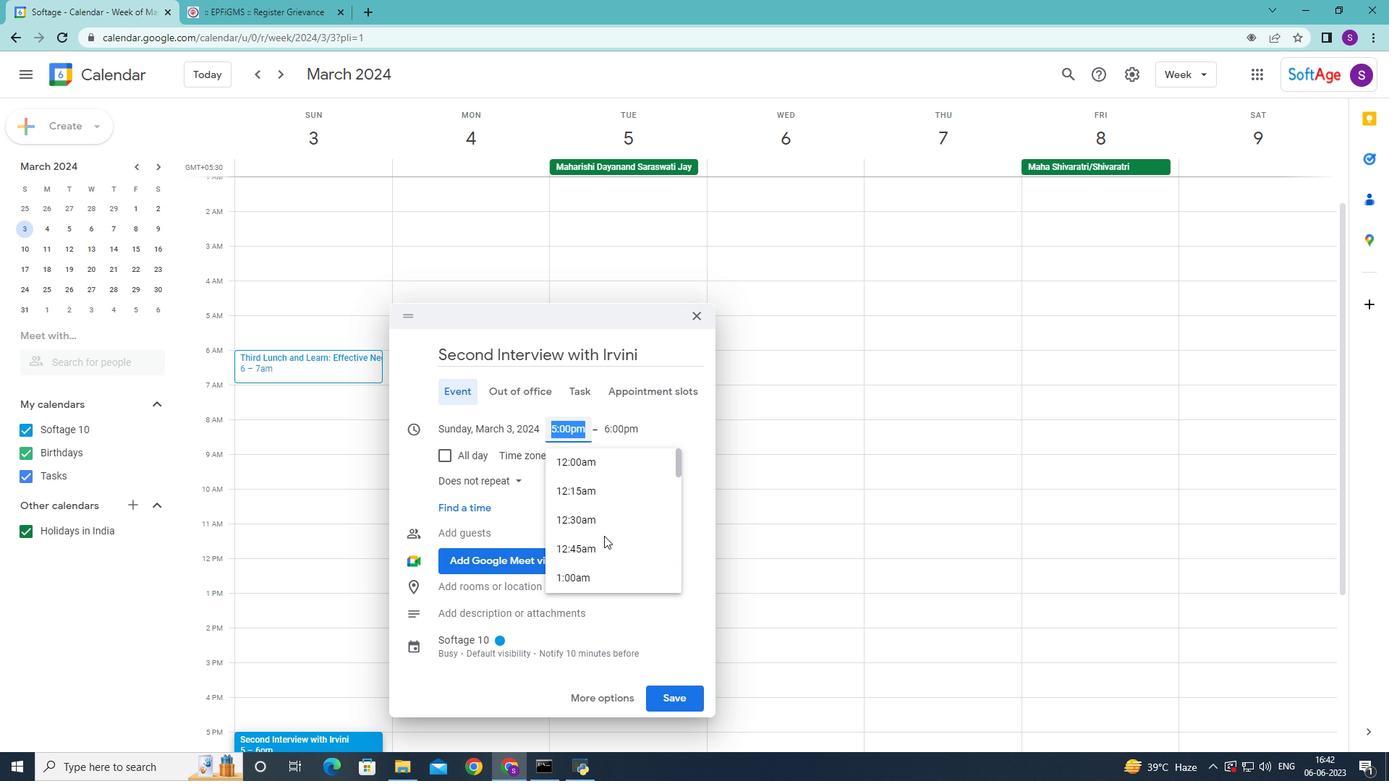
Action: Mouse scrolled (604, 537) with delta (0, 0)
Screenshot: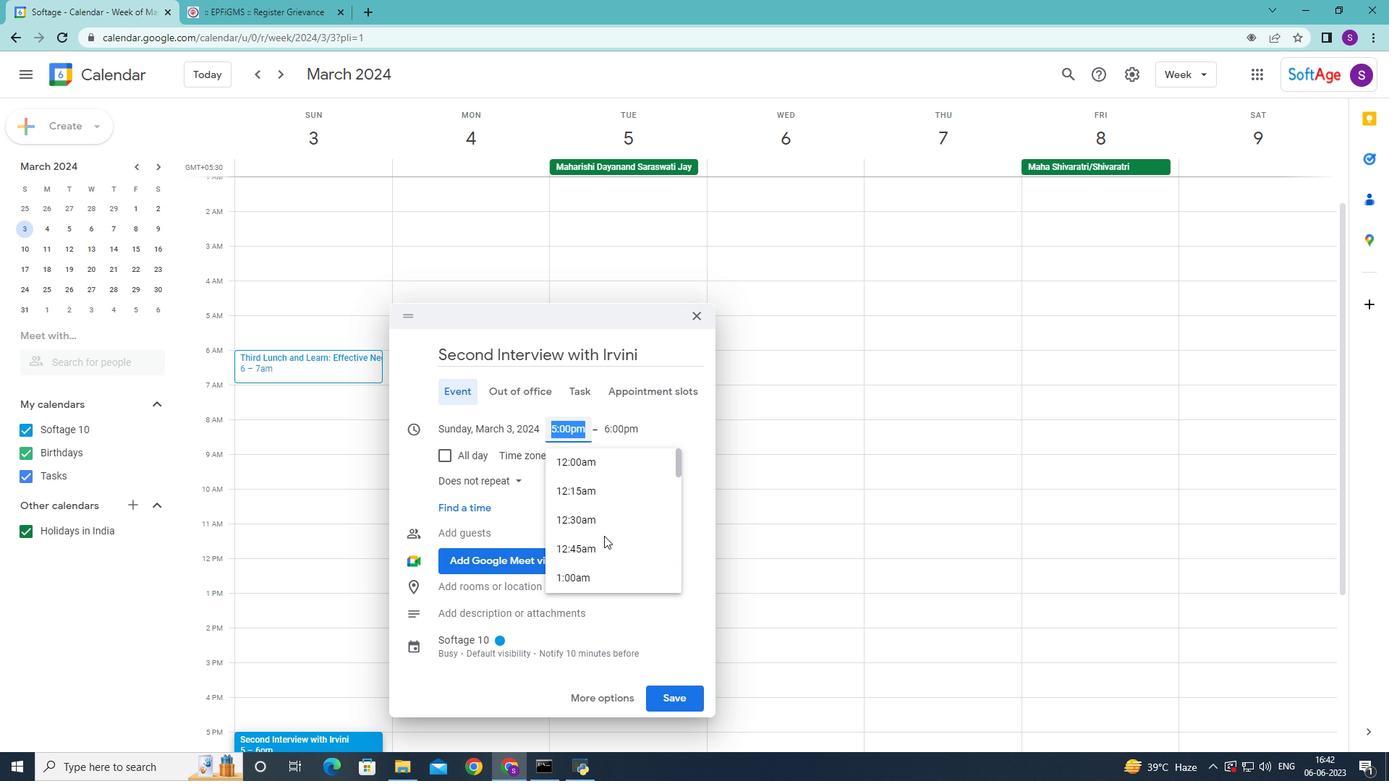 
Action: Key pressed 9<Key.shift_r>:40am<Key.enter>
Screenshot: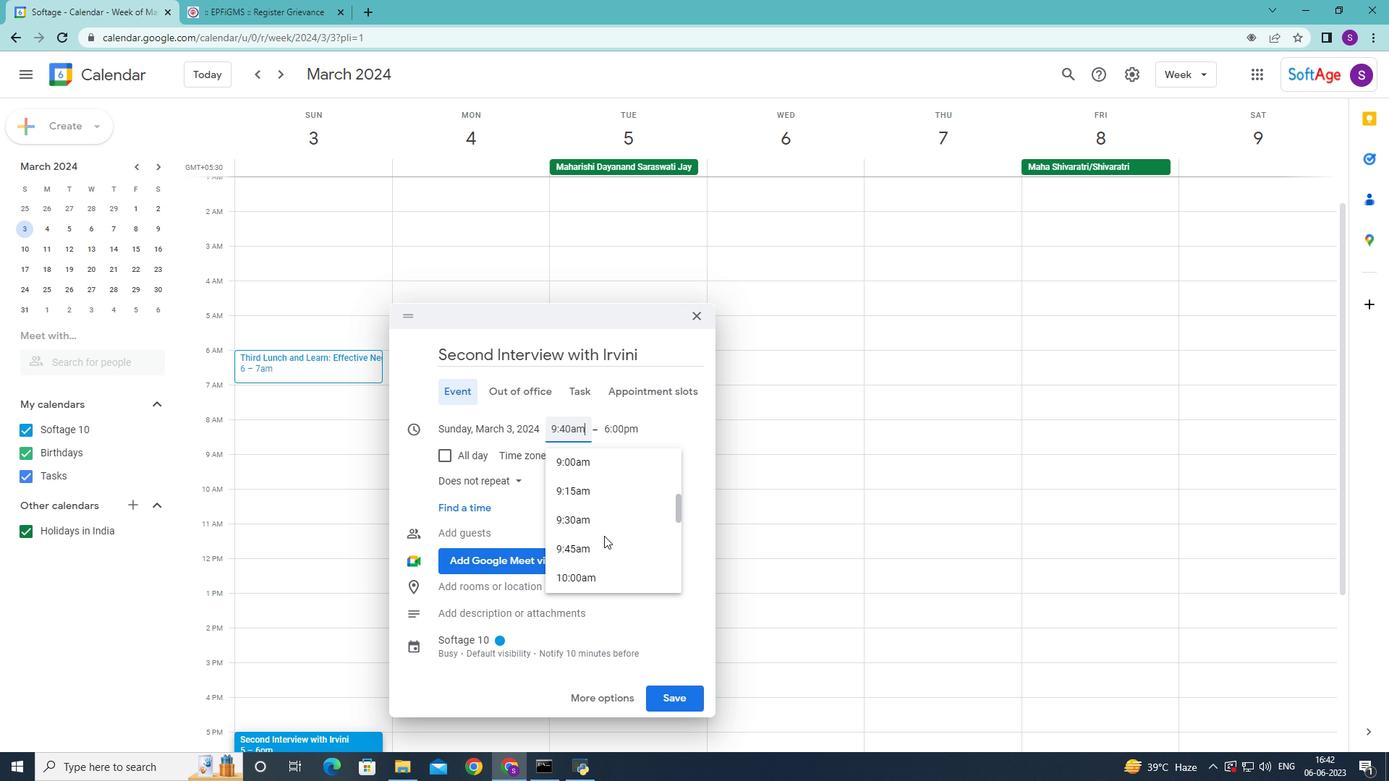 
Action: Mouse moved to (621, 343)
Screenshot: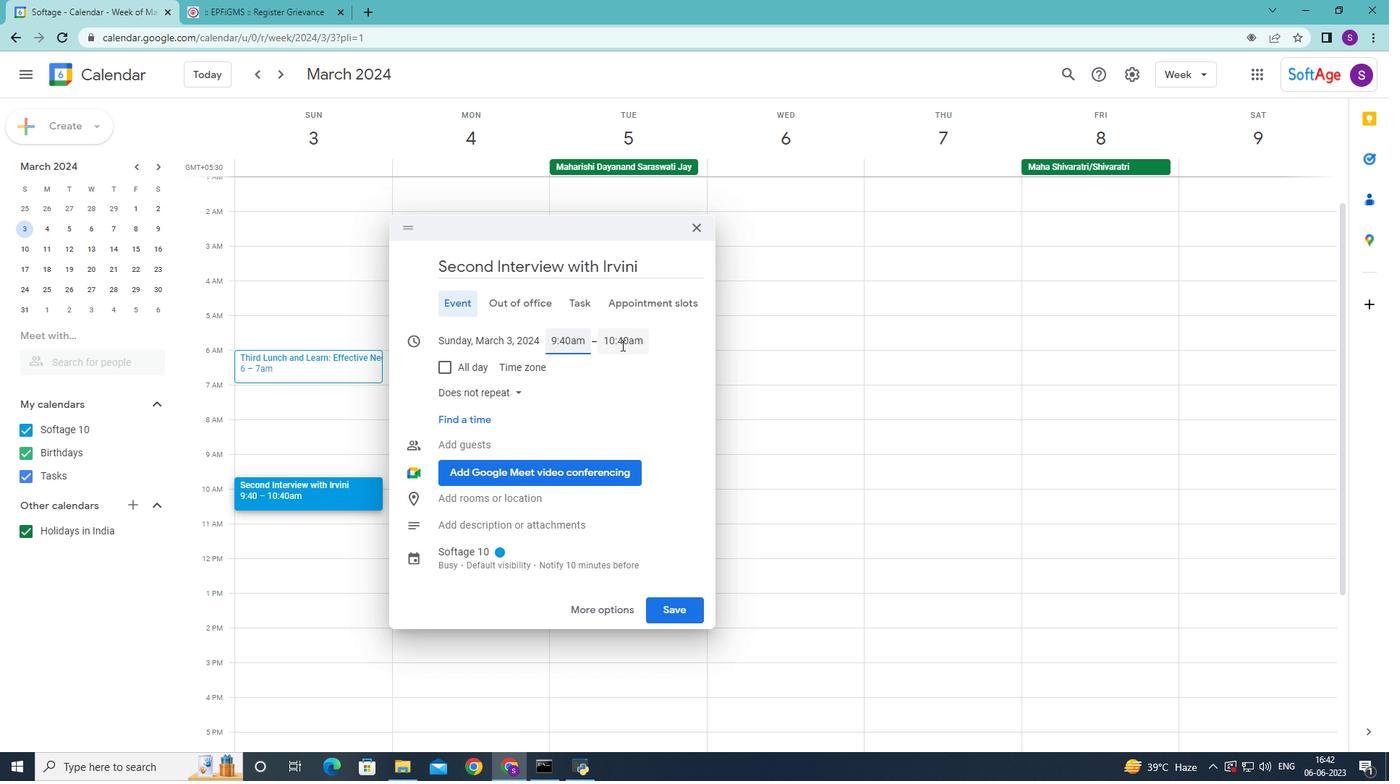 
Action: Mouse pressed left at (621, 343)
Screenshot: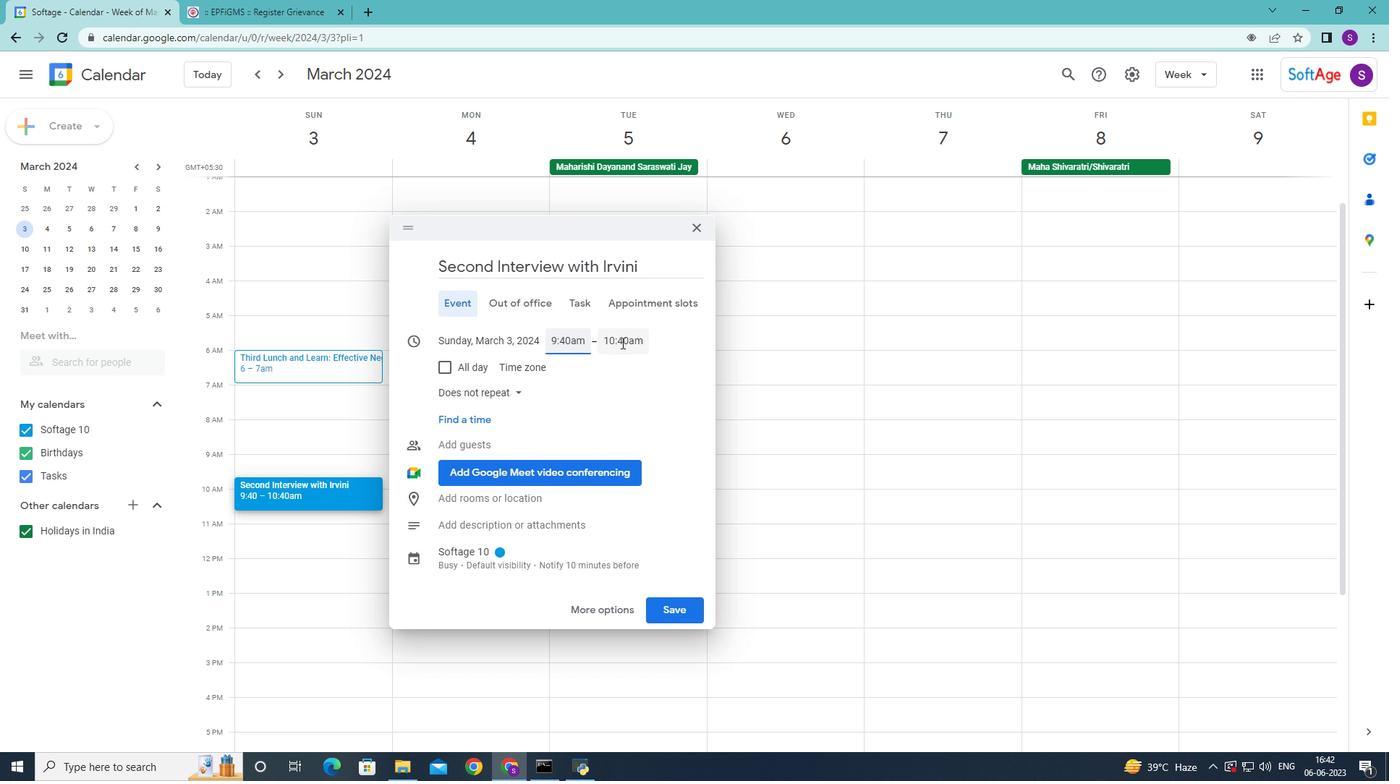 
Action: Mouse moved to (611, 342)
Screenshot: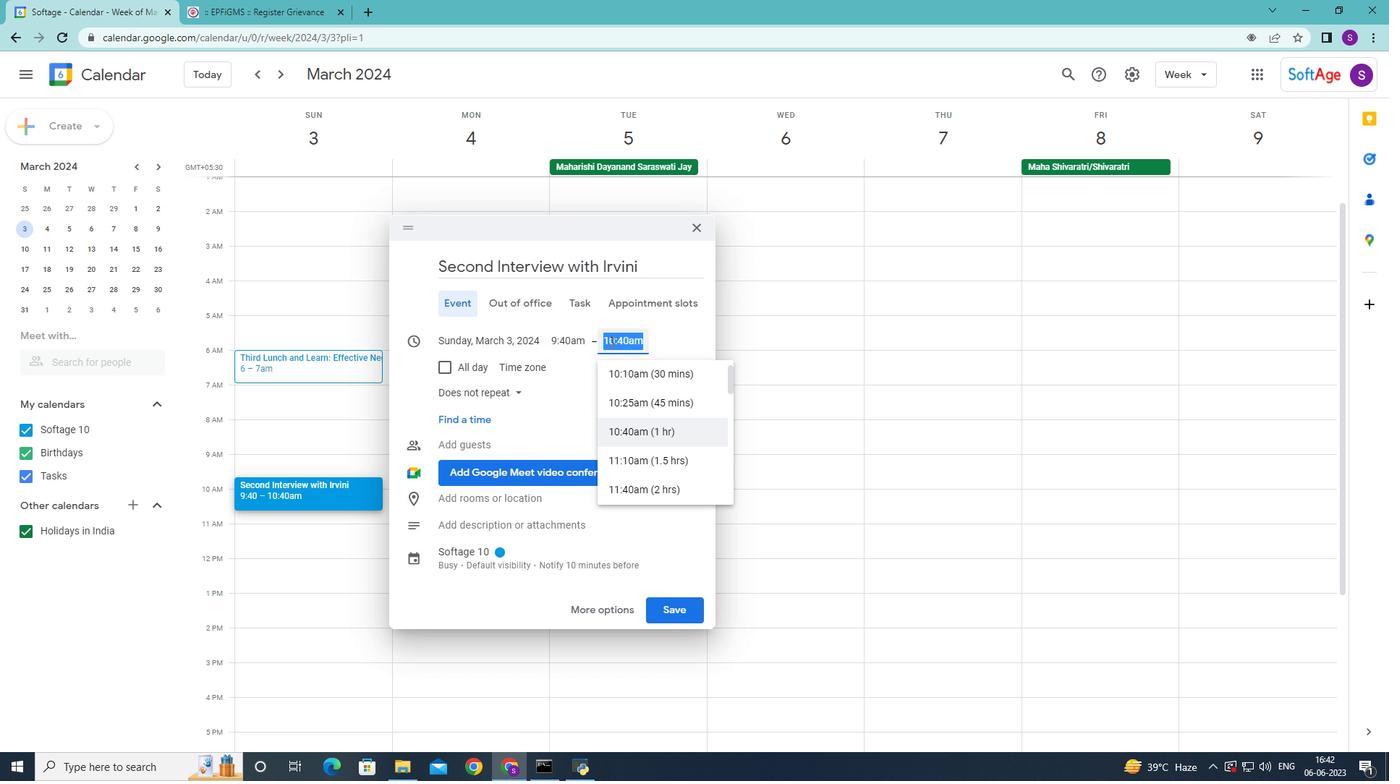 
Action: Mouse pressed left at (611, 342)
Screenshot: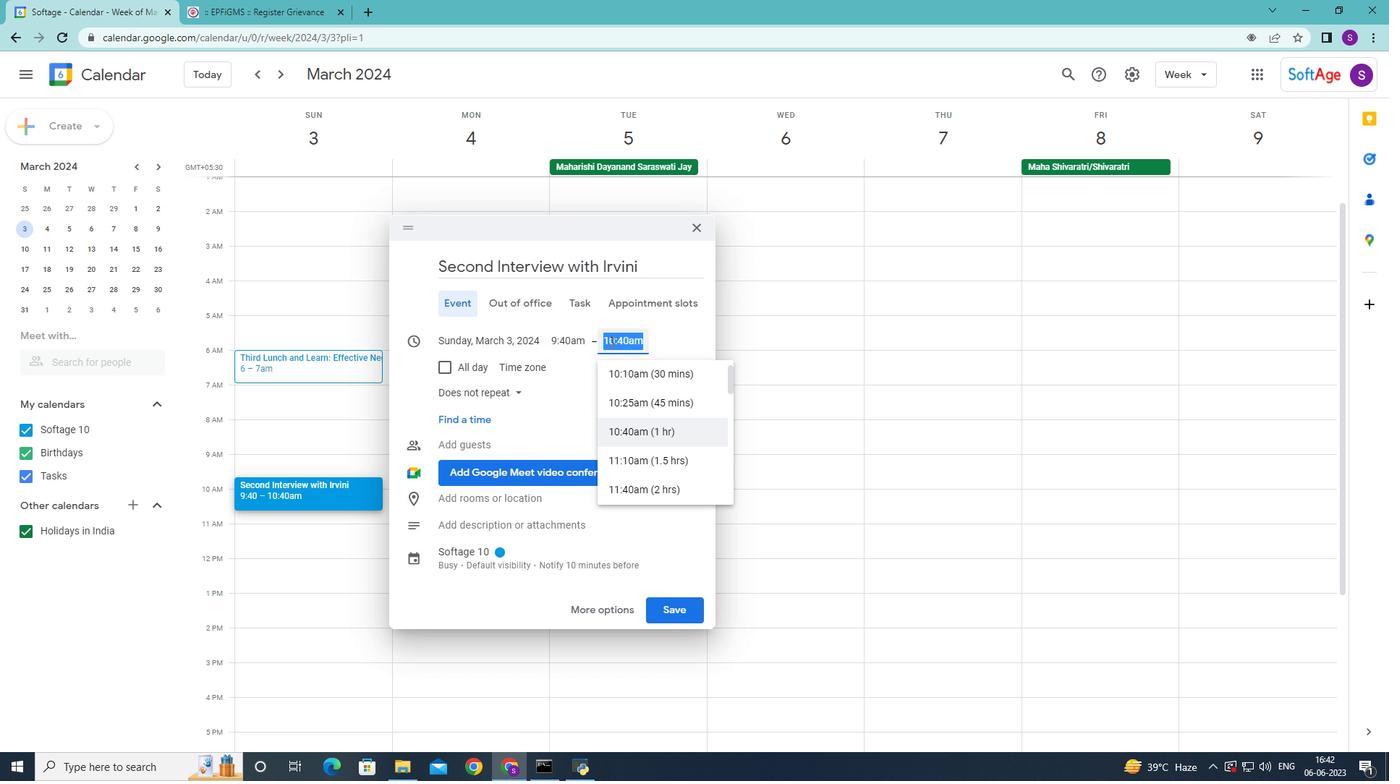 
Action: Mouse moved to (617, 343)
Screenshot: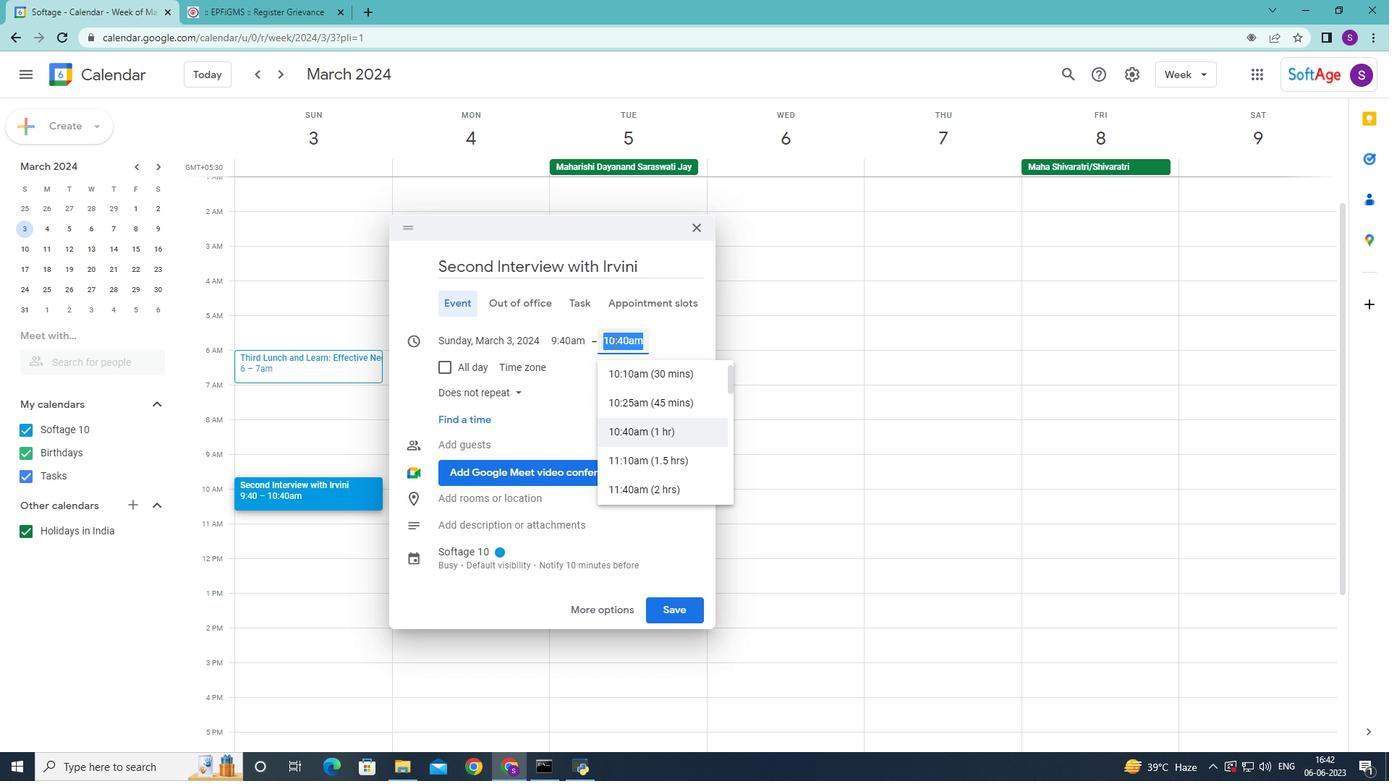 
Action: Mouse pressed left at (617, 343)
Screenshot: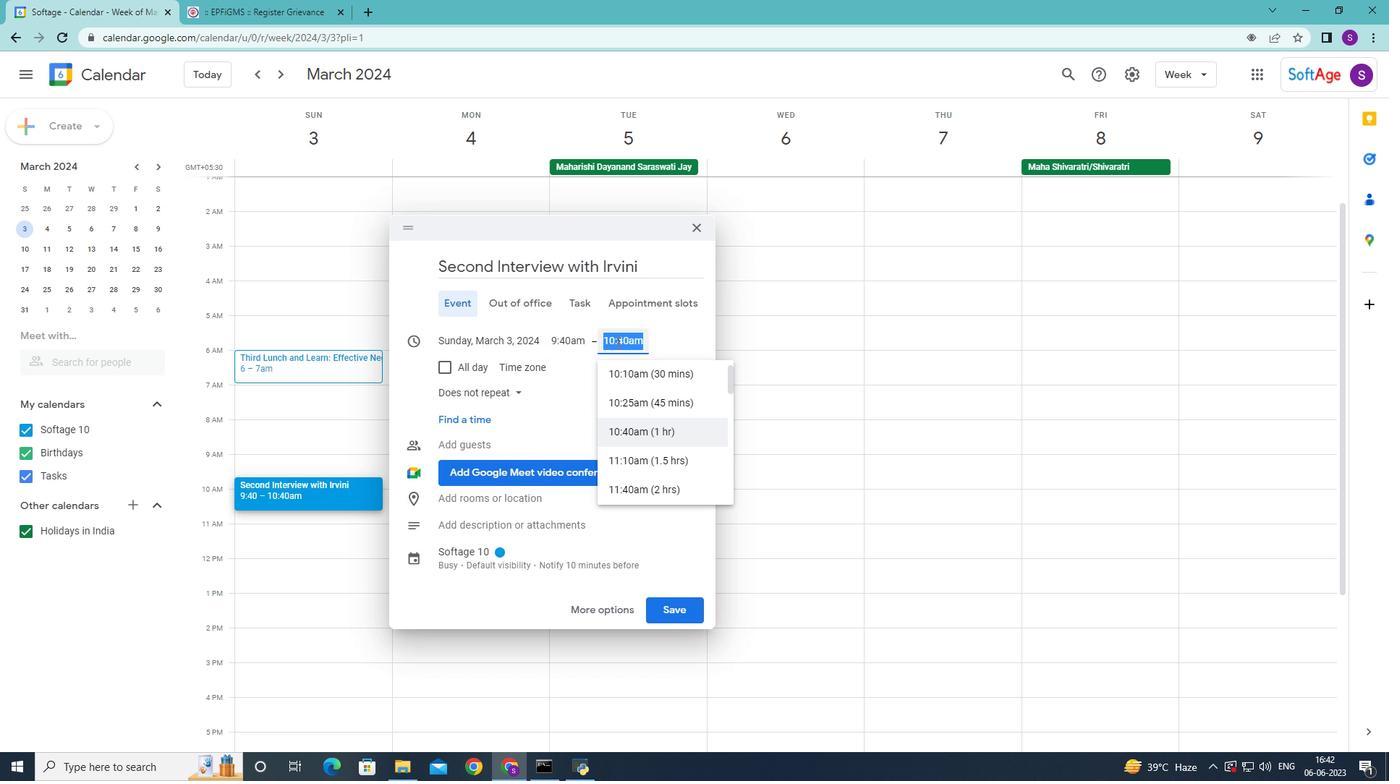 
Action: Mouse pressed left at (617, 343)
Screenshot: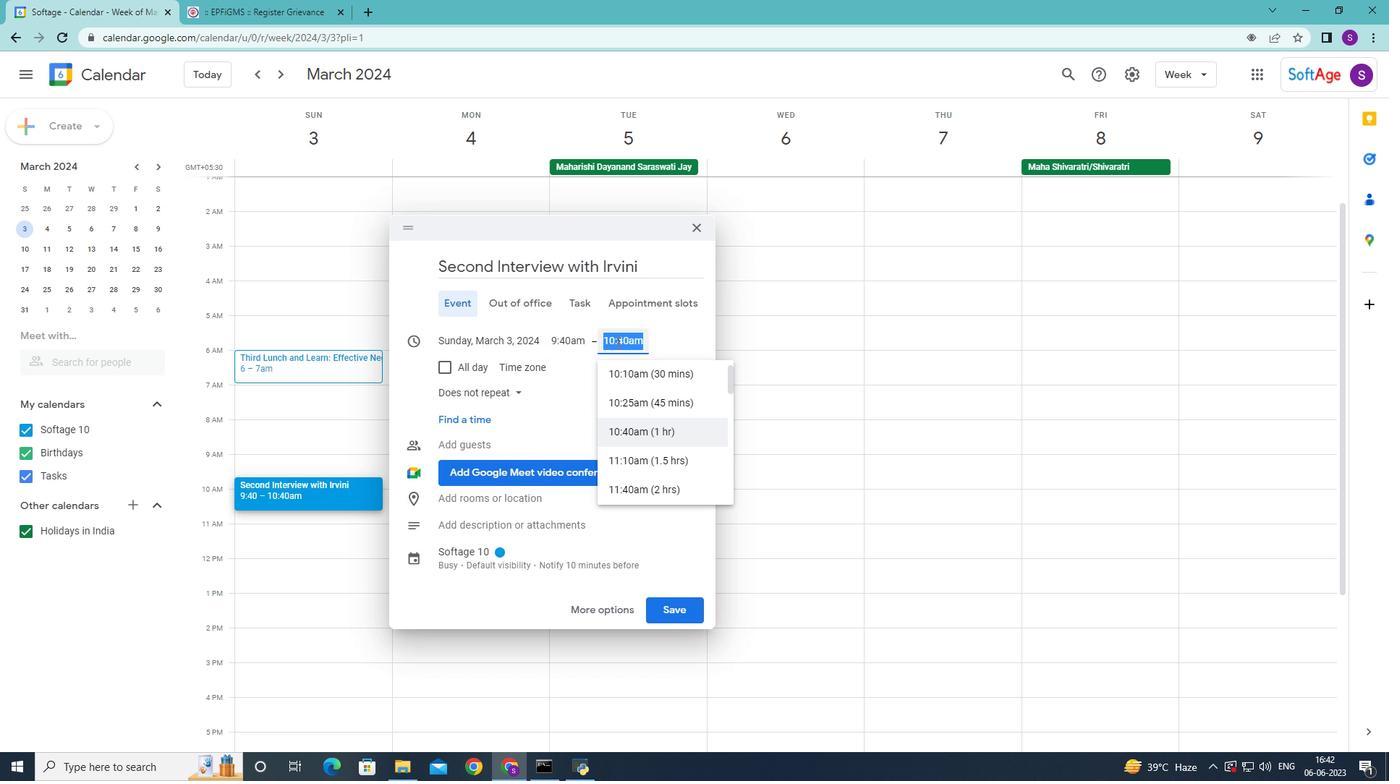 
Action: Mouse pressed left at (617, 343)
Screenshot: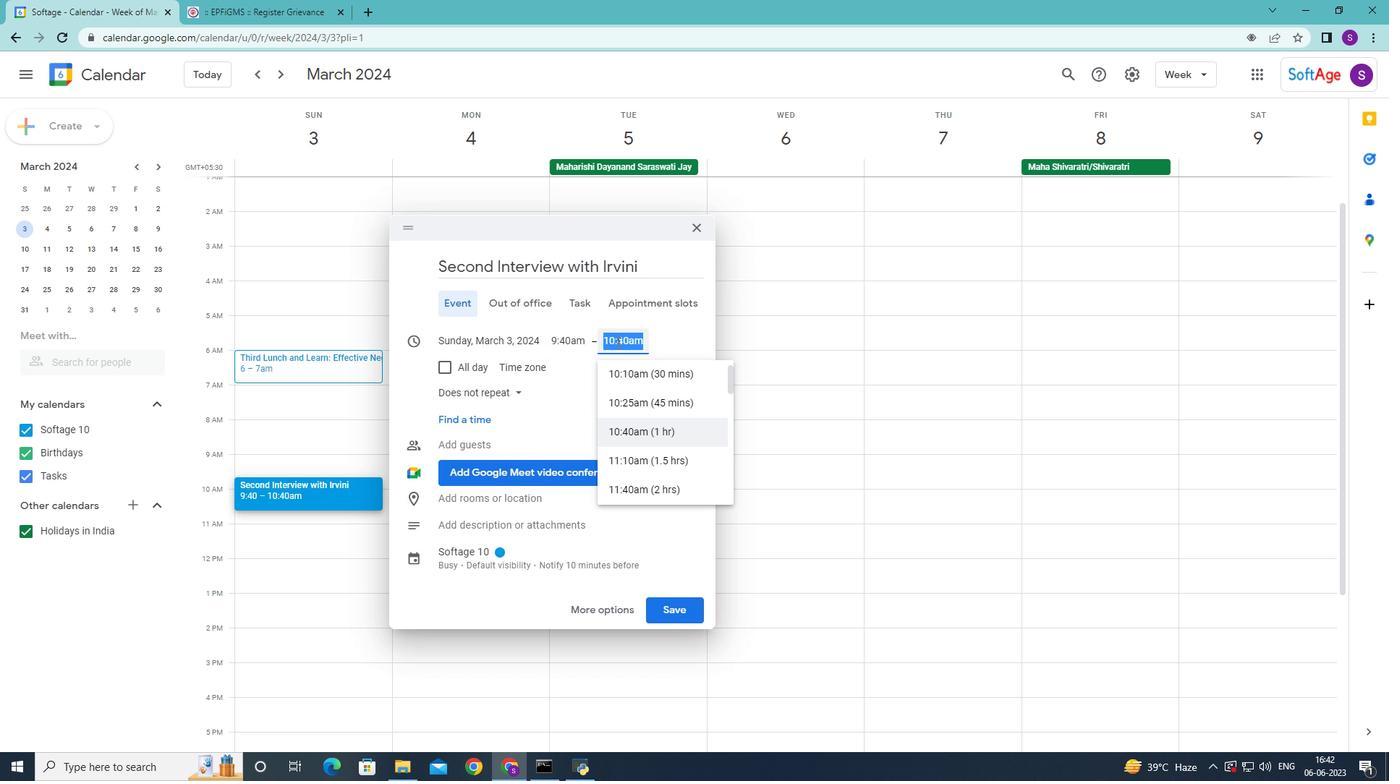 
Action: Mouse moved to (615, 341)
Screenshot: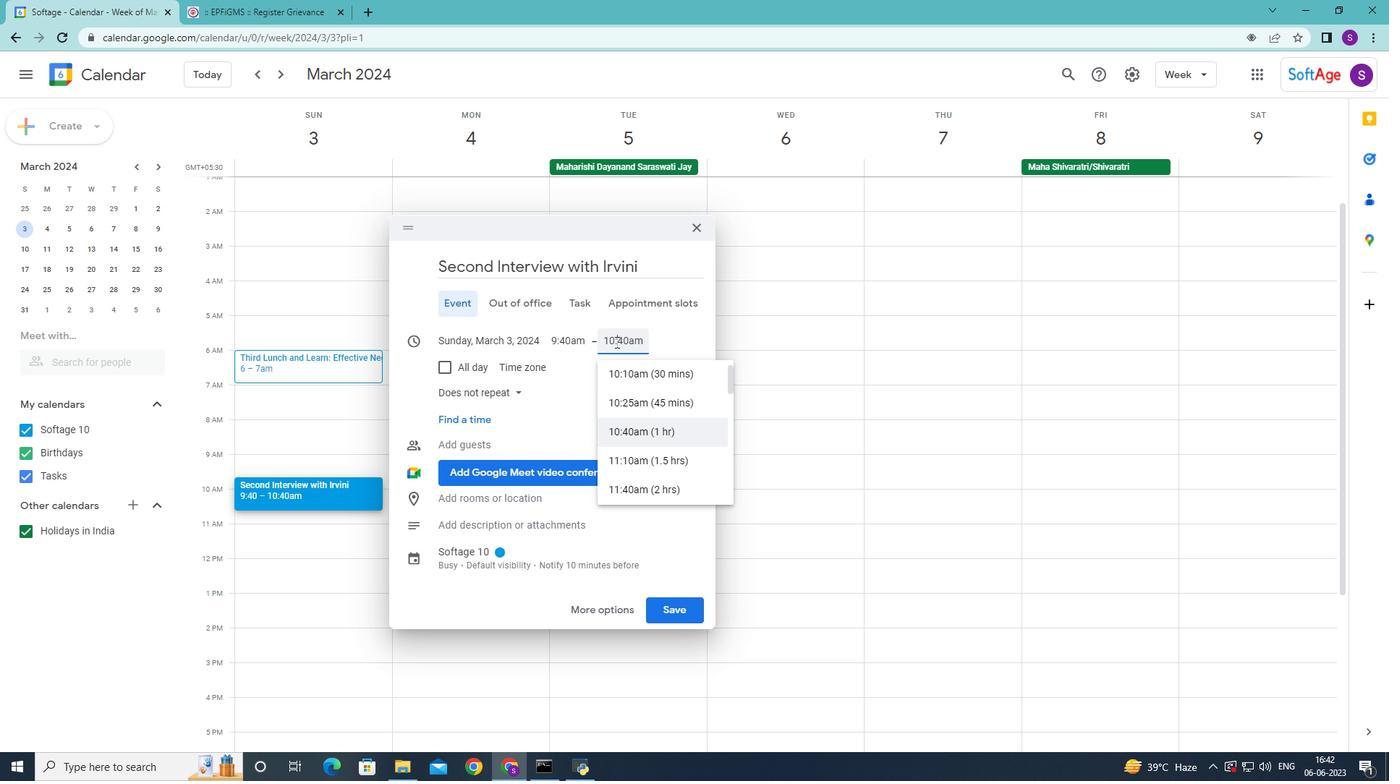 
Action: Mouse pressed left at (615, 341)
Screenshot: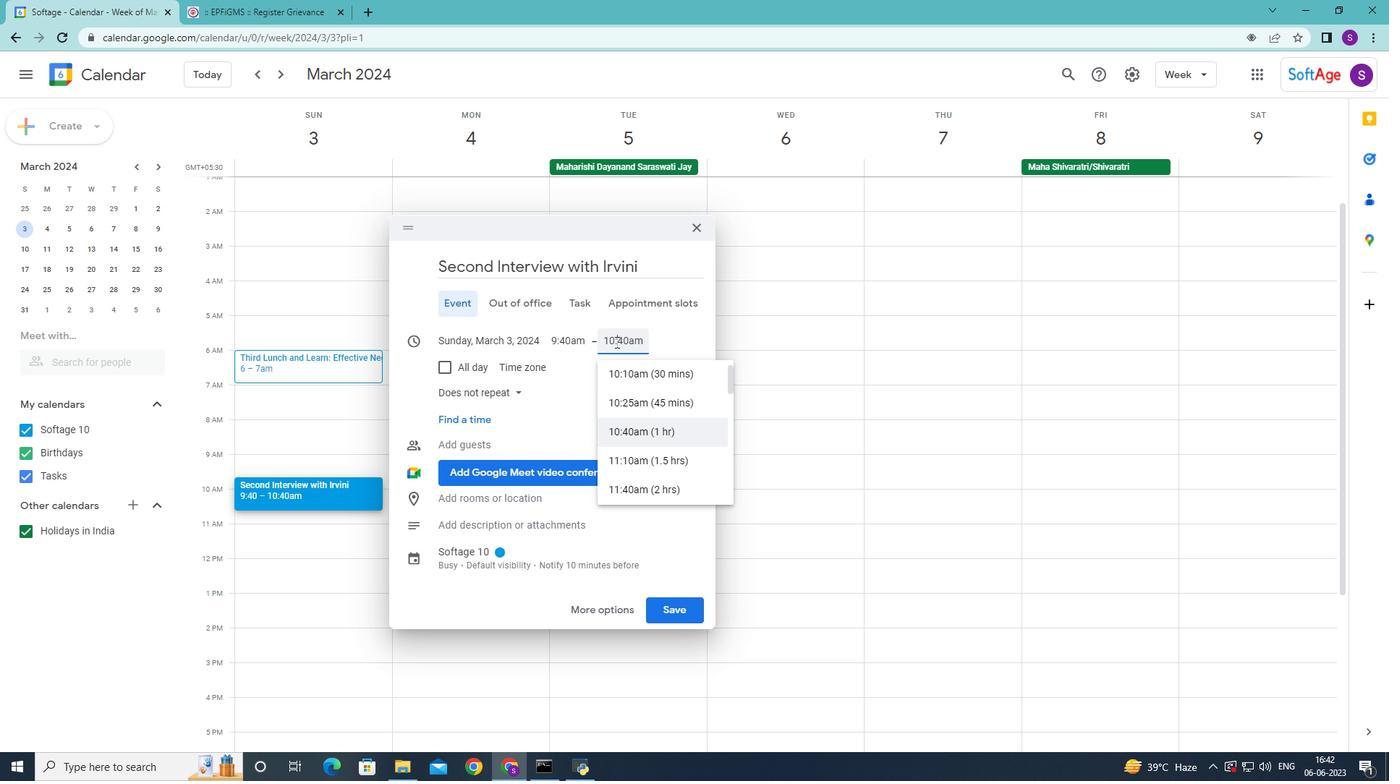 
Action: Mouse moved to (614, 341)
Screenshot: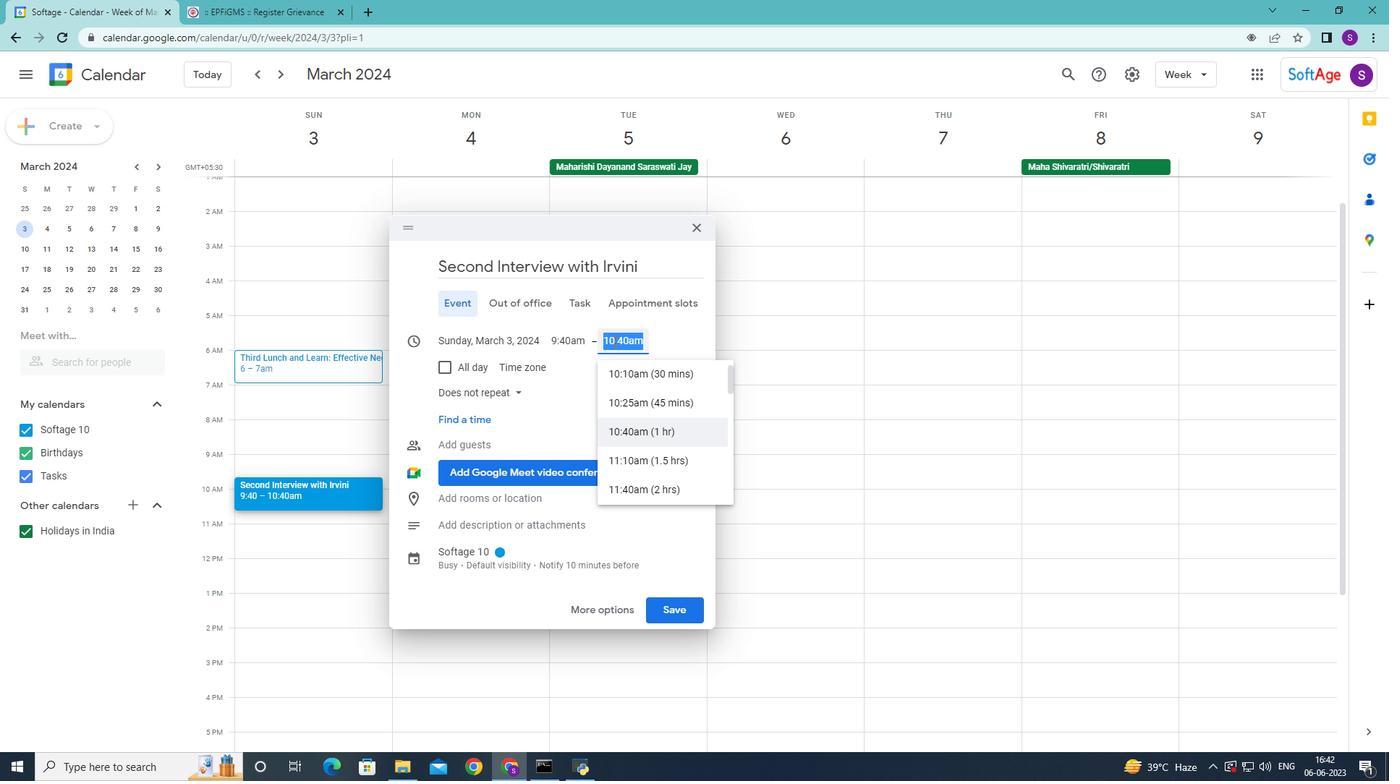 
Action: Mouse pressed left at (614, 341)
Screenshot: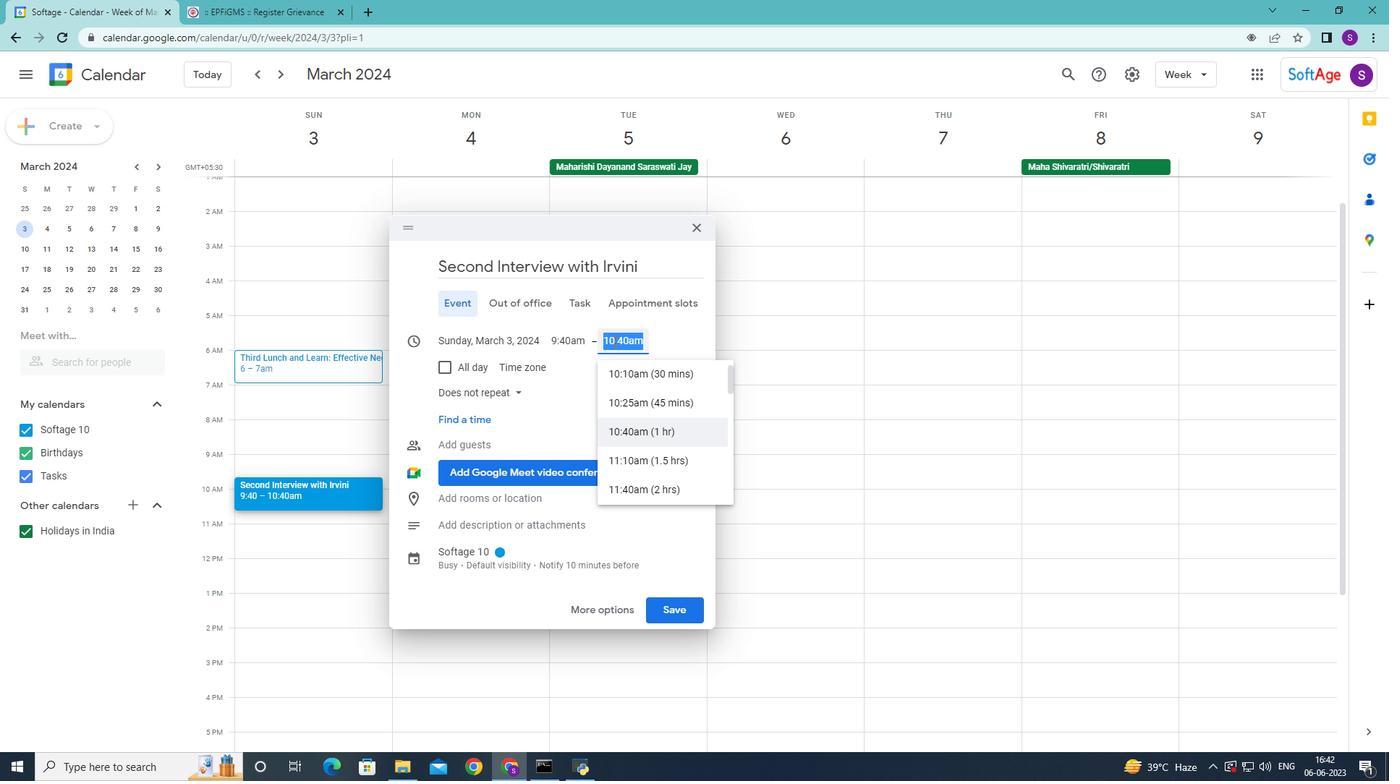 
Action: Mouse pressed left at (614, 341)
Screenshot: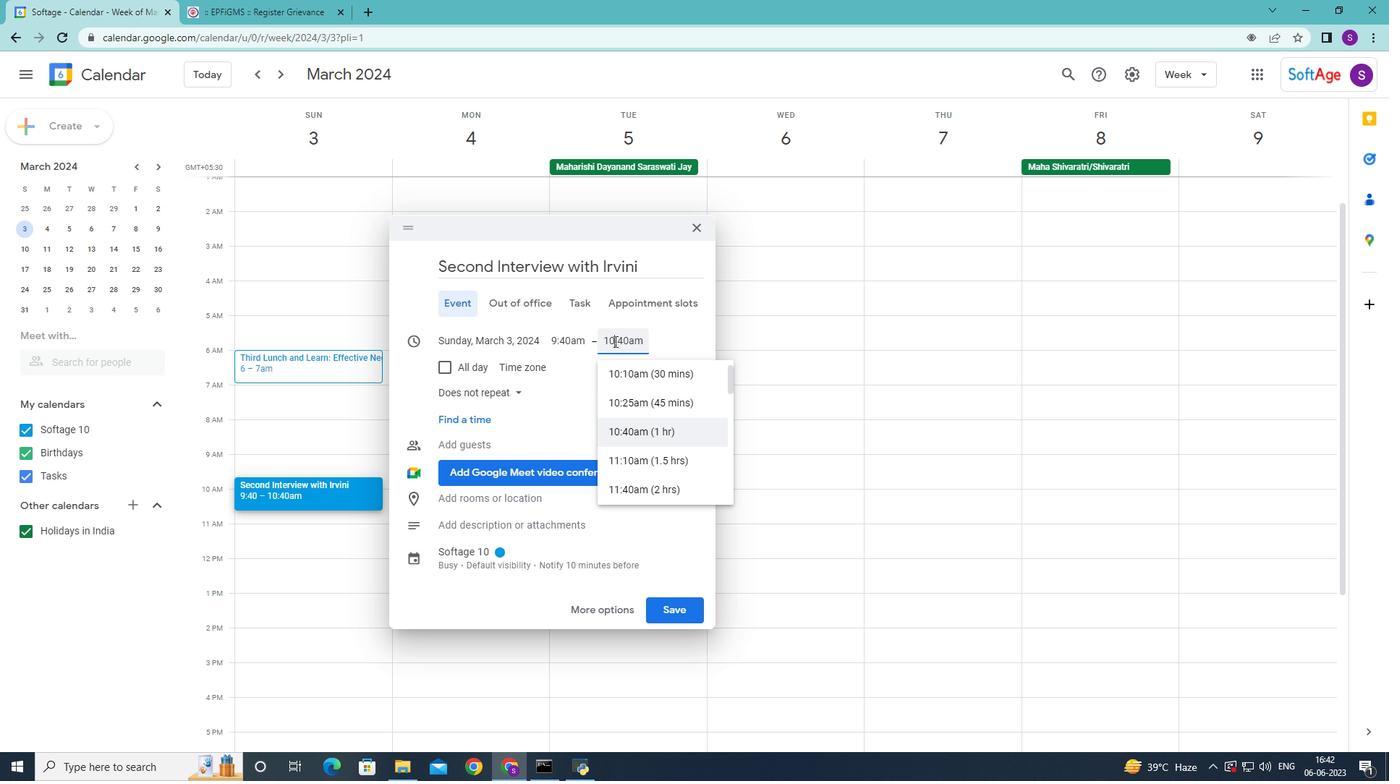 
Action: Key pressed 11<Key.shift_r>:40am<Key.enter>
Screenshot: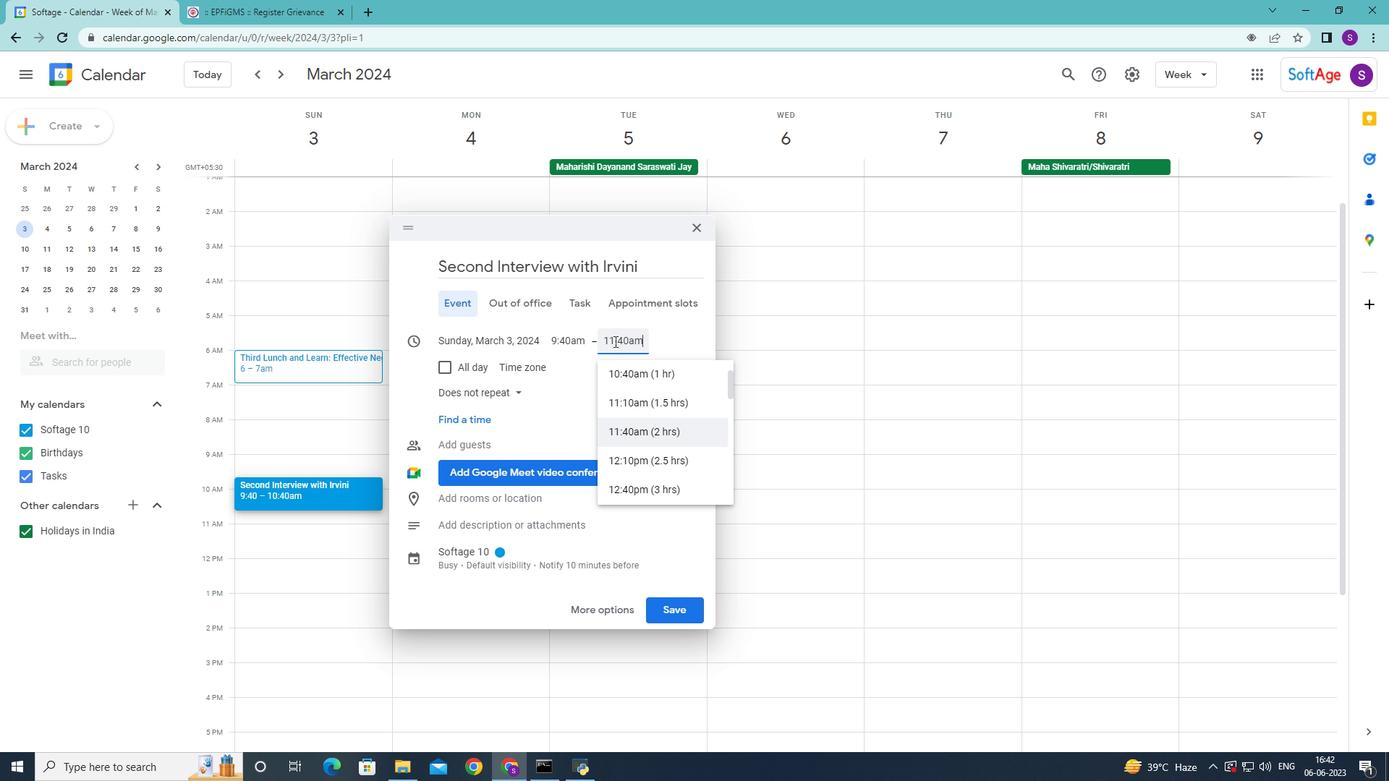 
Action: Mouse moved to (602, 616)
Screenshot: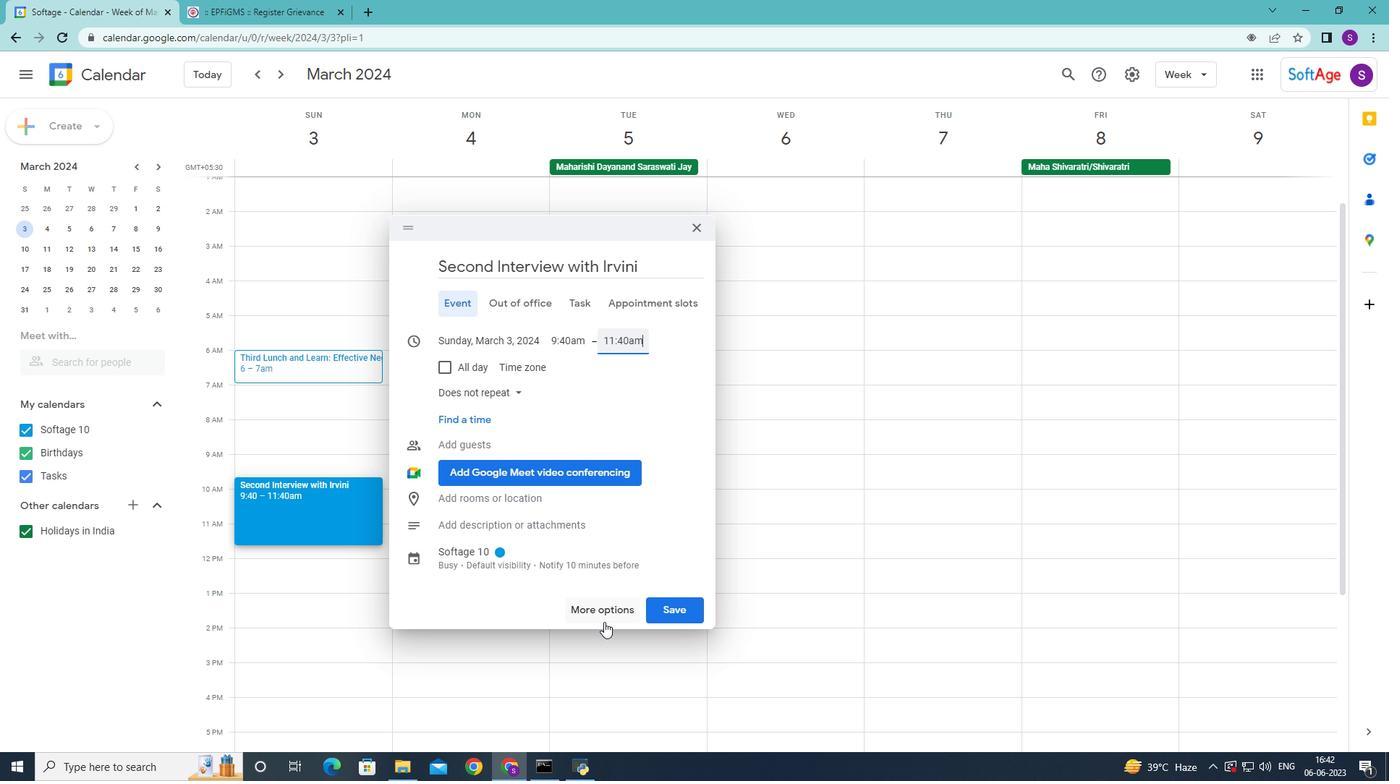 
Action: Mouse pressed left at (602, 616)
Screenshot: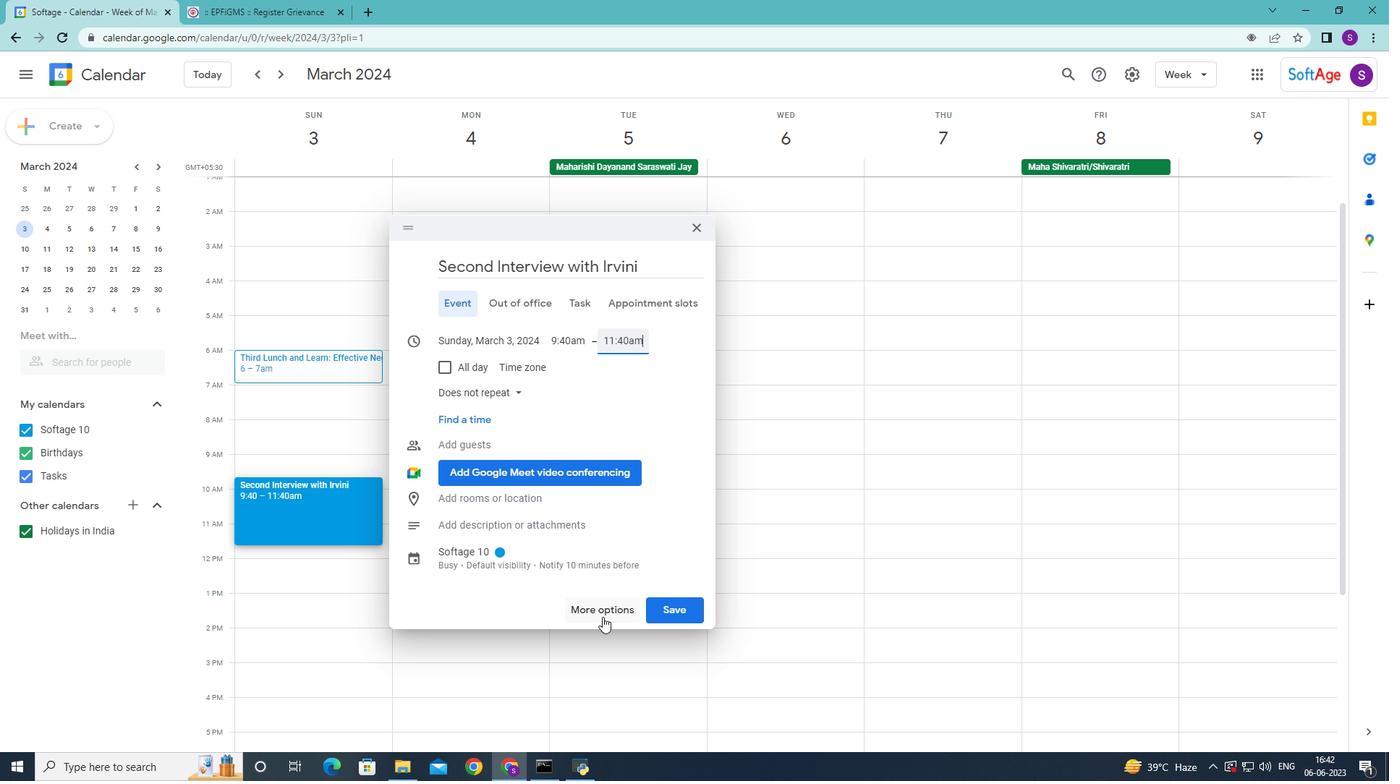 
Action: Mouse moved to (349, 515)
Screenshot: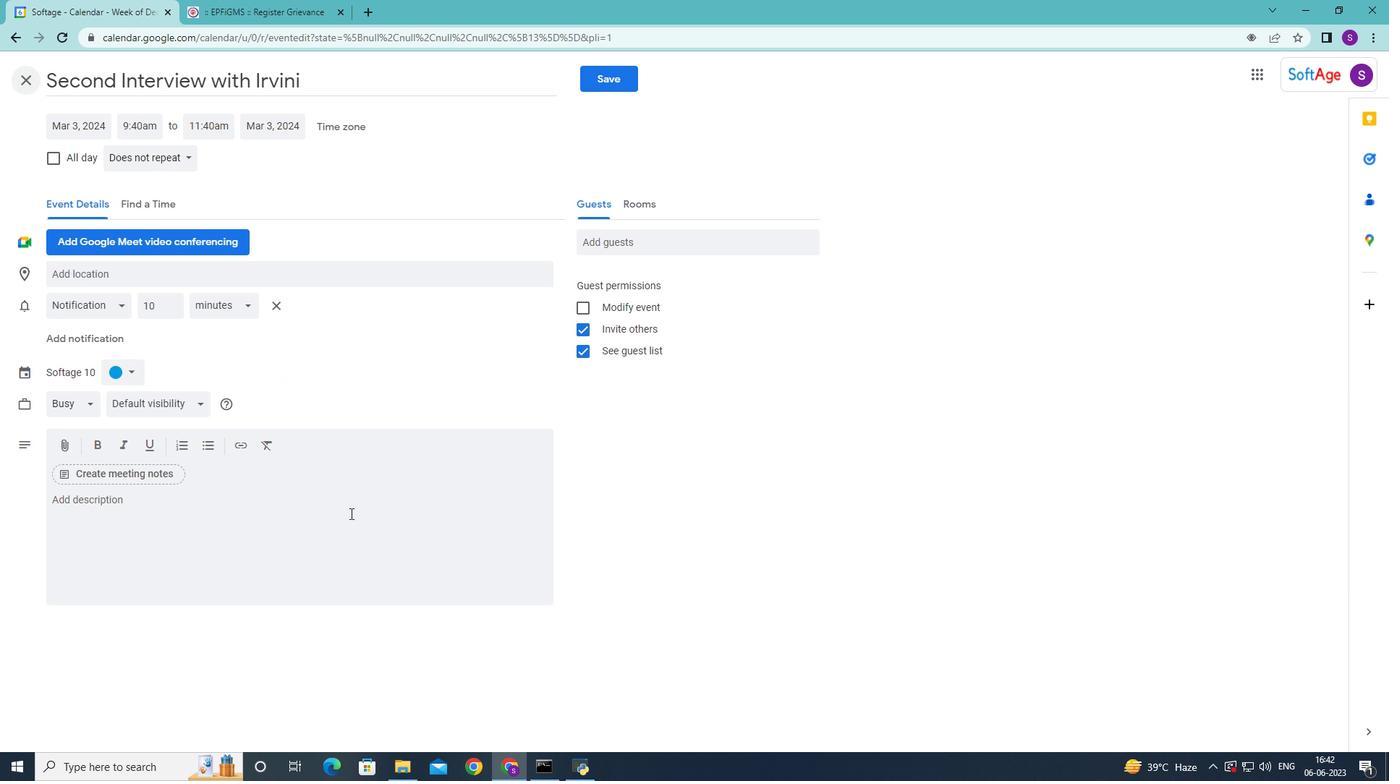 
Action: Mouse pressed left at (349, 515)
Screenshot: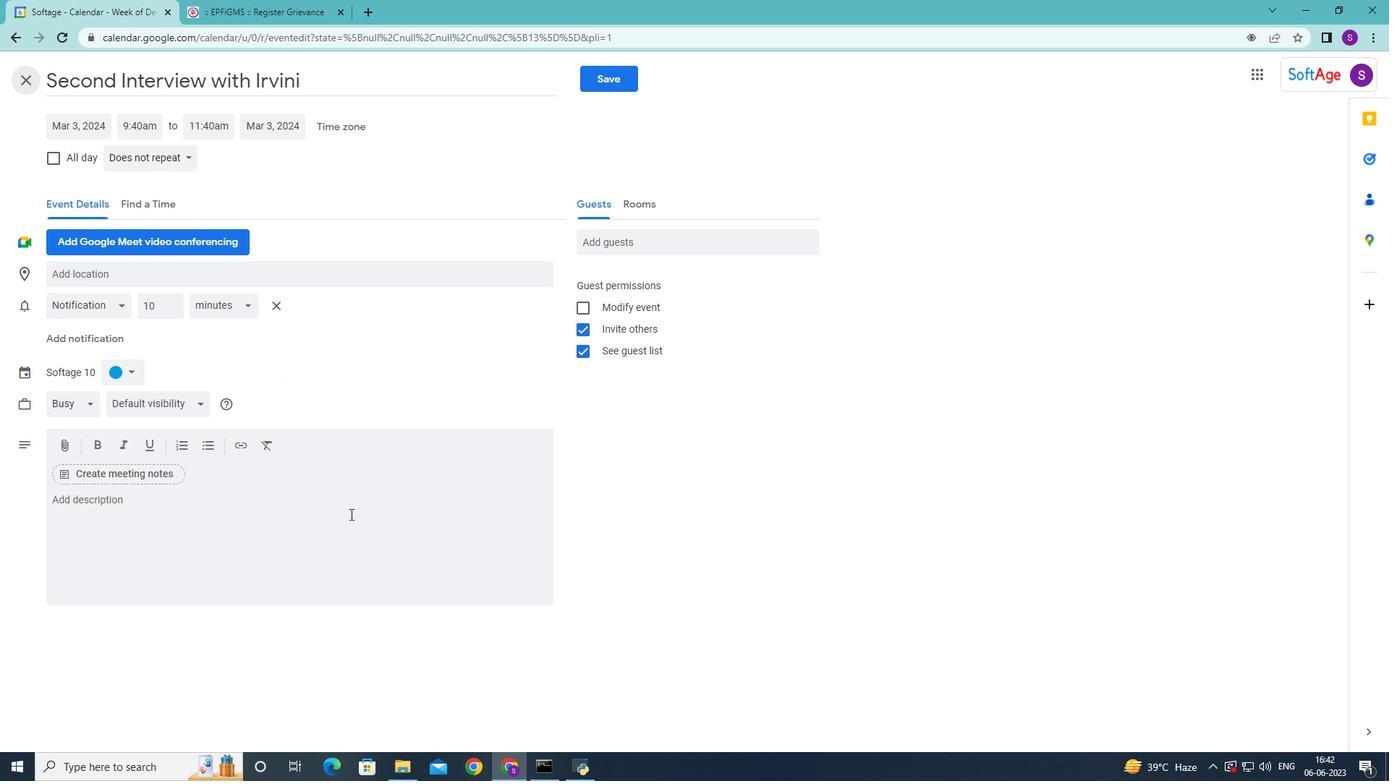 
Action: Key pressed <Key.shift>Problem<Key.space><Key.backspace>-<Key.shift><Key.shift><Key.shift><Key.shift><Key.shift><Key.shift><Key.shift><Key.shift><Key.shift><Key.shift><Key.shift><Key.shift><Key.shift><Key.shift><Key.shift><Key.shift><Key.shift><Key.shift><Key.shift>solving<Key.space><Key.shift>Activities<Key.space>aims<Key.space>to<Key.space>develop<Key.space>the<Key.space>problem-solving<Key.space>capabilities<Key.space>of<Key.space>your<Key.space>team<Key.space>members,<Key.space>enhance<Key.space>collaboration,<Key.space>and<Key.space>foster<Key.space>a<Key.space>culture<Key.space>of<Key.space>innovation<Key.space>within<Key.space>your<Key.space>organization.<Key.space><Key.shift>By<Key.space>immersing<Key.space>themselves<Key.space>in<Key.space>these<Key.space>activities,<Key.space>participants<Key.space>will<Key.space>gain<Key.space>valuable<Key.space>insights,<Key.space>strengthen<Key.space>their<Key.space>problem<Key.space>solving<Key.space>skills<Key.space>and<Key.space>develop<Key.space>a<Key.space>shared<Key.space>sense<Key.space>of<Key.space>purpose<Key.space>and<Key.space>accomplishment.<Key.space>
Screenshot: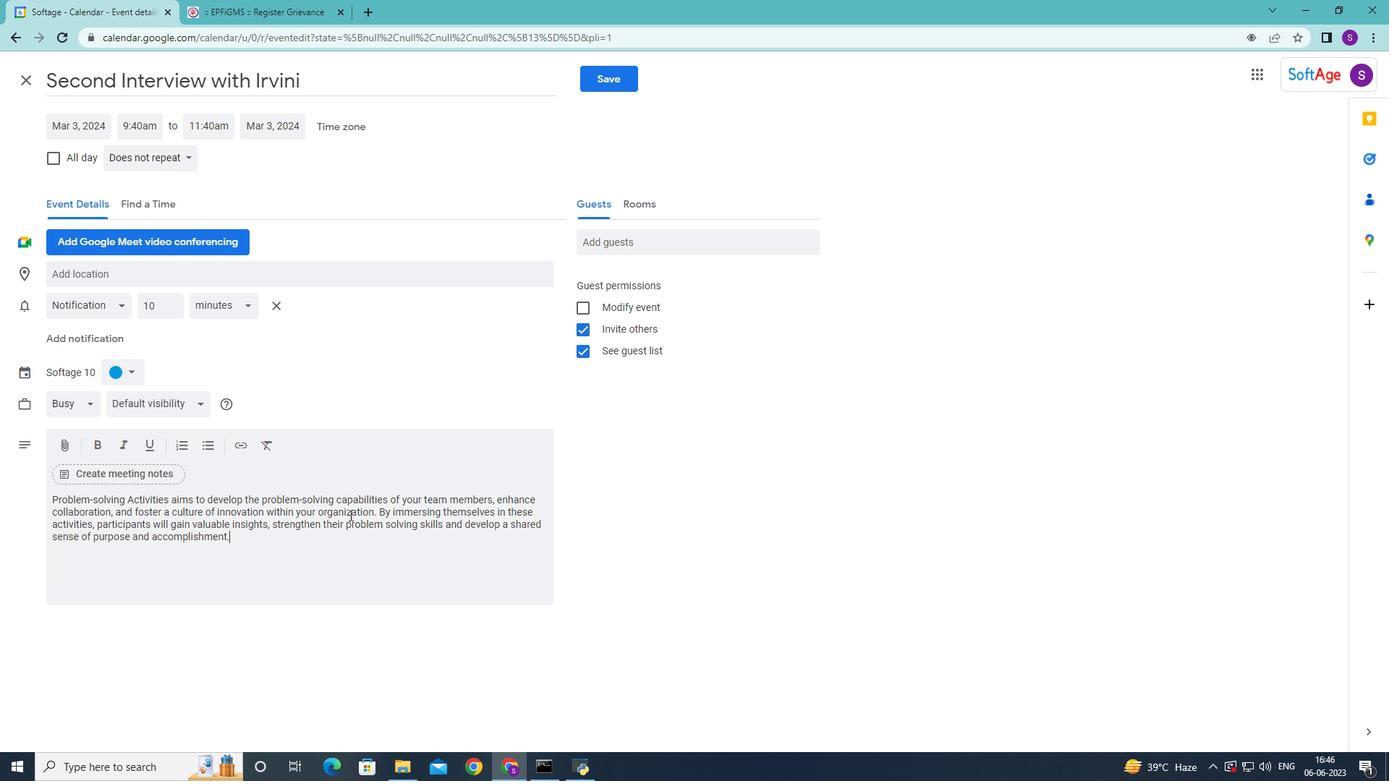 
Action: Mouse moved to (126, 370)
Screenshot: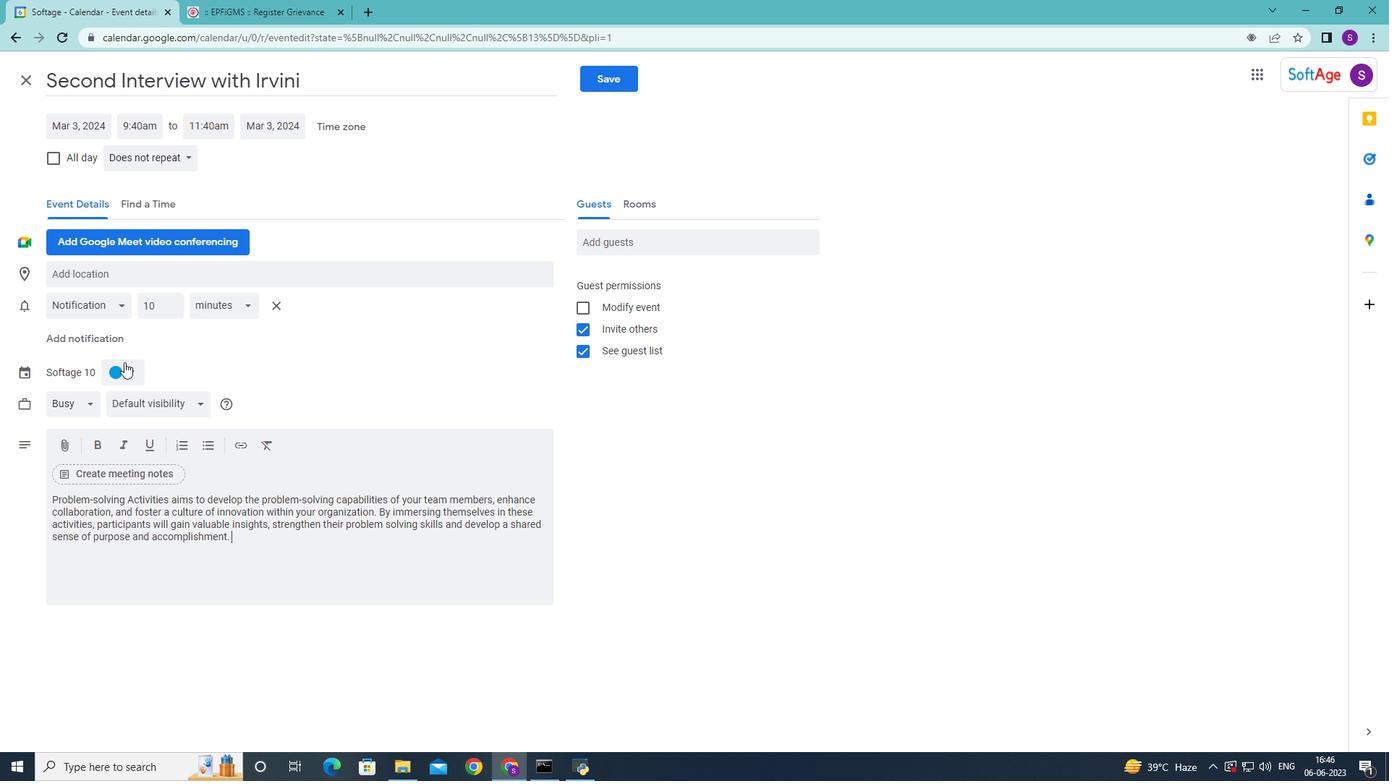 
Action: Mouse pressed left at (126, 370)
Screenshot: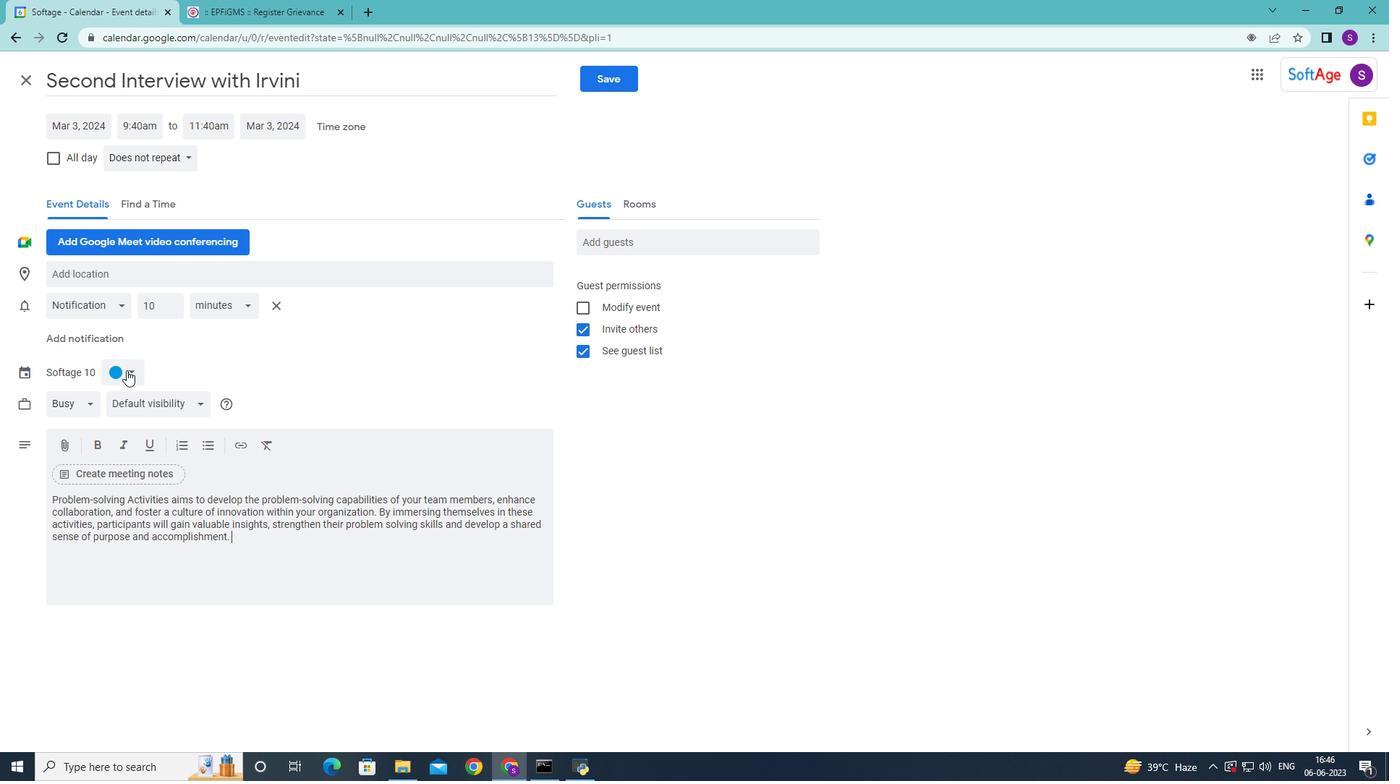 
Action: Mouse moved to (136, 369)
Screenshot: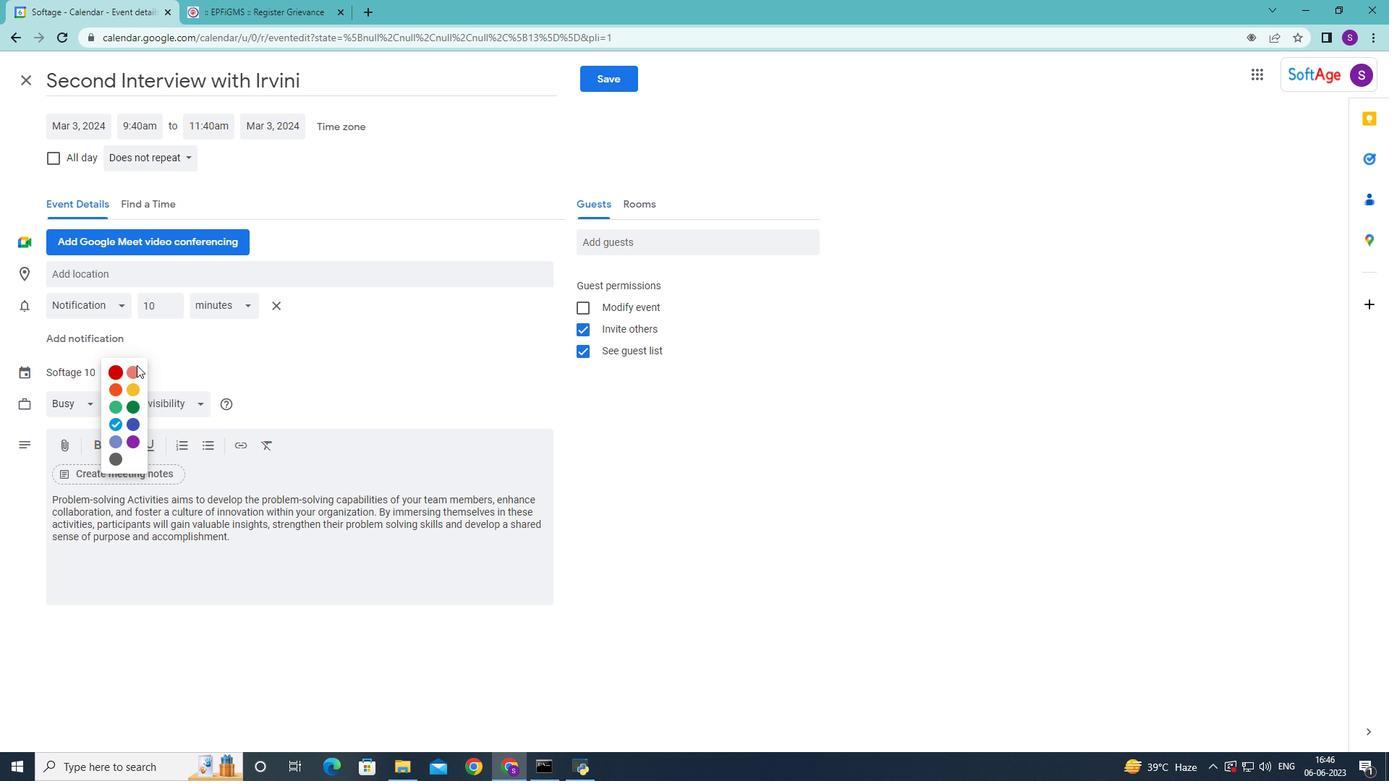 
Action: Mouse pressed left at (136, 369)
Screenshot: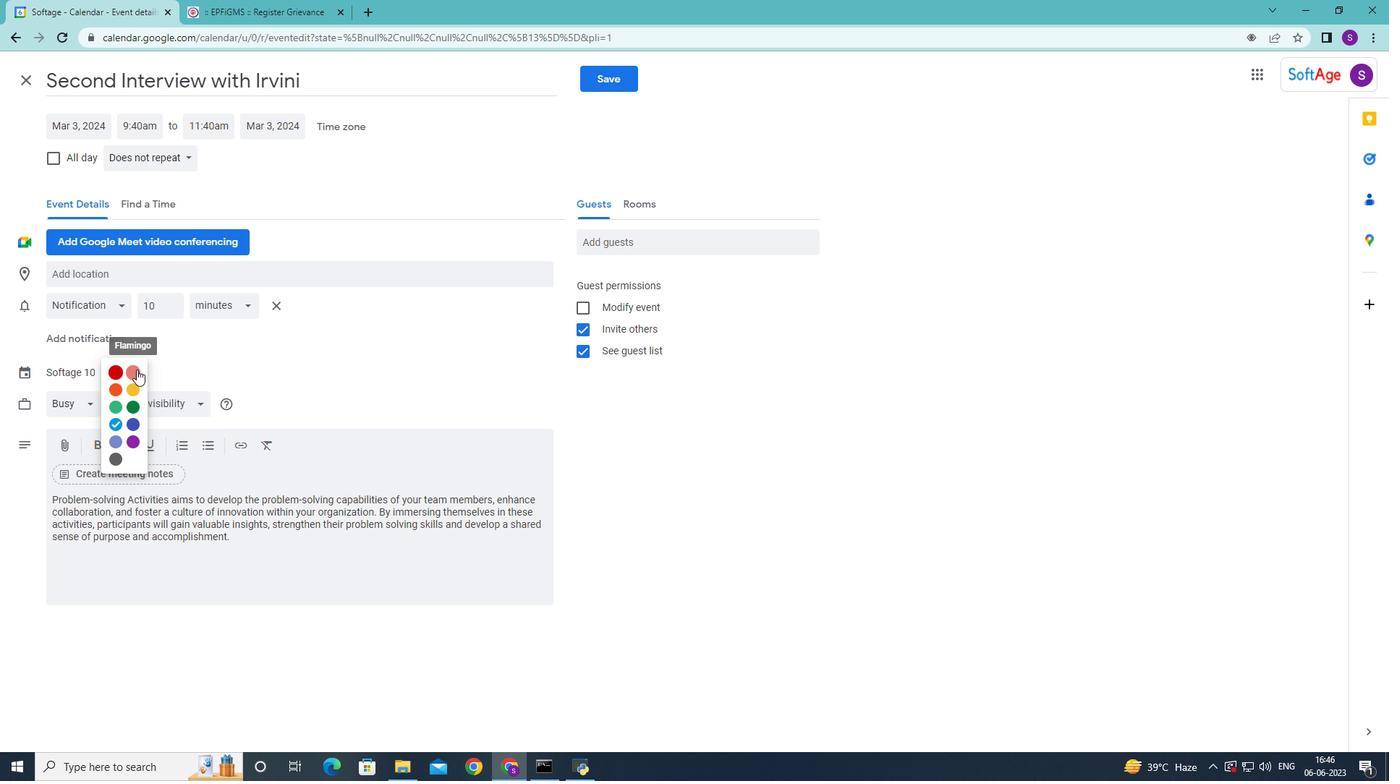 
Action: Mouse moved to (155, 277)
Screenshot: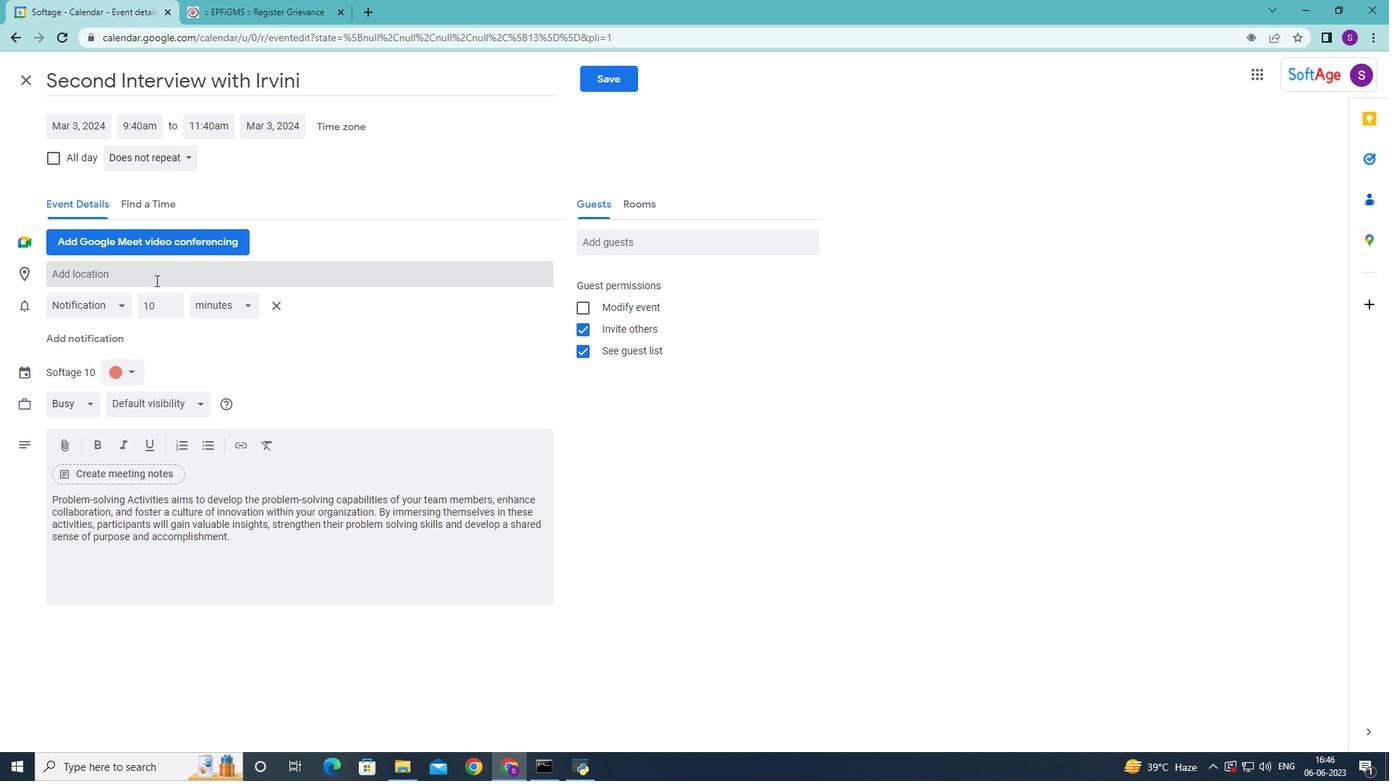 
Action: Mouse pressed left at (155, 277)
Screenshot: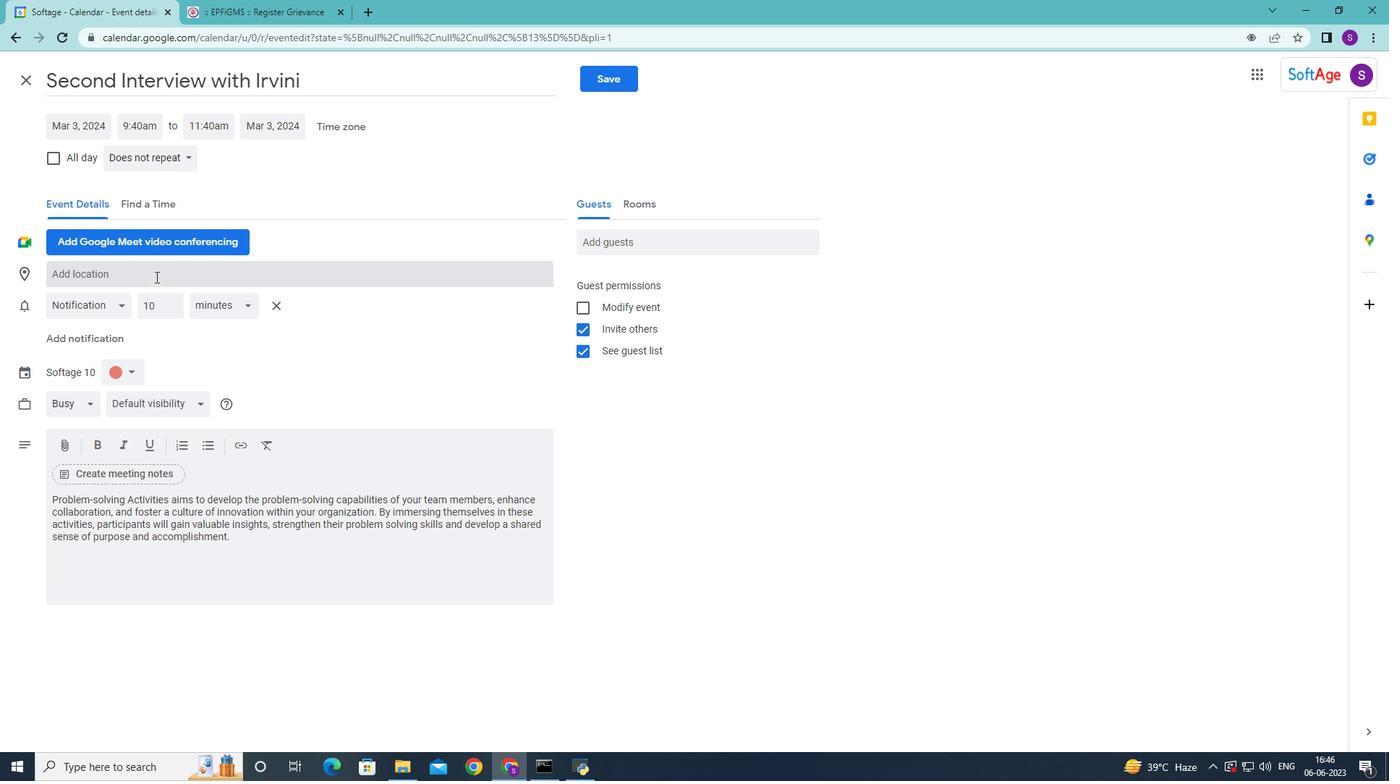 
Action: Key pressed 123<Key.space><Key.shift>Santorini<Key.space><Key.shift>Beaches,<Key.space><Key.shift>Santorini,<Key.space><Key.shift><Key.shift><Key.shift><Key.shift><Key.shift><Key.shift>Greece
Screenshot: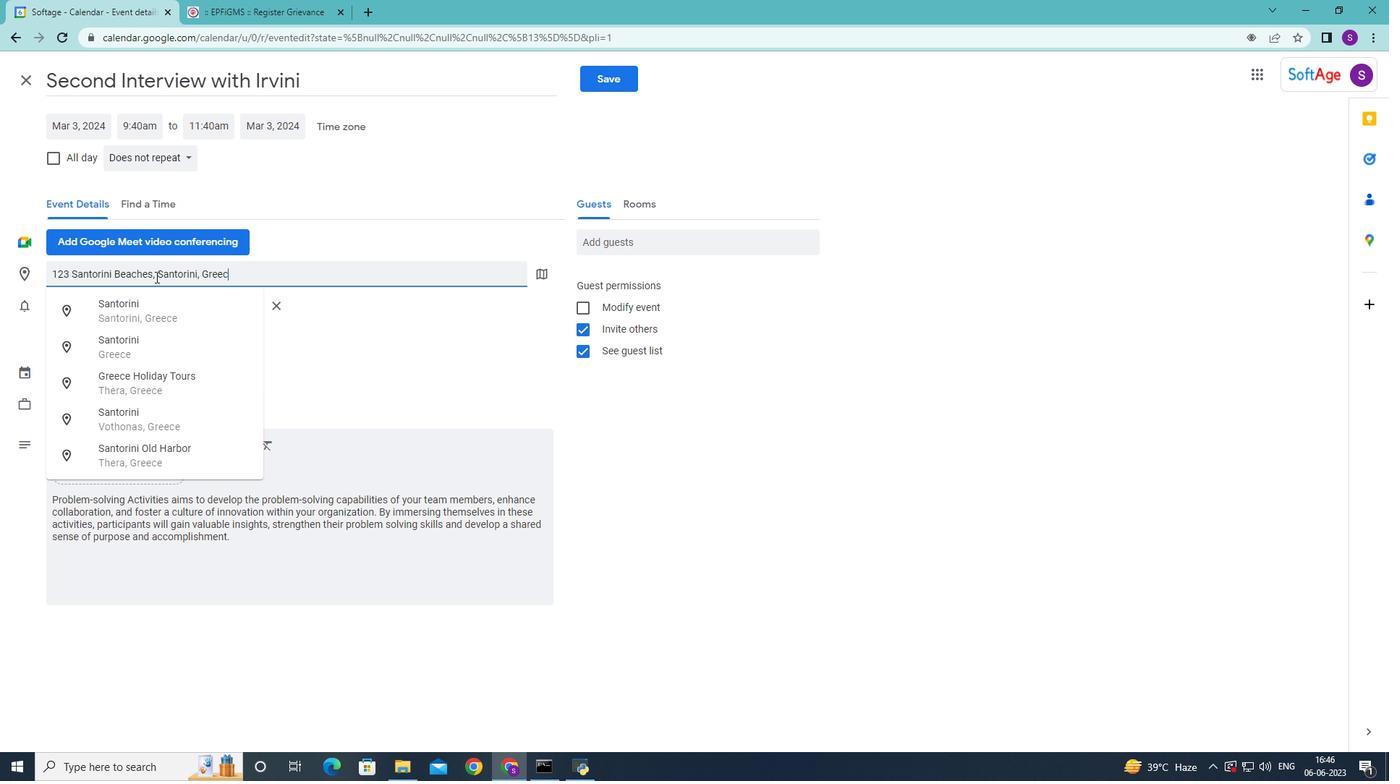 
Action: Mouse moved to (111, 317)
Screenshot: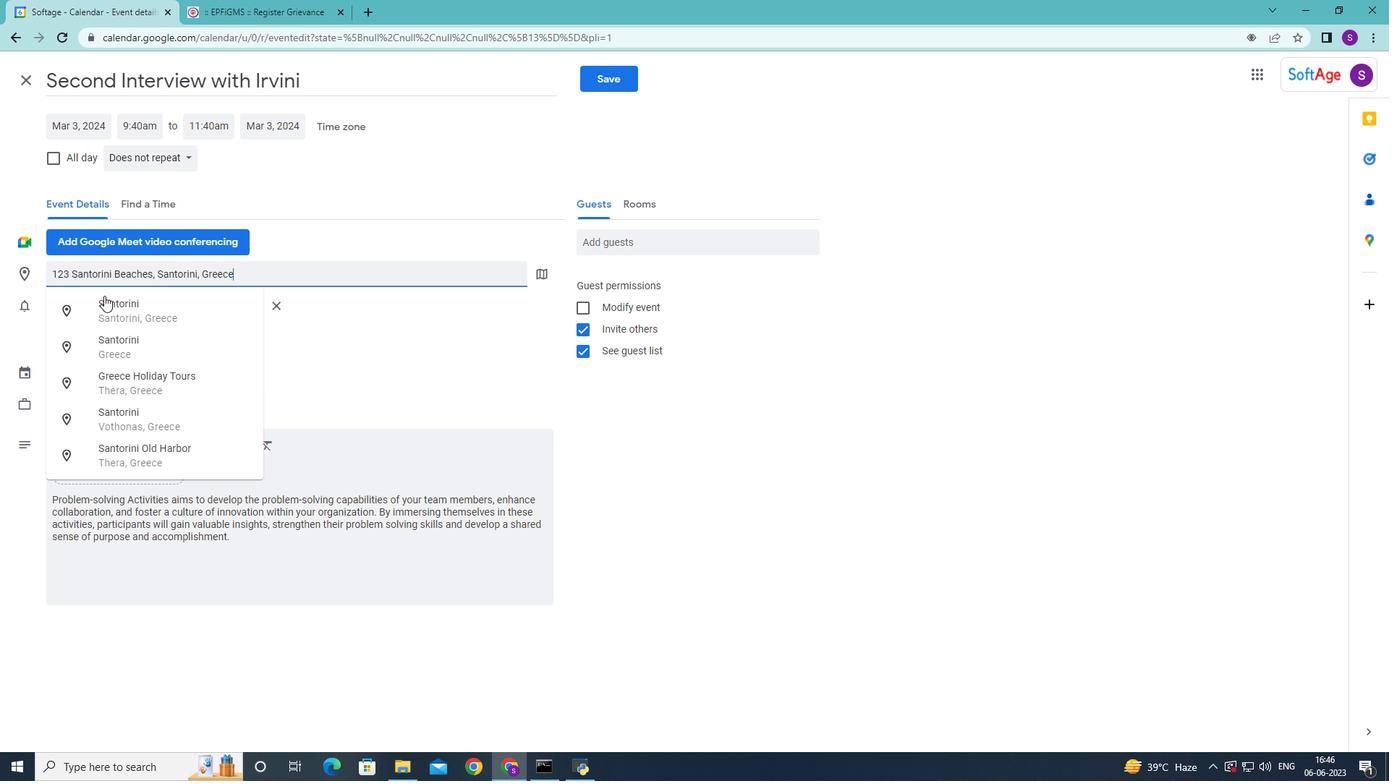 
Action: Mouse pressed left at (111, 317)
Screenshot: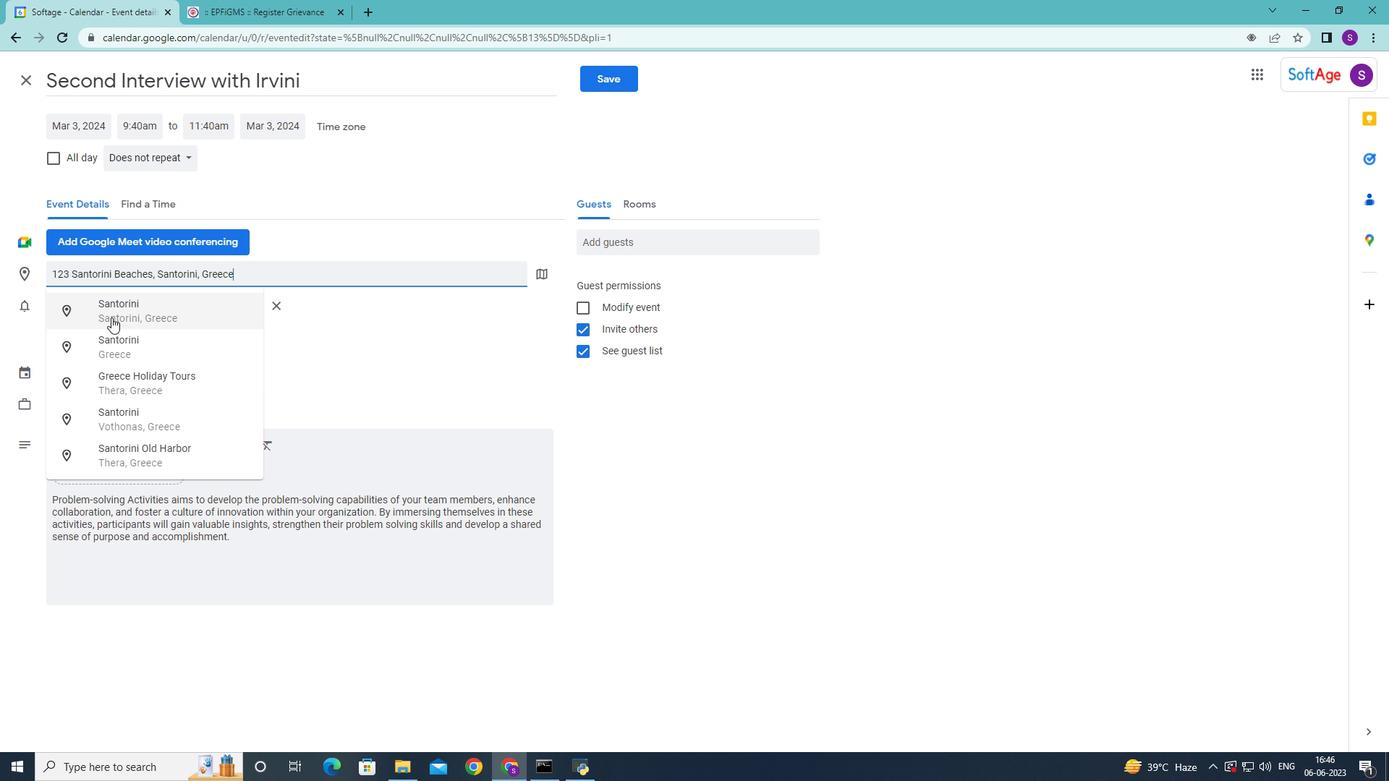 
Action: Mouse moved to (693, 239)
Screenshot: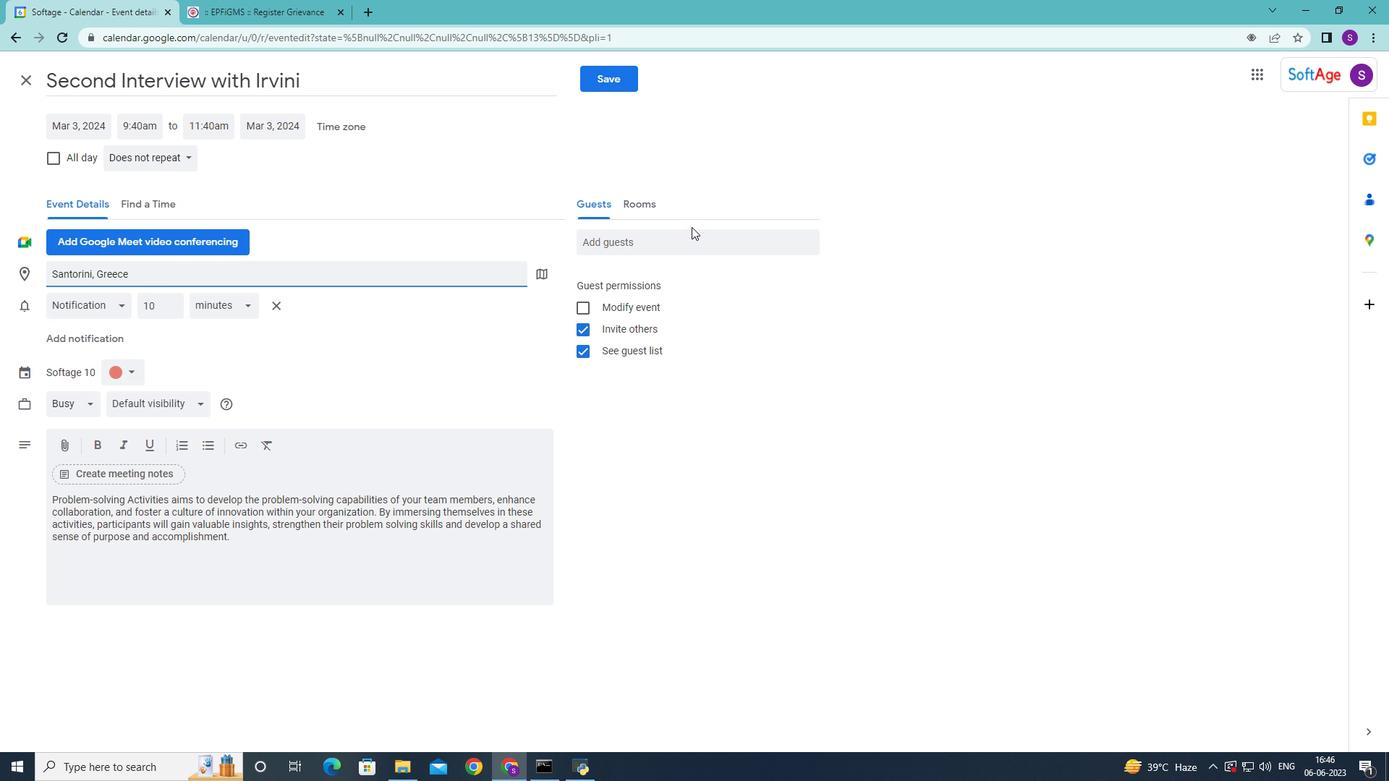 
Action: Mouse pressed left at (693, 239)
Screenshot: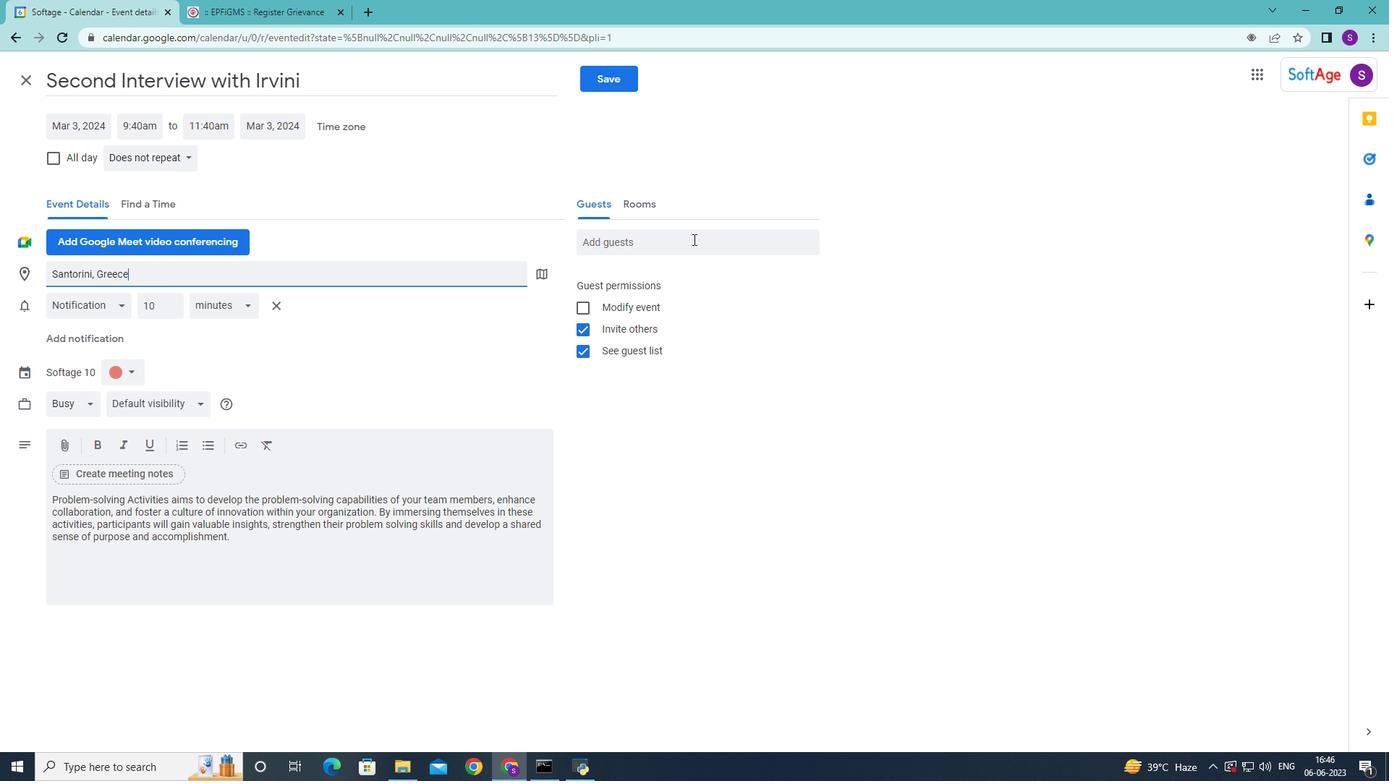 
Action: Key pressed <Key.shift>softage.8<Key.shift>@softage.net
Screenshot: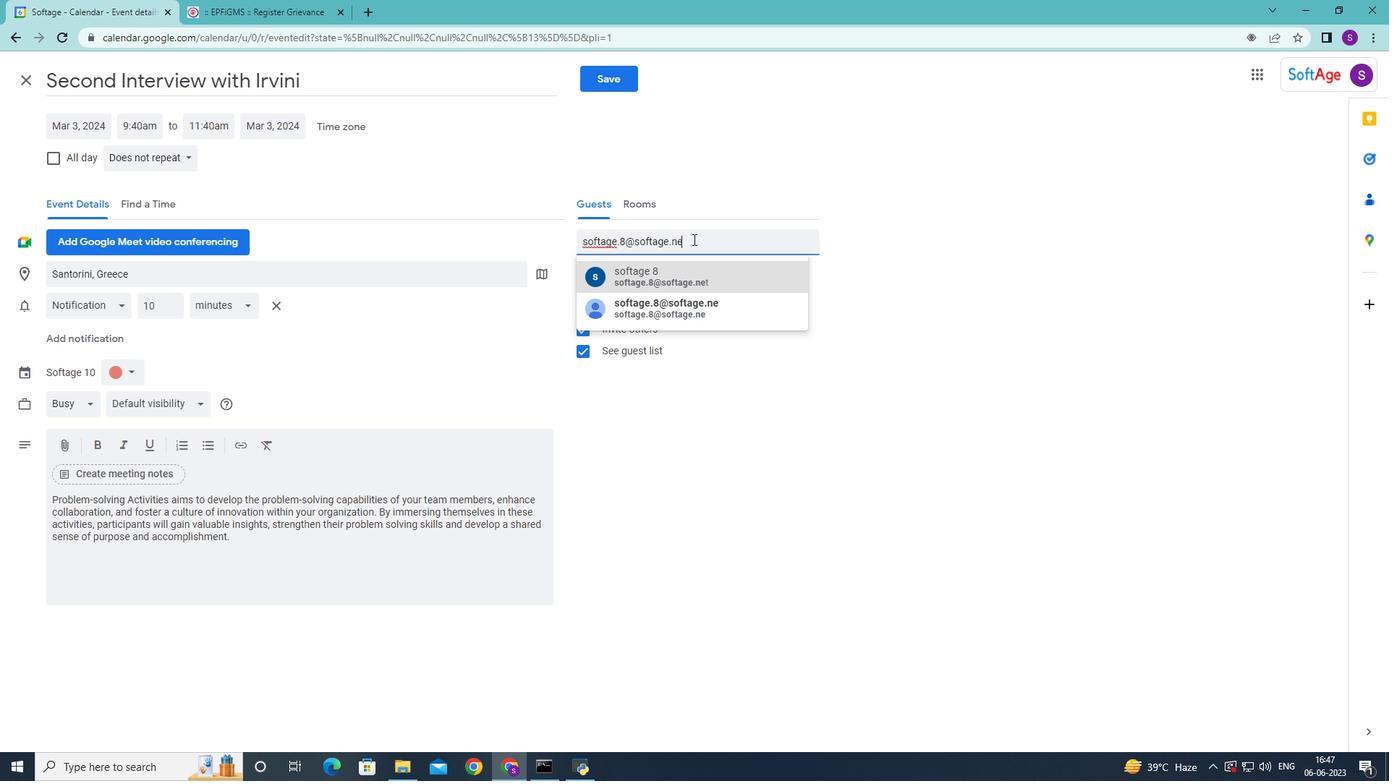 
Action: Mouse moved to (698, 278)
Screenshot: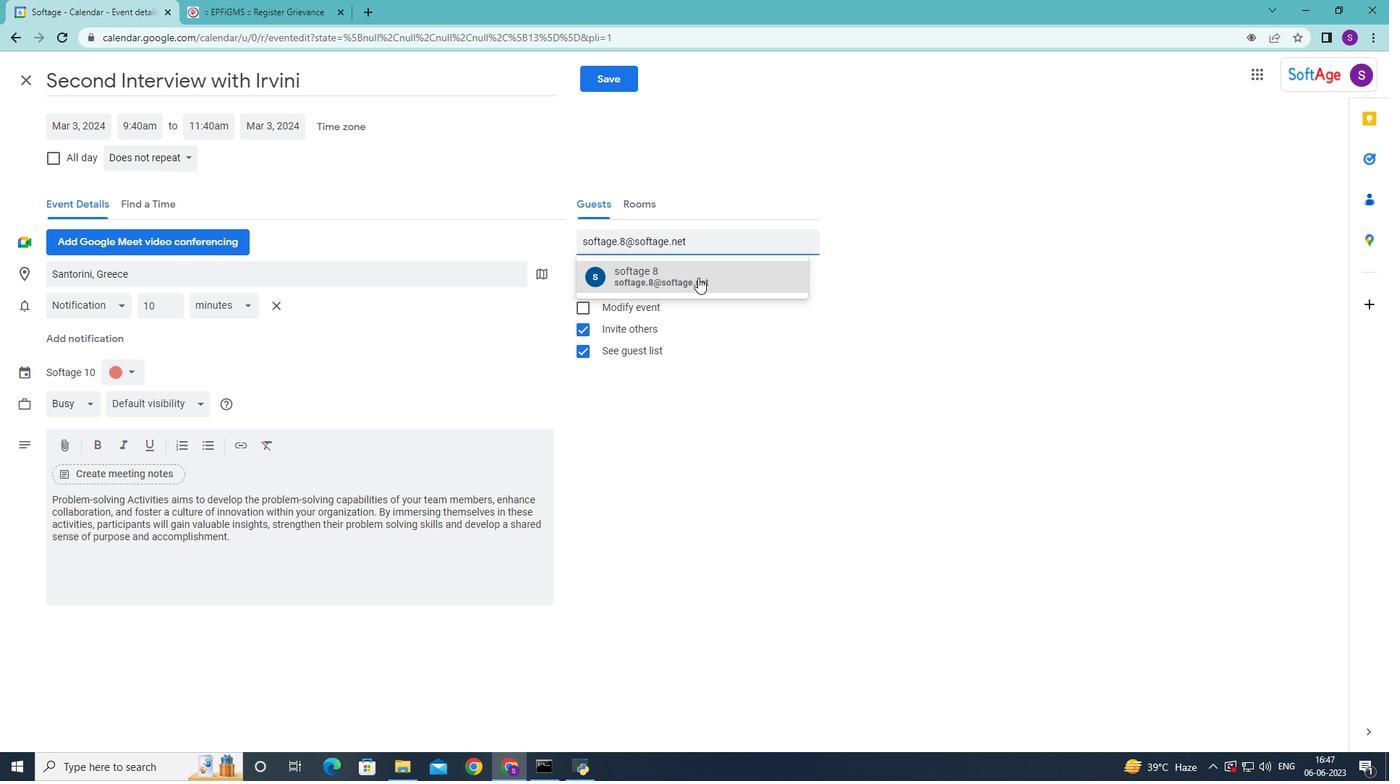 
Action: Mouse pressed left at (698, 278)
Screenshot: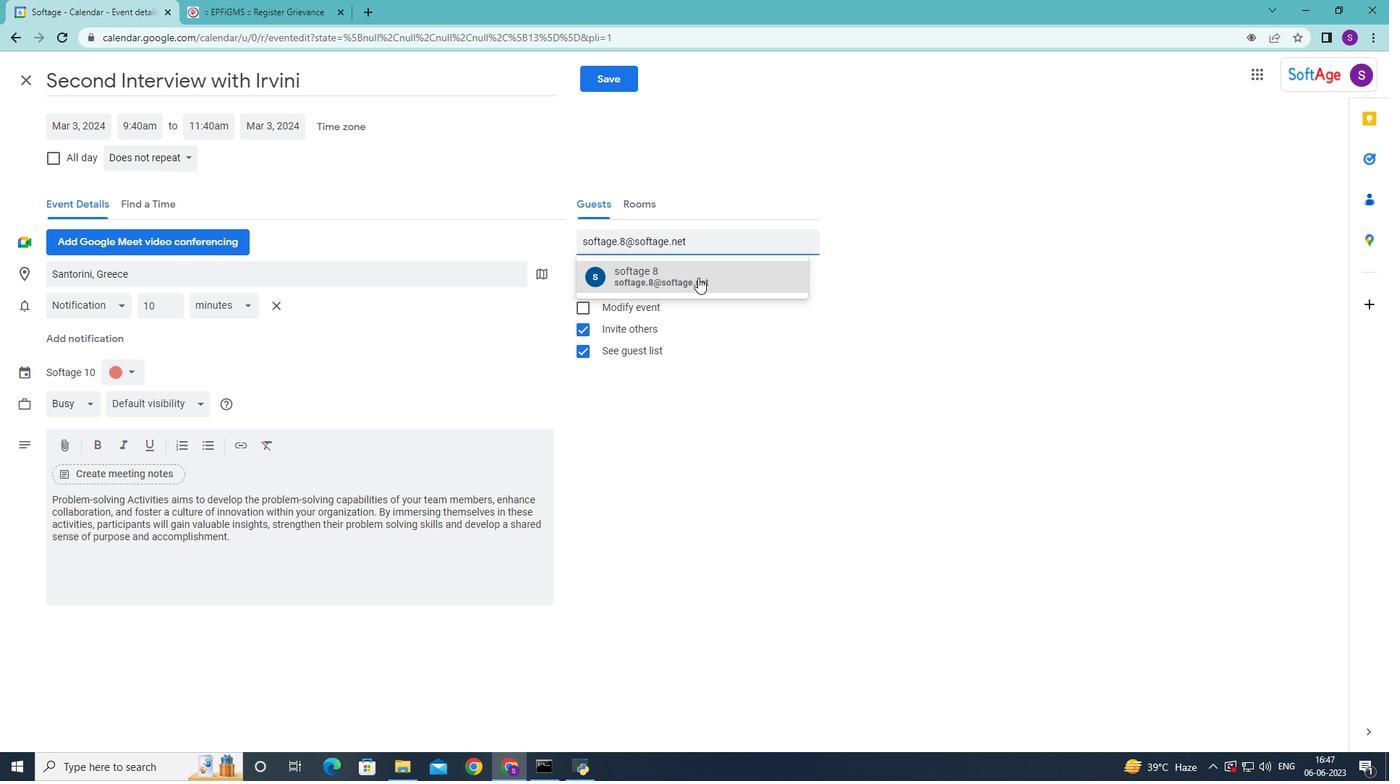 
Action: Mouse moved to (669, 241)
Screenshot: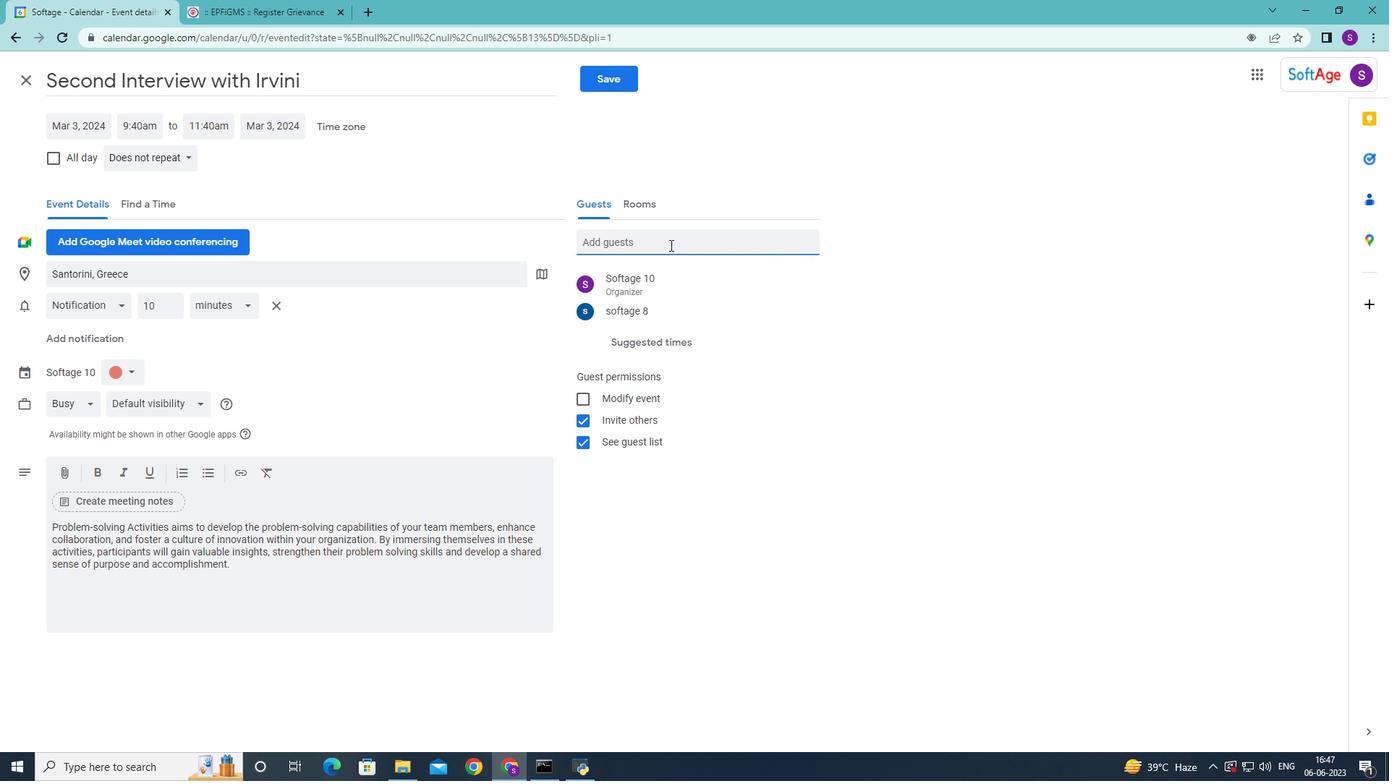 
Action: Mouse pressed left at (669, 241)
Screenshot: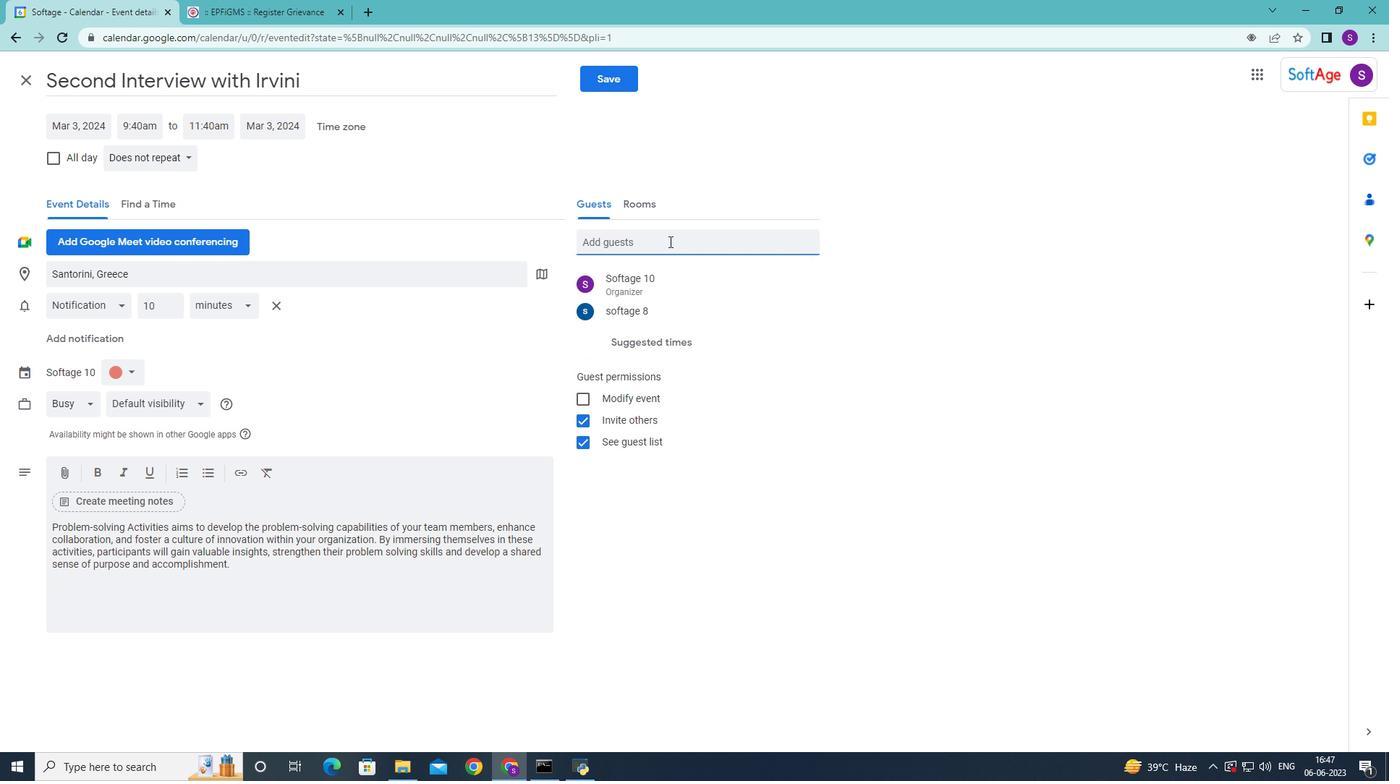 
Action: Key pressed <Key.shift>softage.9<Key.shift>@softage.net
Screenshot: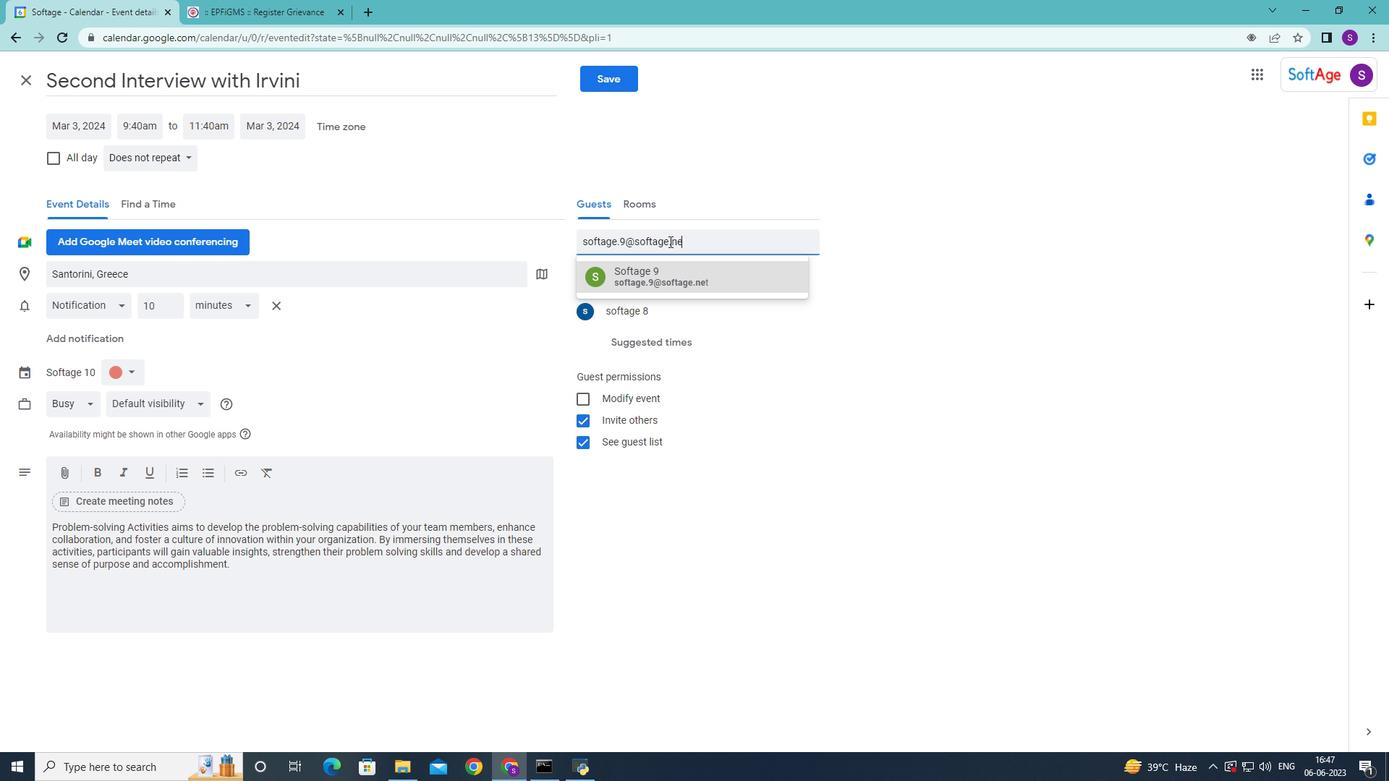 
Action: Mouse moved to (734, 274)
Screenshot: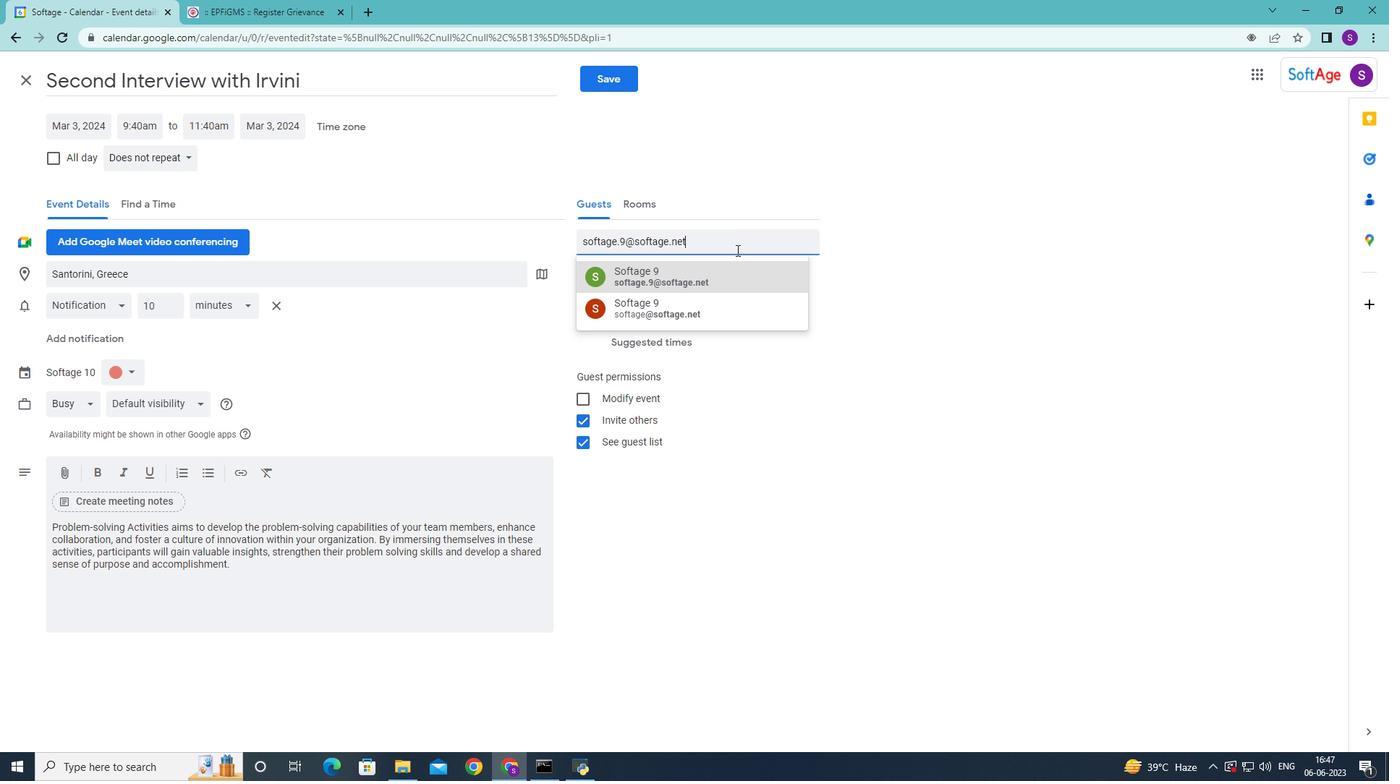 
Action: Mouse pressed left at (734, 274)
Screenshot: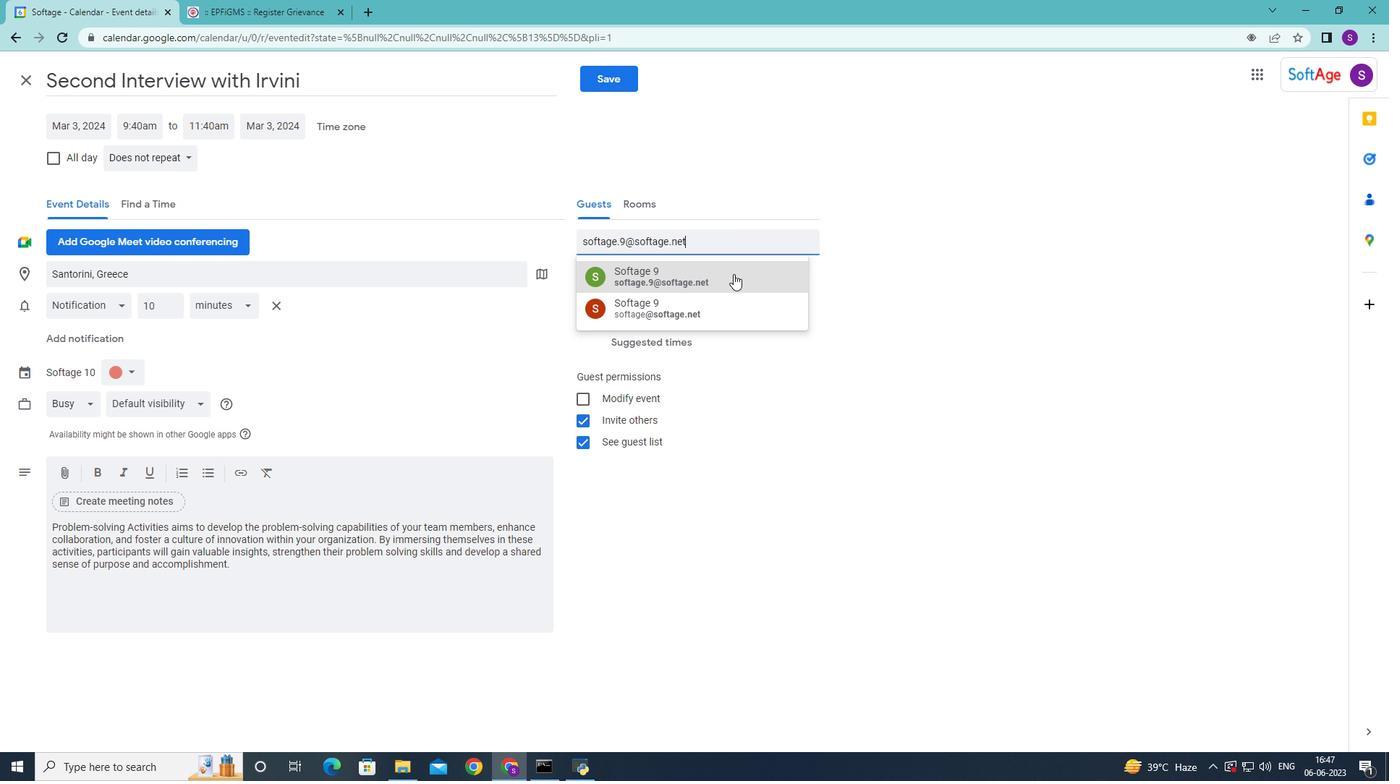 
Action: Mouse moved to (138, 296)
Screenshot: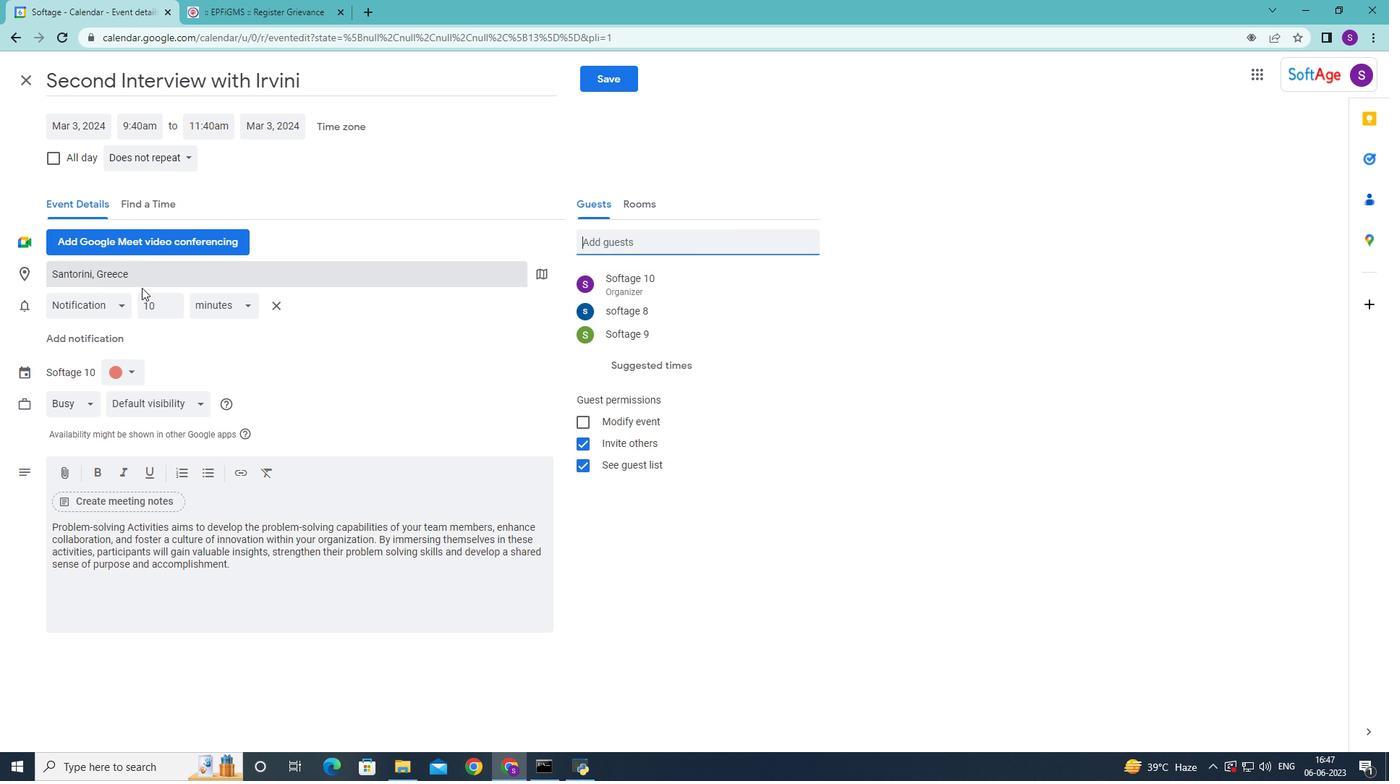 
Action: Mouse scrolled (138, 297) with delta (0, 0)
Screenshot: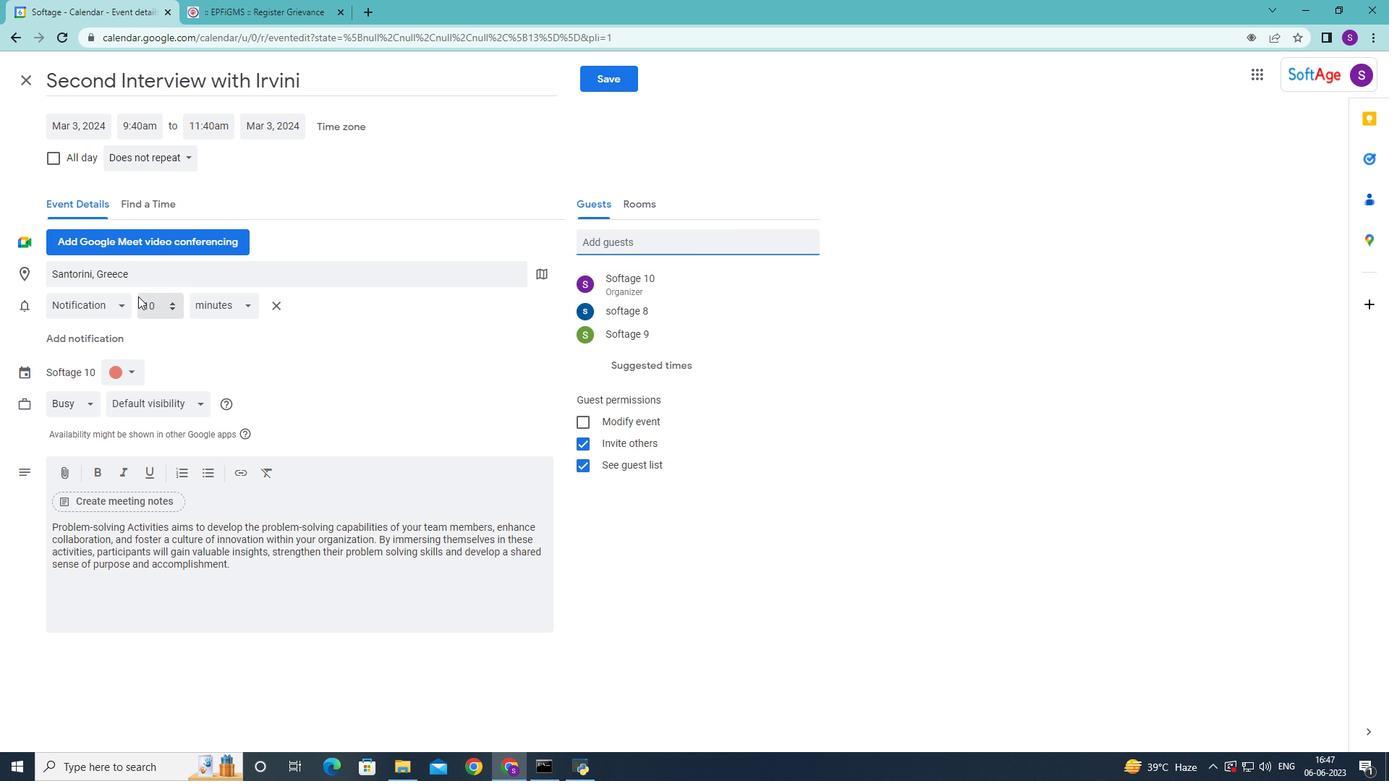 
Action: Mouse scrolled (138, 297) with delta (0, 0)
Screenshot: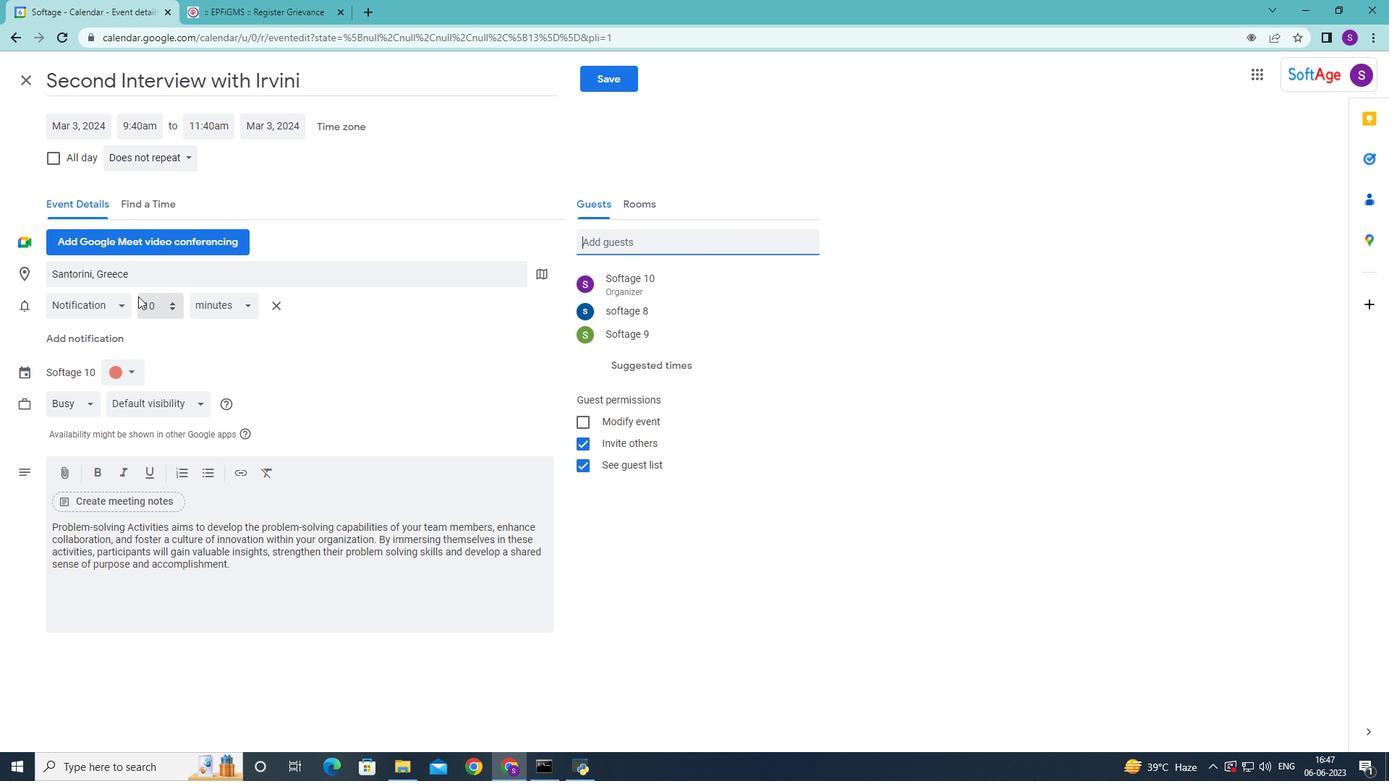 
Action: Mouse moved to (165, 162)
Screenshot: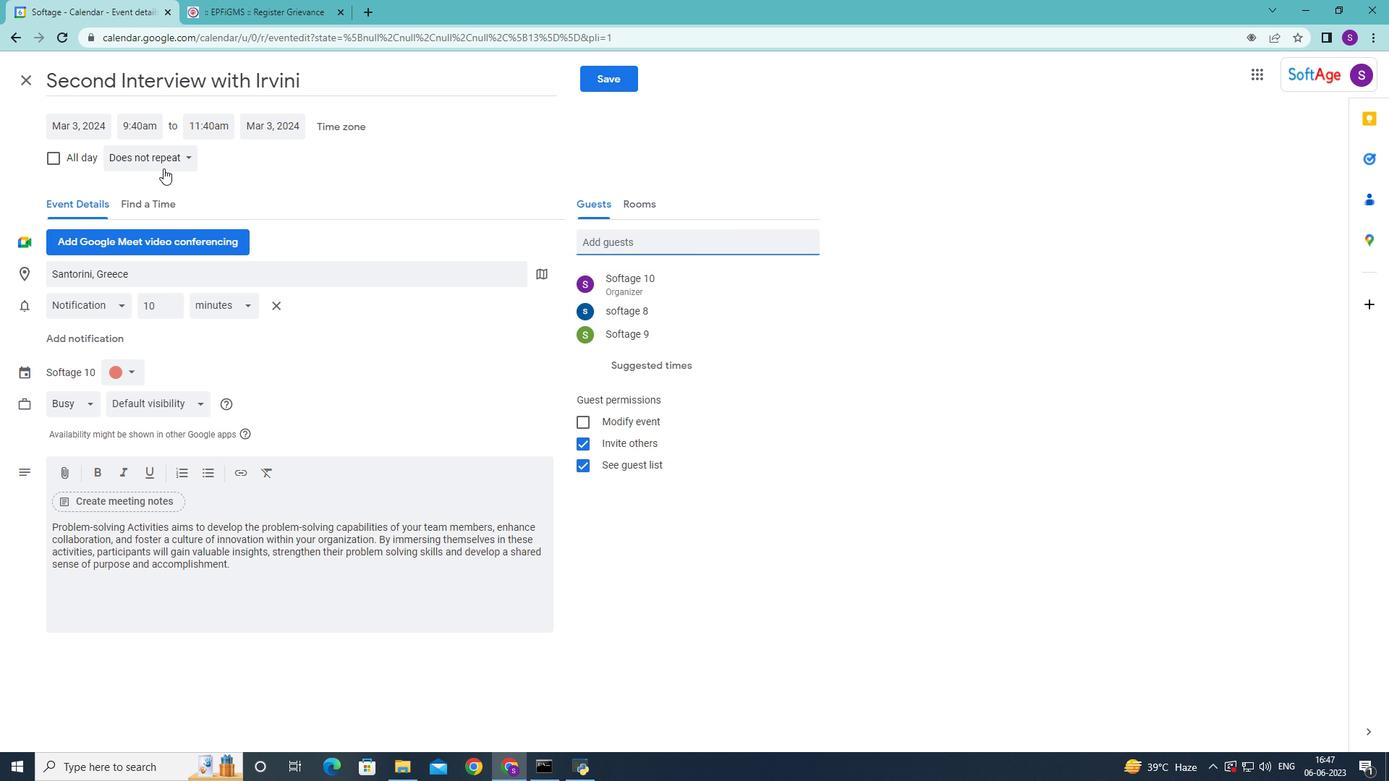 
Action: Mouse pressed left at (165, 162)
Screenshot: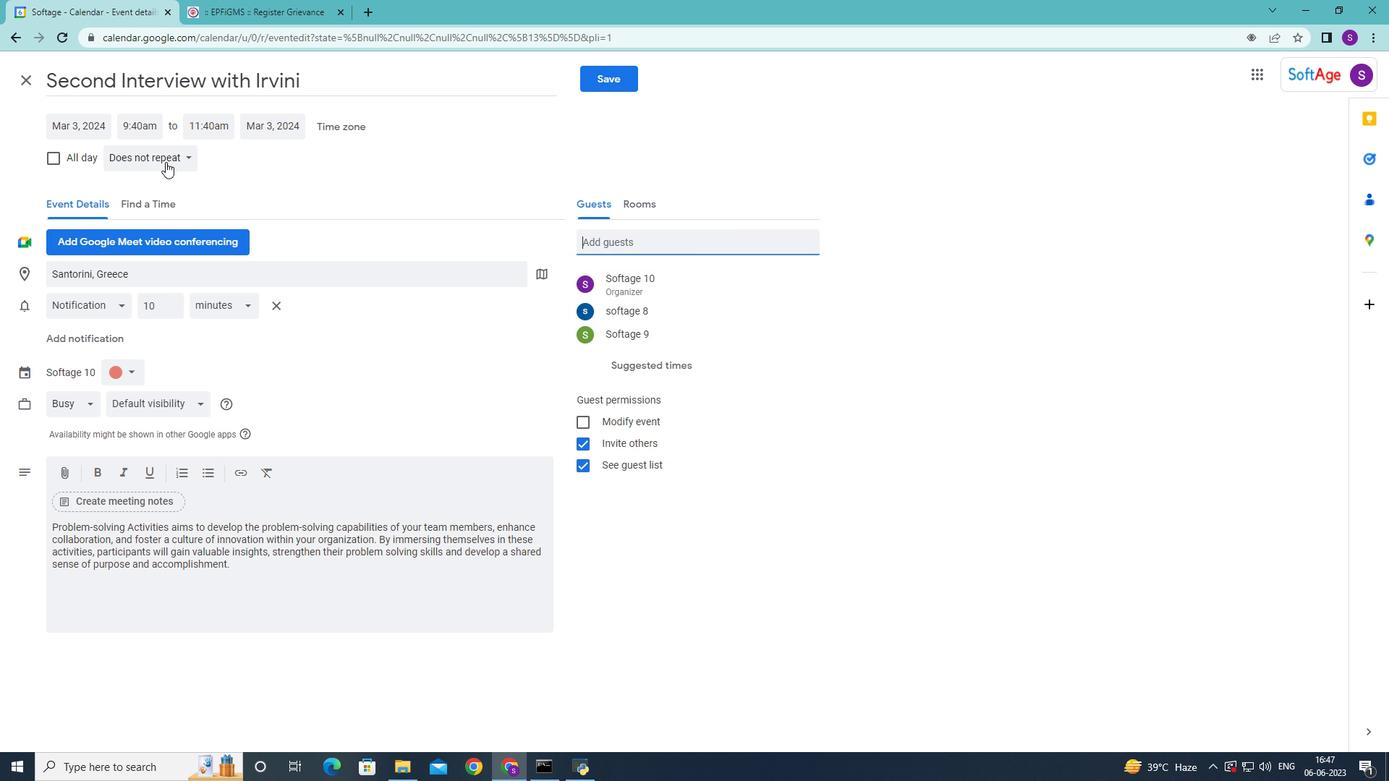 
Action: Mouse moved to (188, 281)
Screenshot: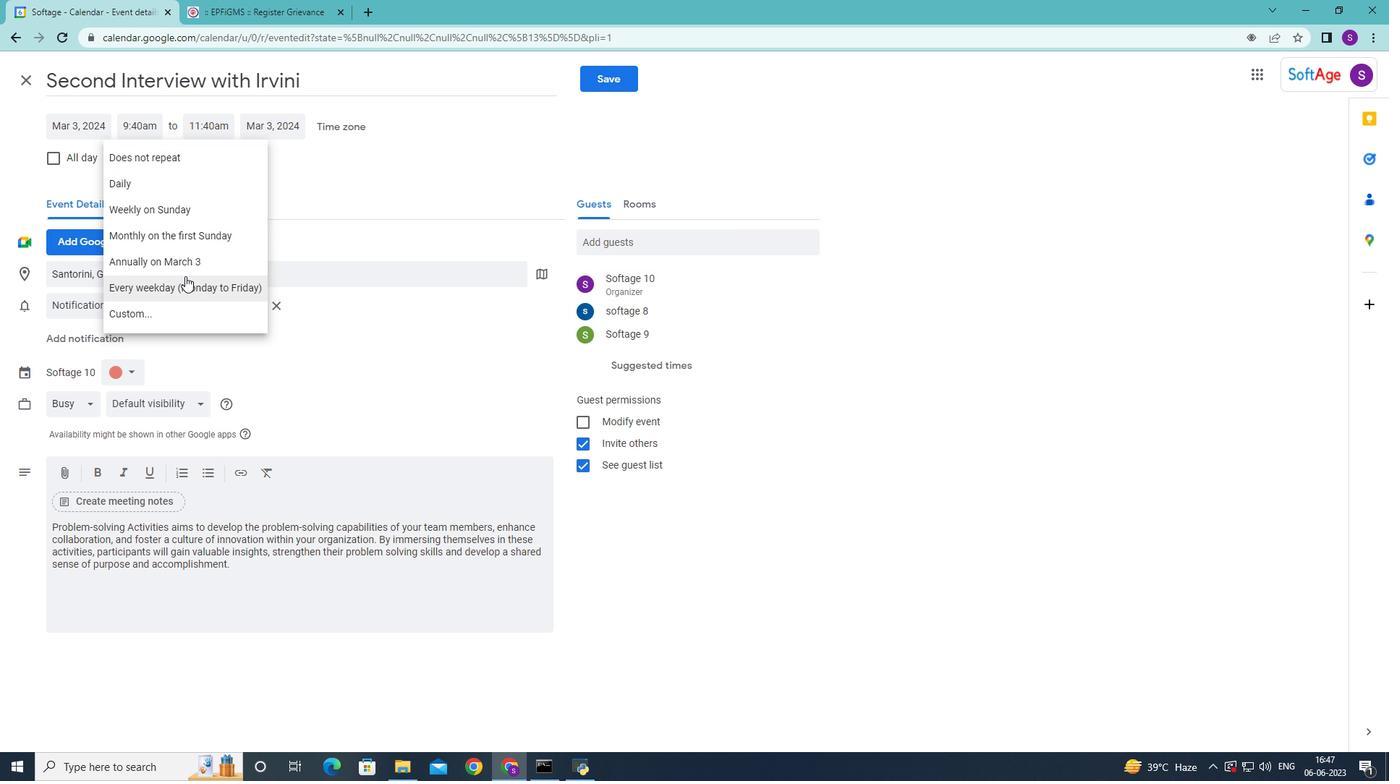 
Action: Mouse pressed left at (188, 281)
Screenshot: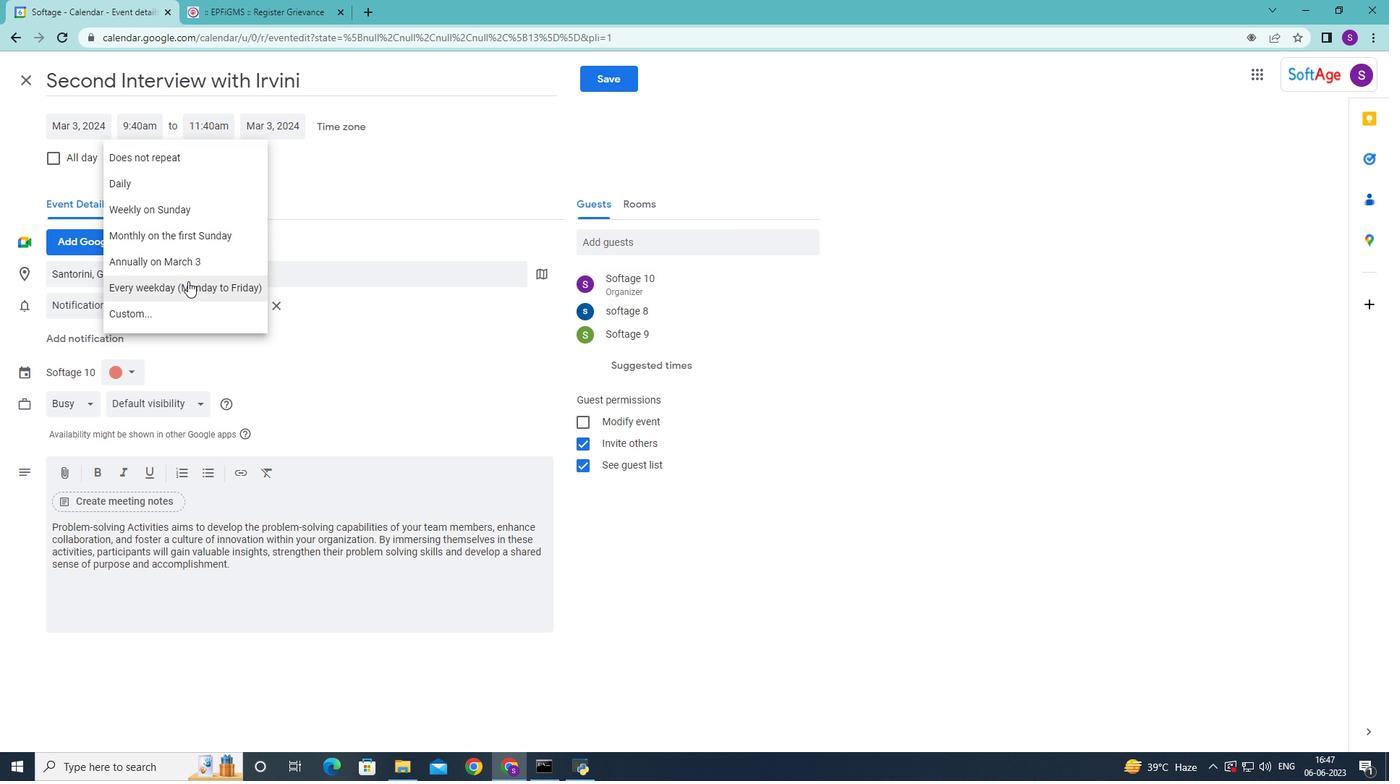 
Action: Mouse moved to (590, 78)
Screenshot: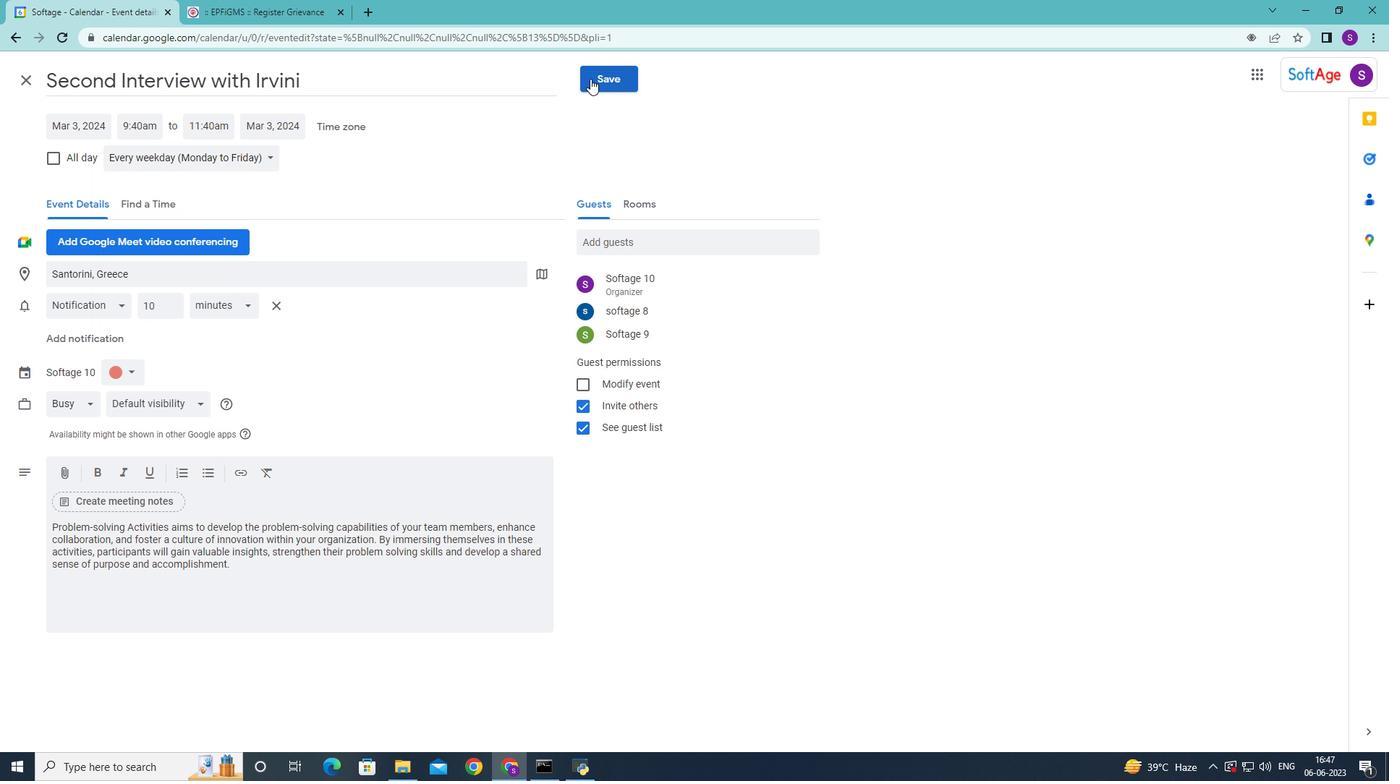 
Action: Mouse pressed left at (590, 78)
Screenshot: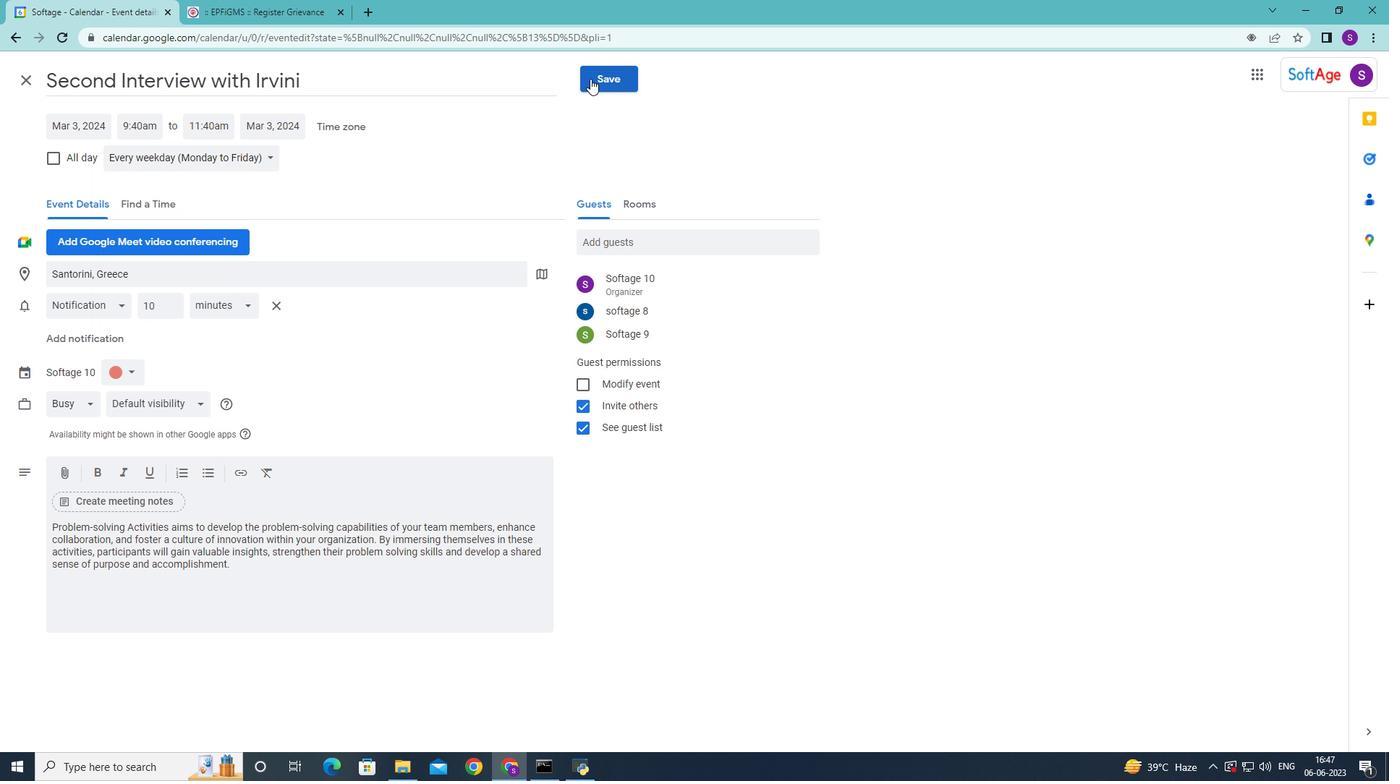 
Action: Mouse moved to (820, 440)
Screenshot: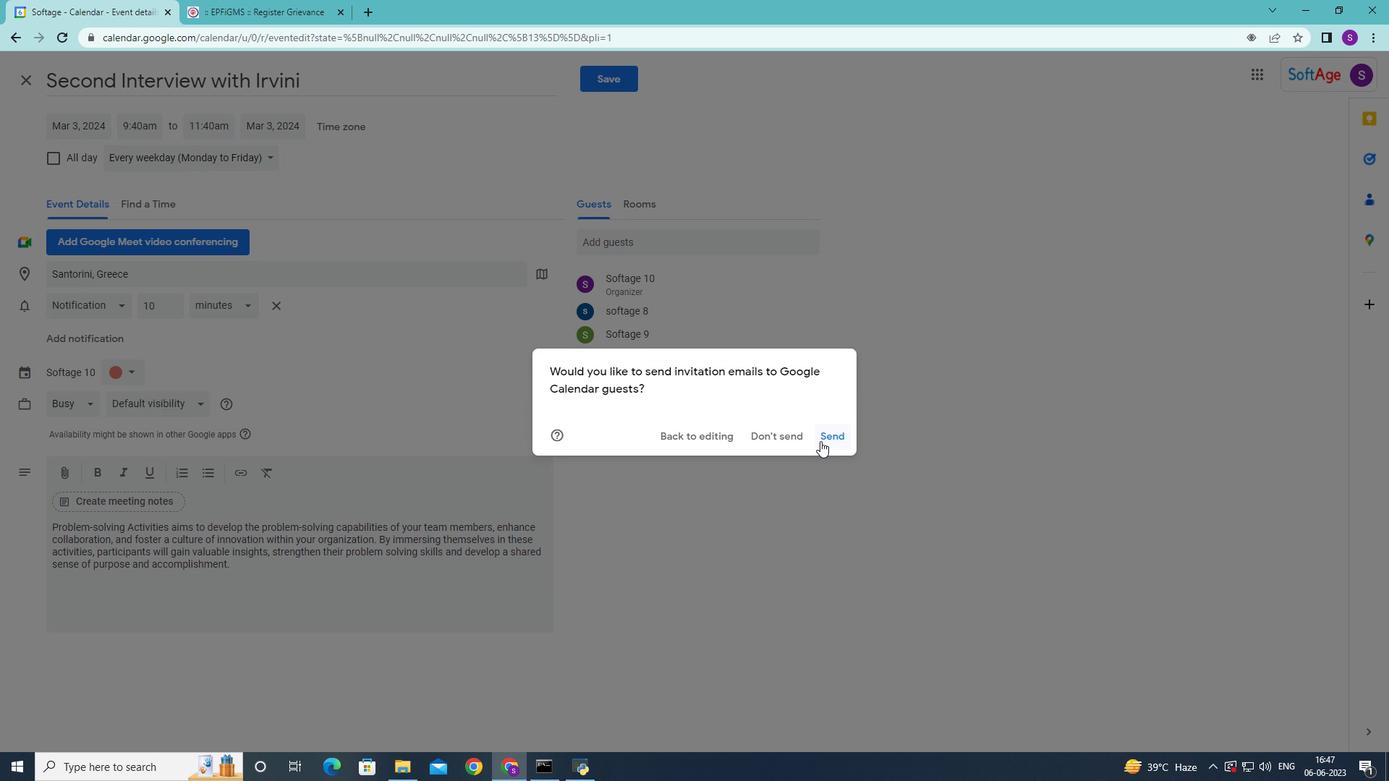 
Action: Mouse pressed left at (820, 440)
Screenshot: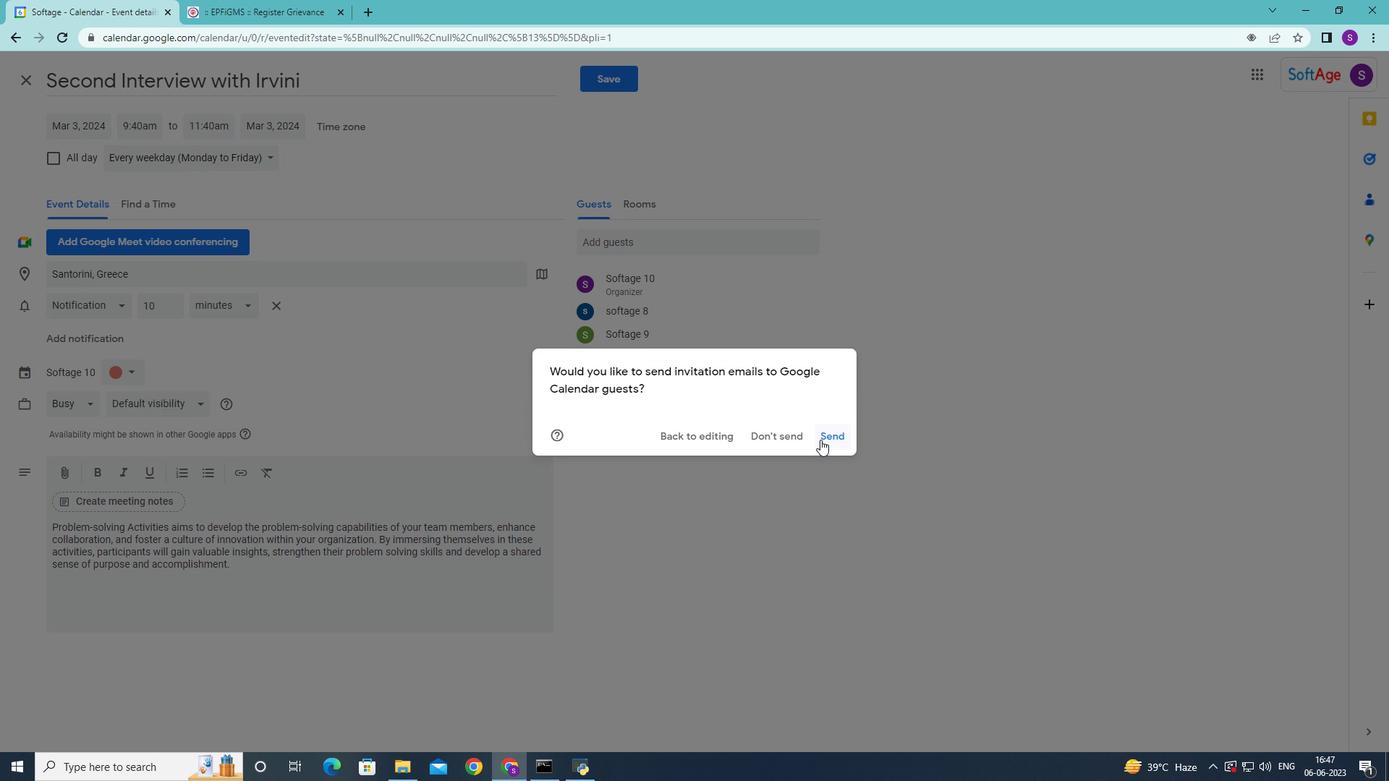 
Action: Mouse moved to (542, 604)
Screenshot: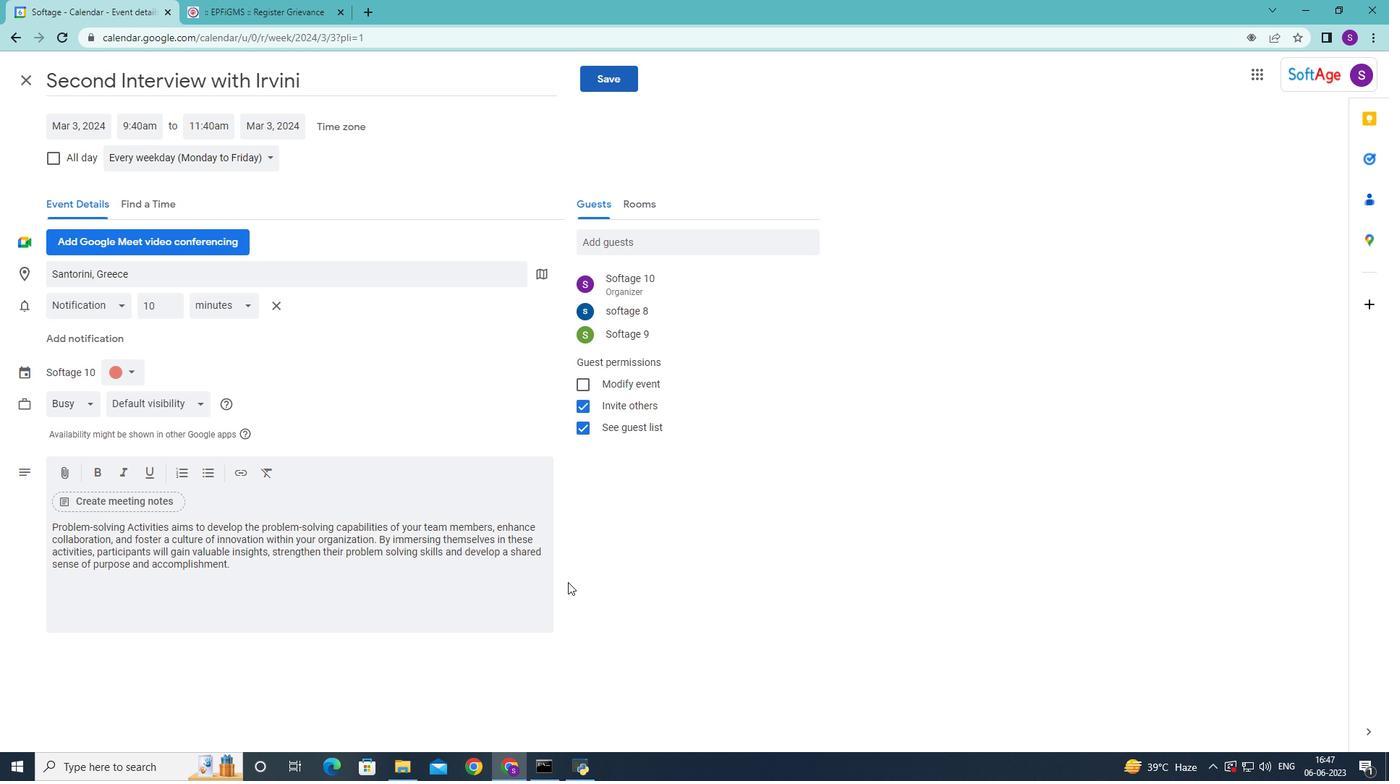 
